 Task: Search one way flight ticket for 5 adults, 2 children, 1 infant in seat and 2 infants on lap in economy from Kalamazoo: Kalamazoo/battle Creek International Airport to Greenville: Pitt-greenville Airport on 5-2-2023. Choice of flights is Singapure airlines. Number of bags: 6 checked bags. Price is upto 100000. Outbound departure time preference is 14:30.
Action: Mouse moved to (344, 148)
Screenshot: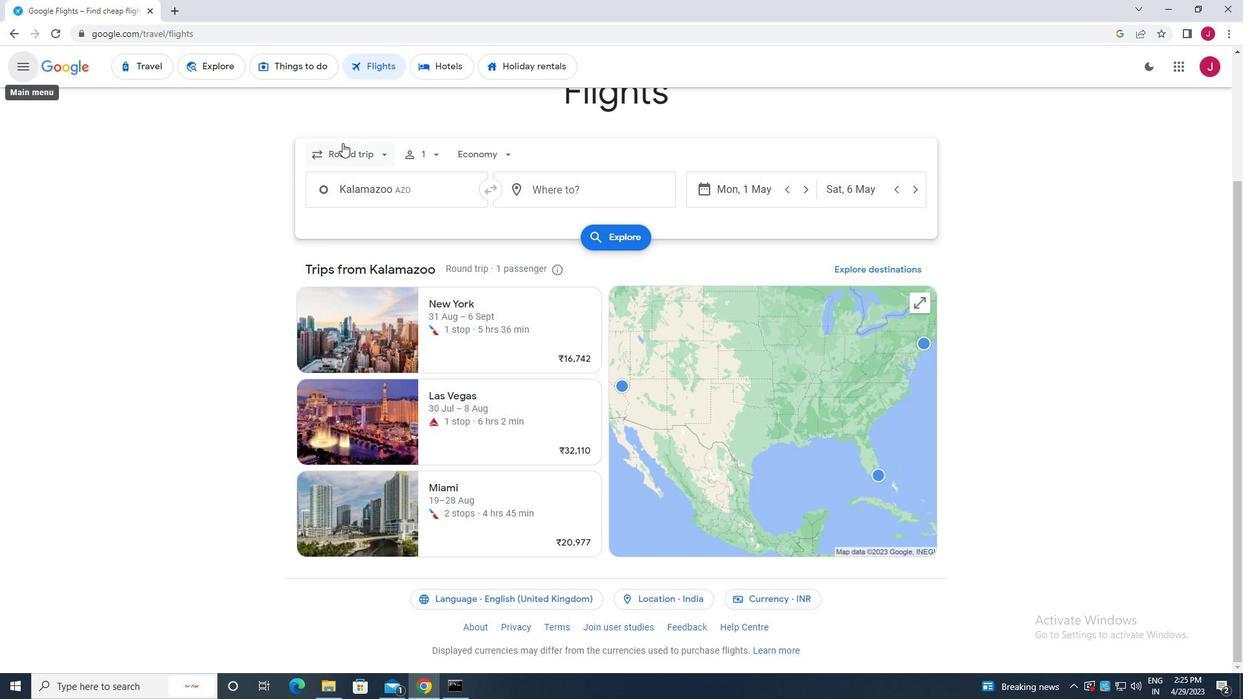 
Action: Mouse pressed left at (344, 148)
Screenshot: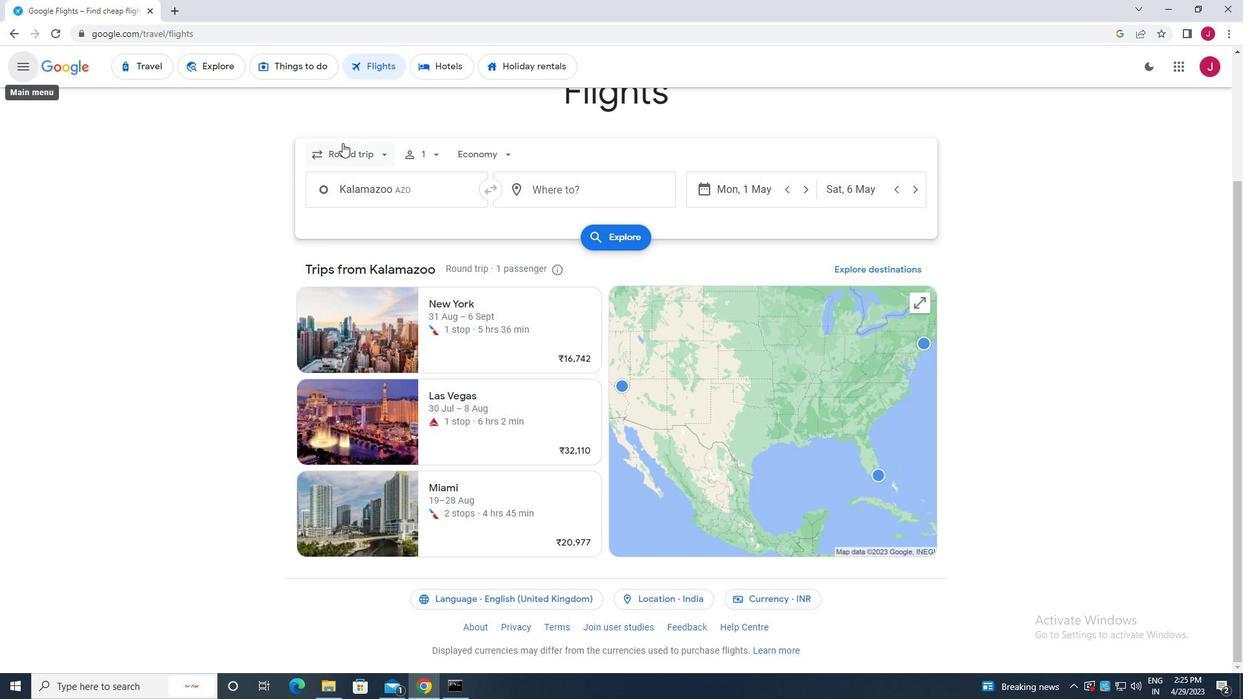 
Action: Mouse moved to (364, 211)
Screenshot: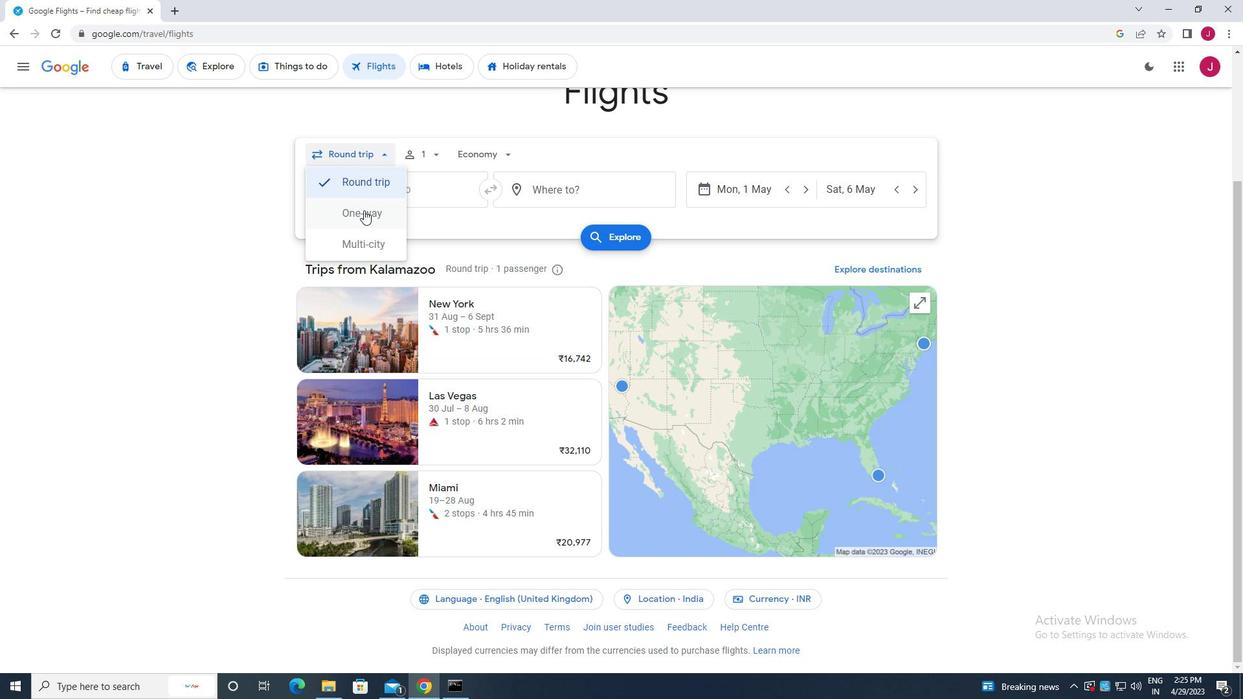 
Action: Mouse pressed left at (364, 211)
Screenshot: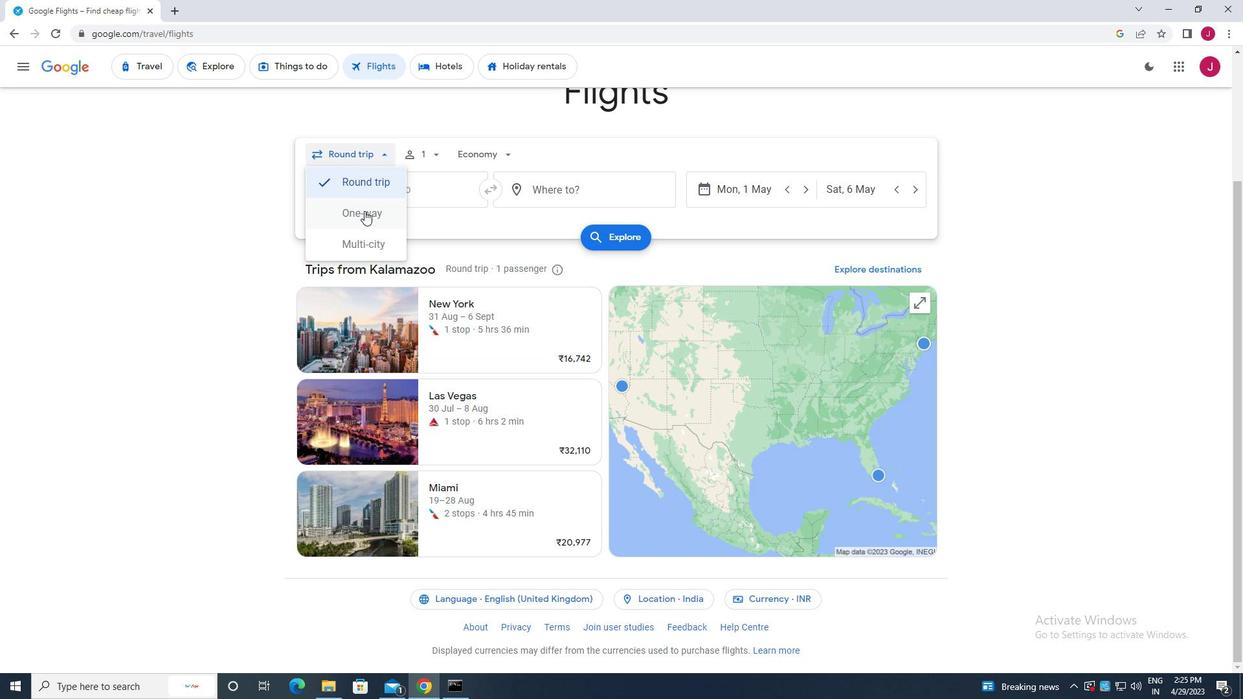 
Action: Mouse moved to (436, 155)
Screenshot: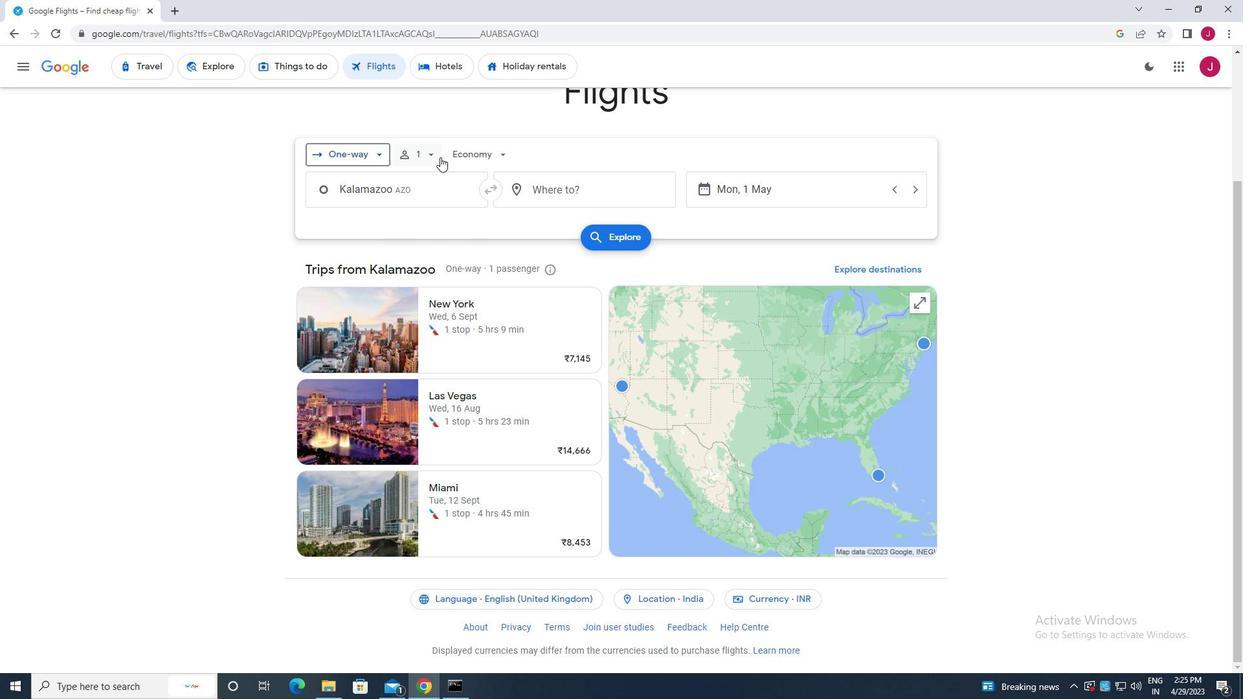 
Action: Mouse pressed left at (436, 155)
Screenshot: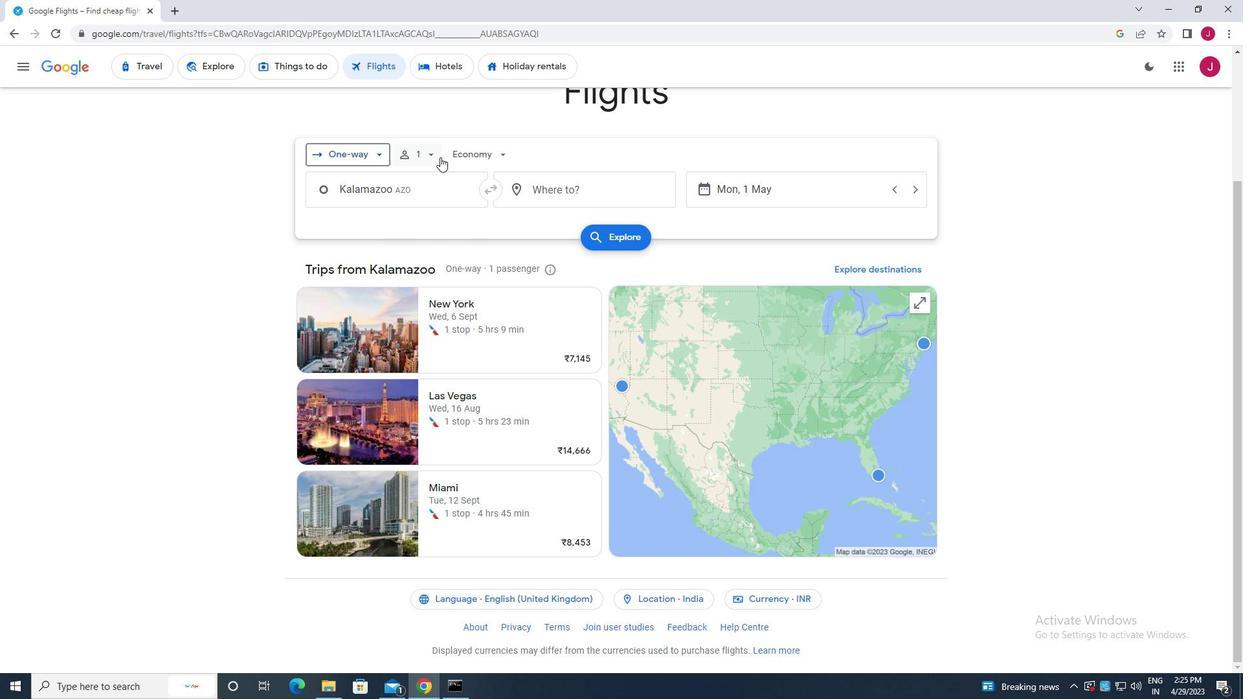 
Action: Mouse moved to (527, 185)
Screenshot: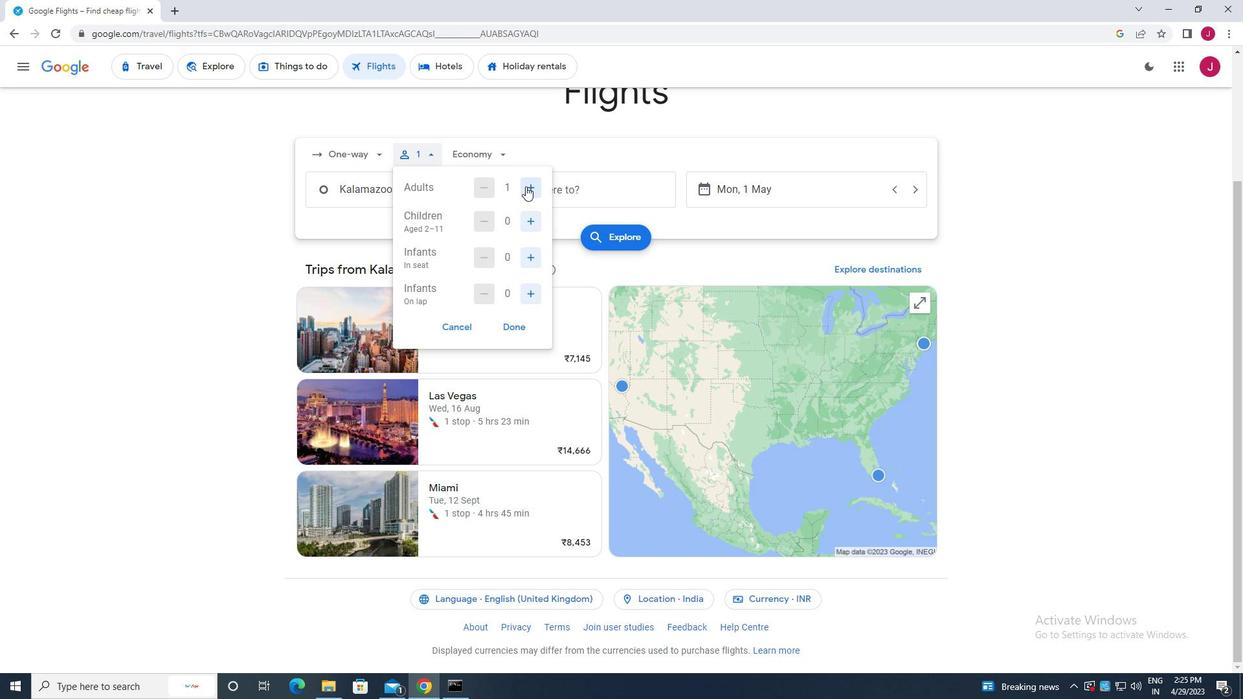 
Action: Mouse pressed left at (527, 185)
Screenshot: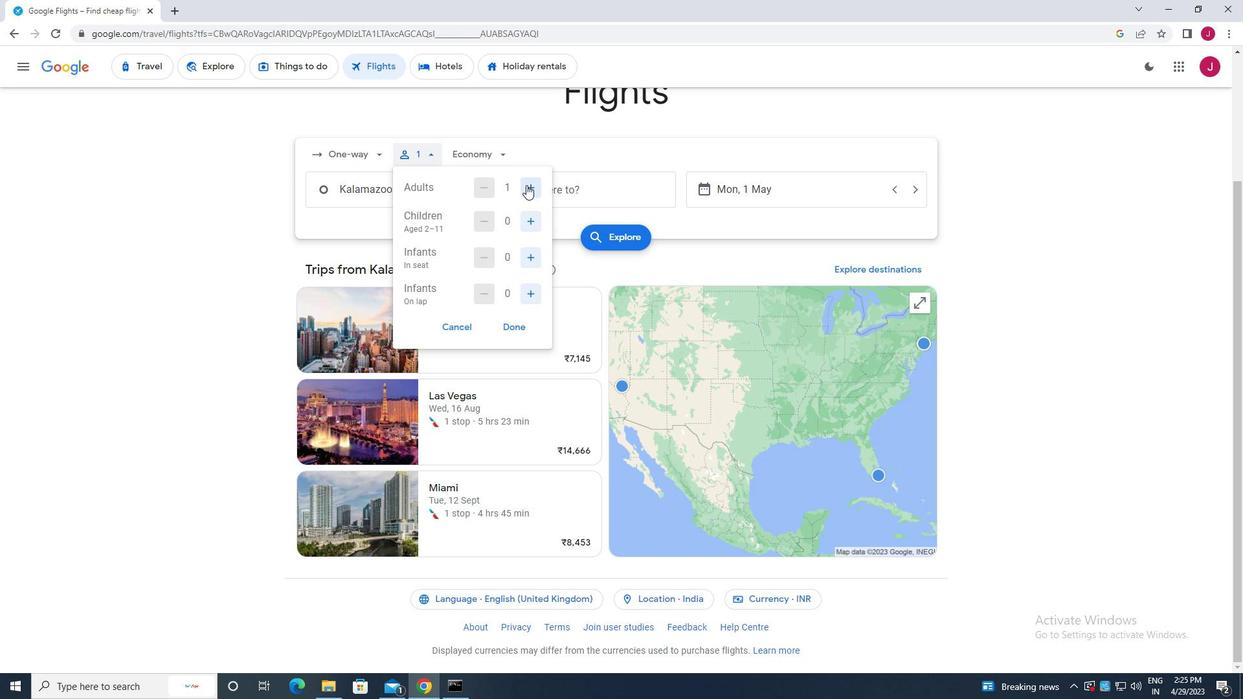 
Action: Mouse pressed left at (527, 185)
Screenshot: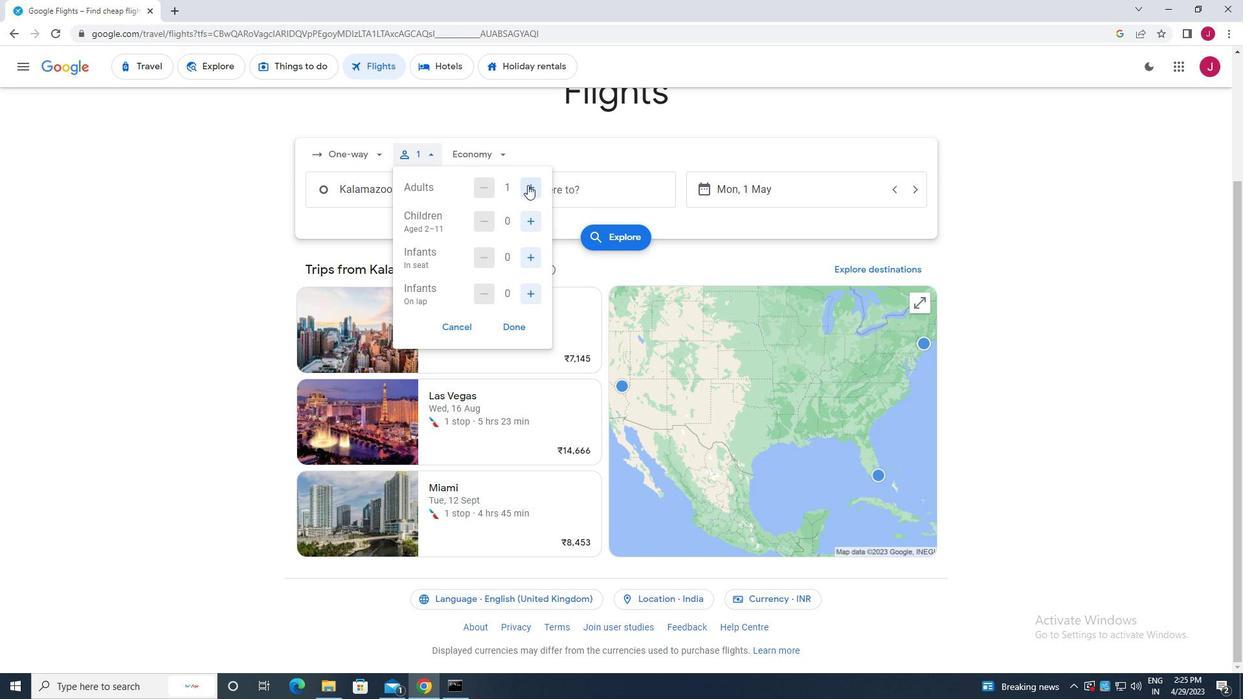 
Action: Mouse pressed left at (527, 185)
Screenshot: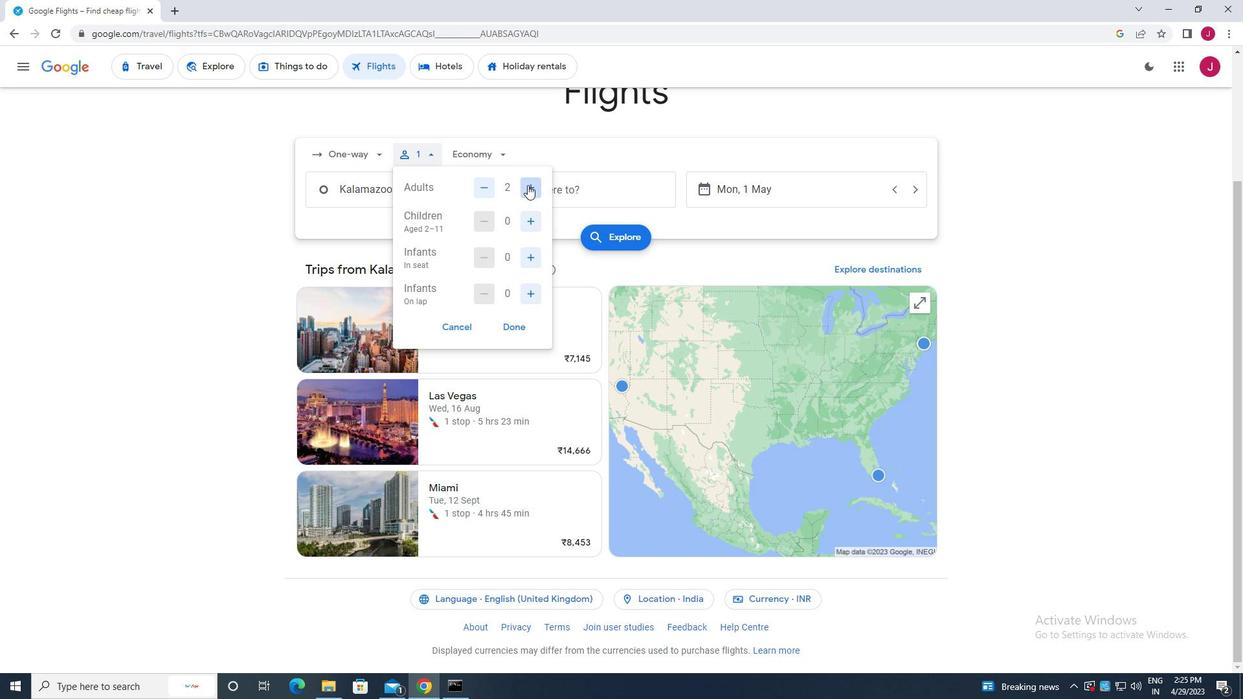 
Action: Mouse pressed left at (527, 185)
Screenshot: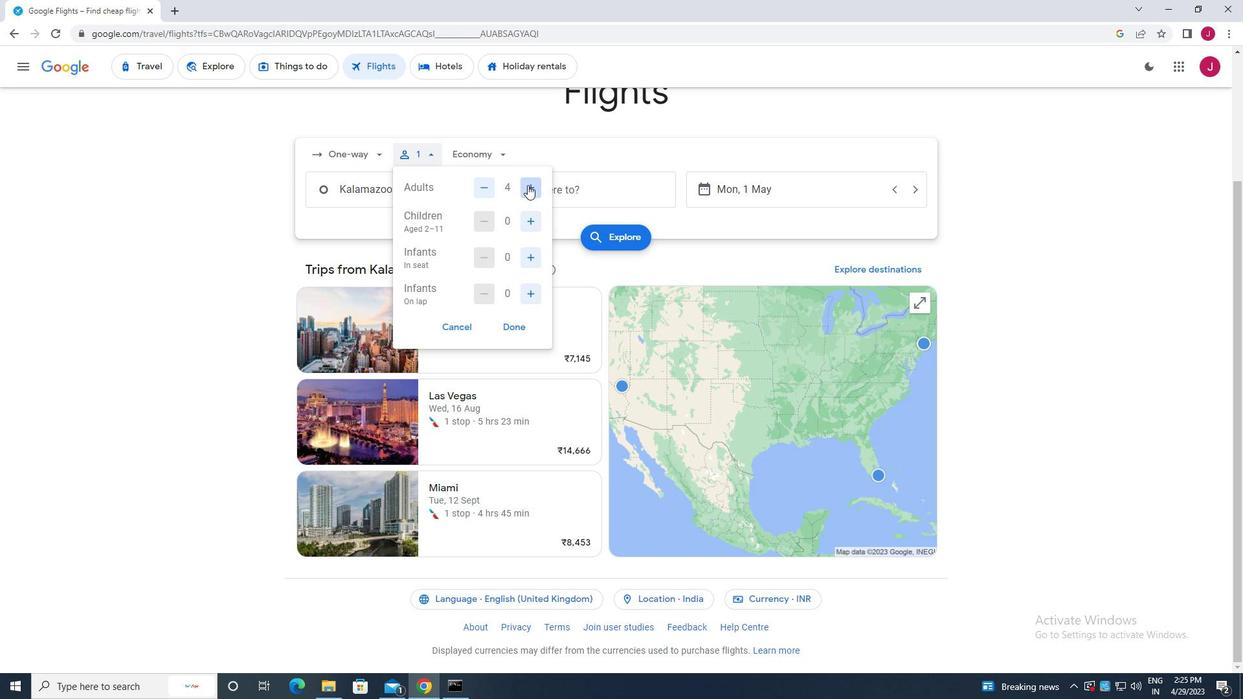 
Action: Mouse moved to (533, 222)
Screenshot: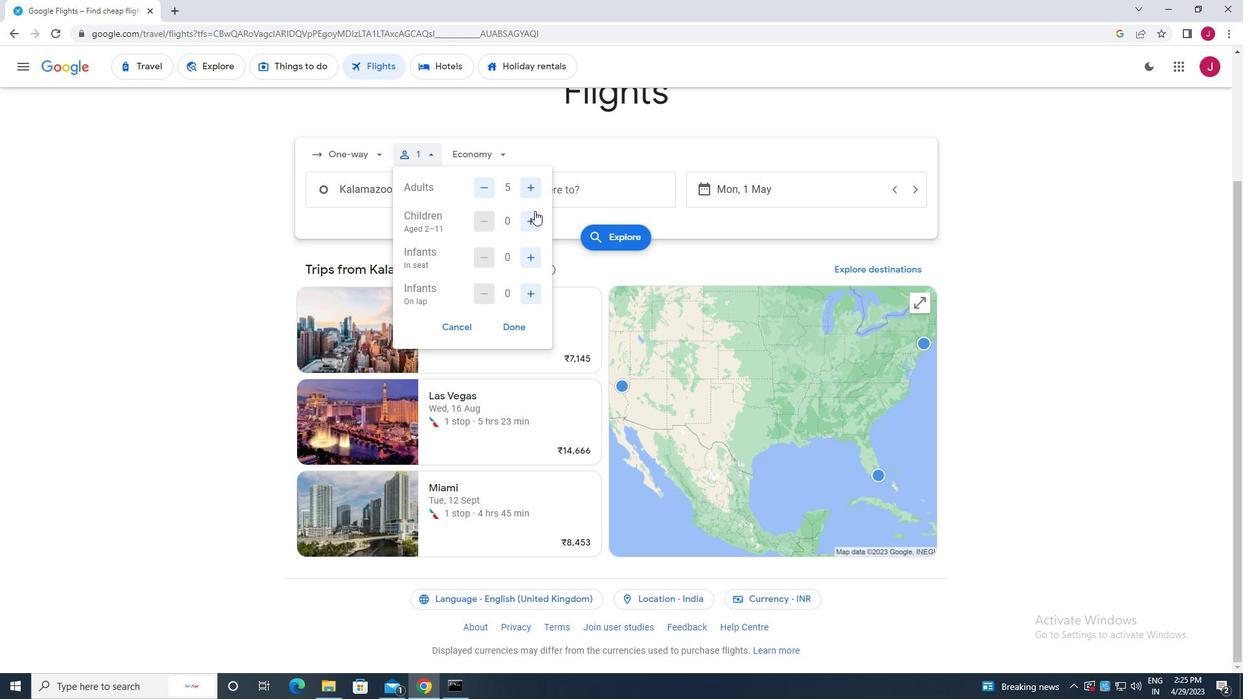
Action: Mouse pressed left at (533, 222)
Screenshot: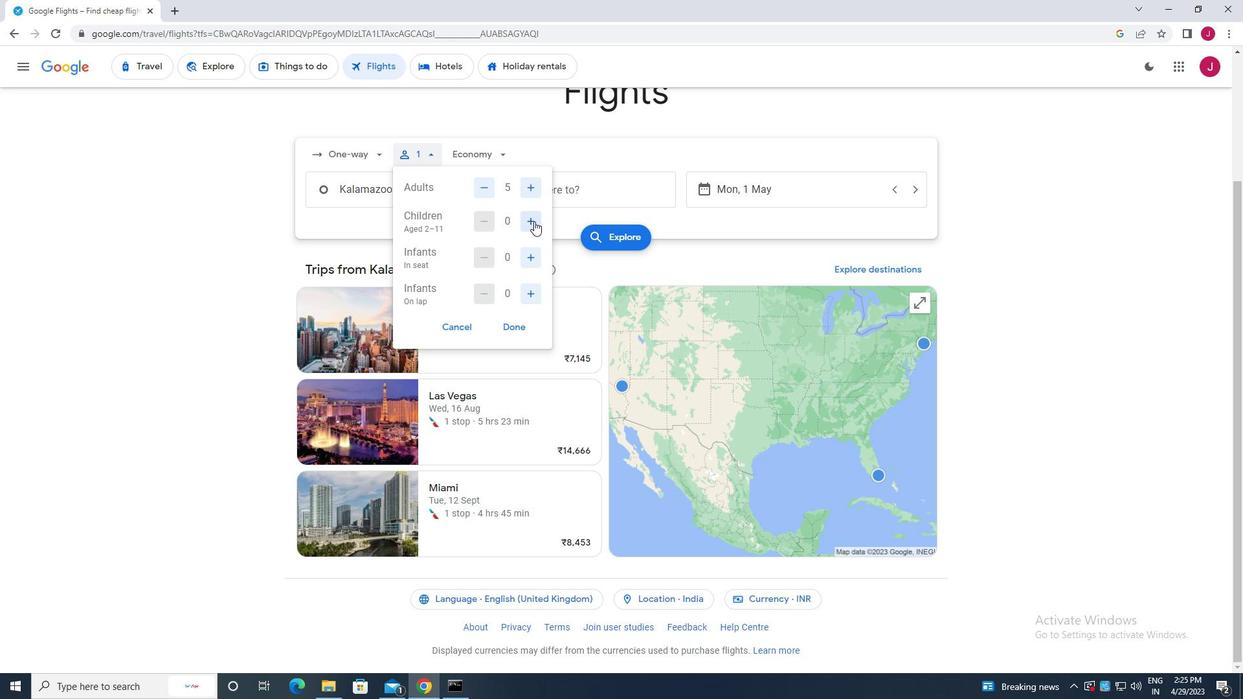 
Action: Mouse pressed left at (533, 222)
Screenshot: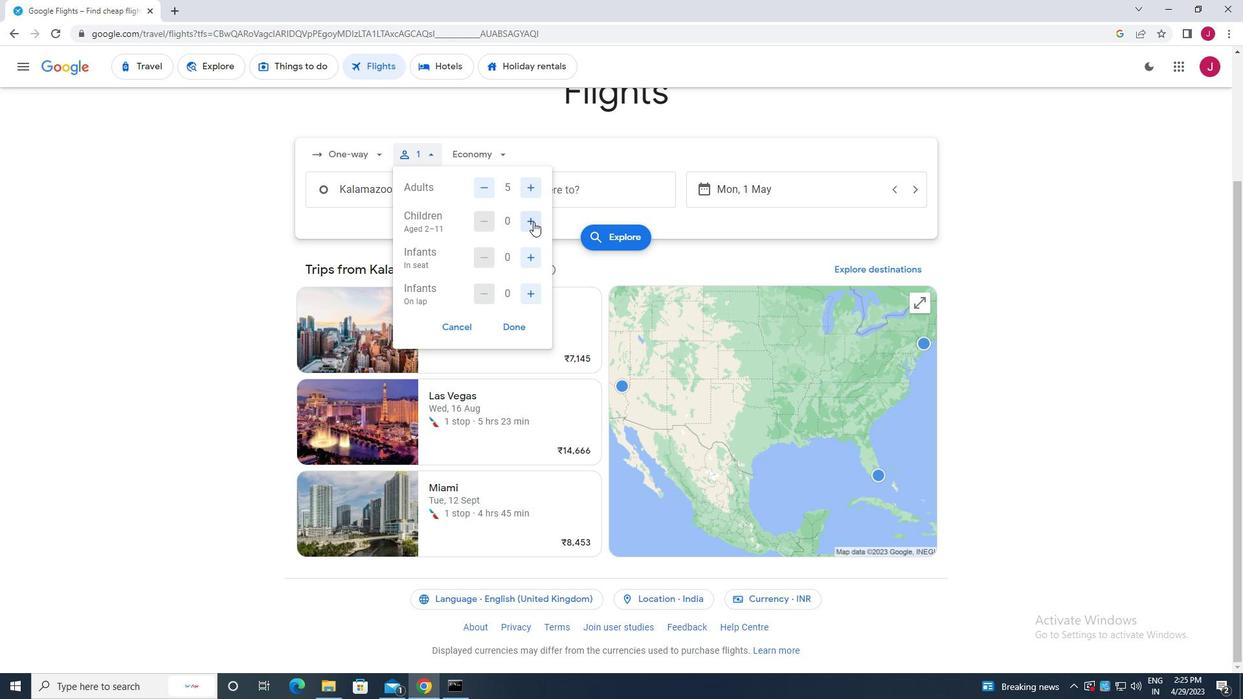 
Action: Mouse moved to (535, 255)
Screenshot: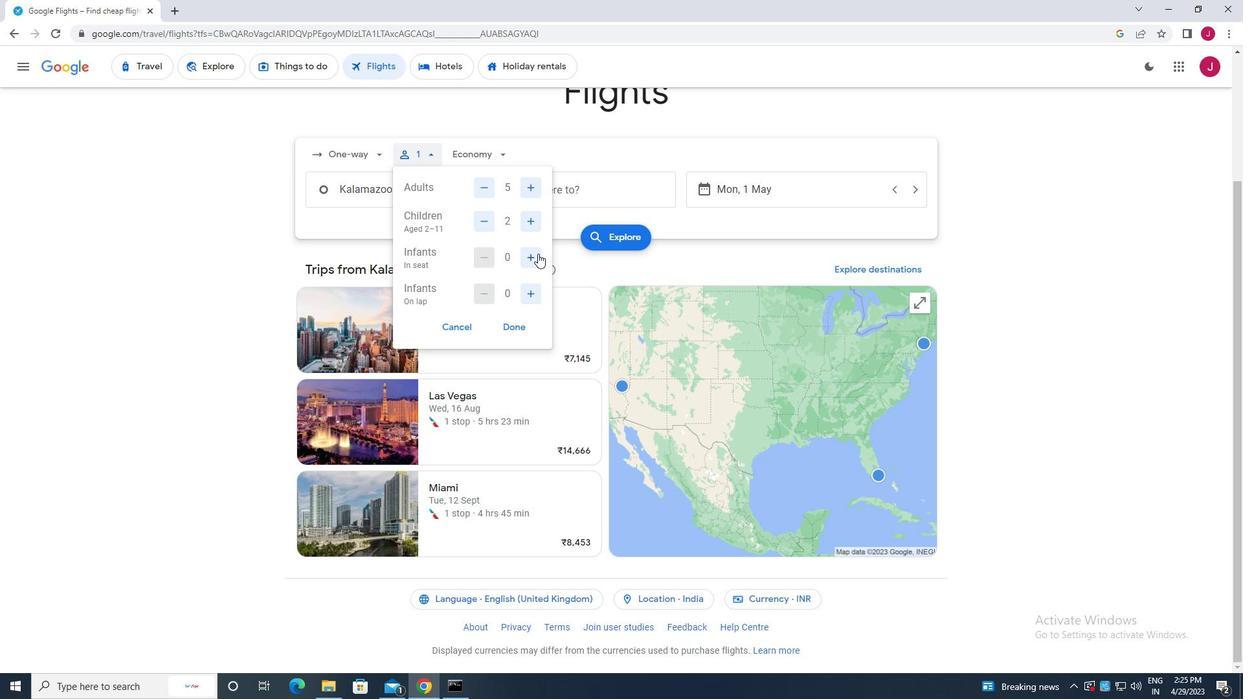 
Action: Mouse pressed left at (535, 255)
Screenshot: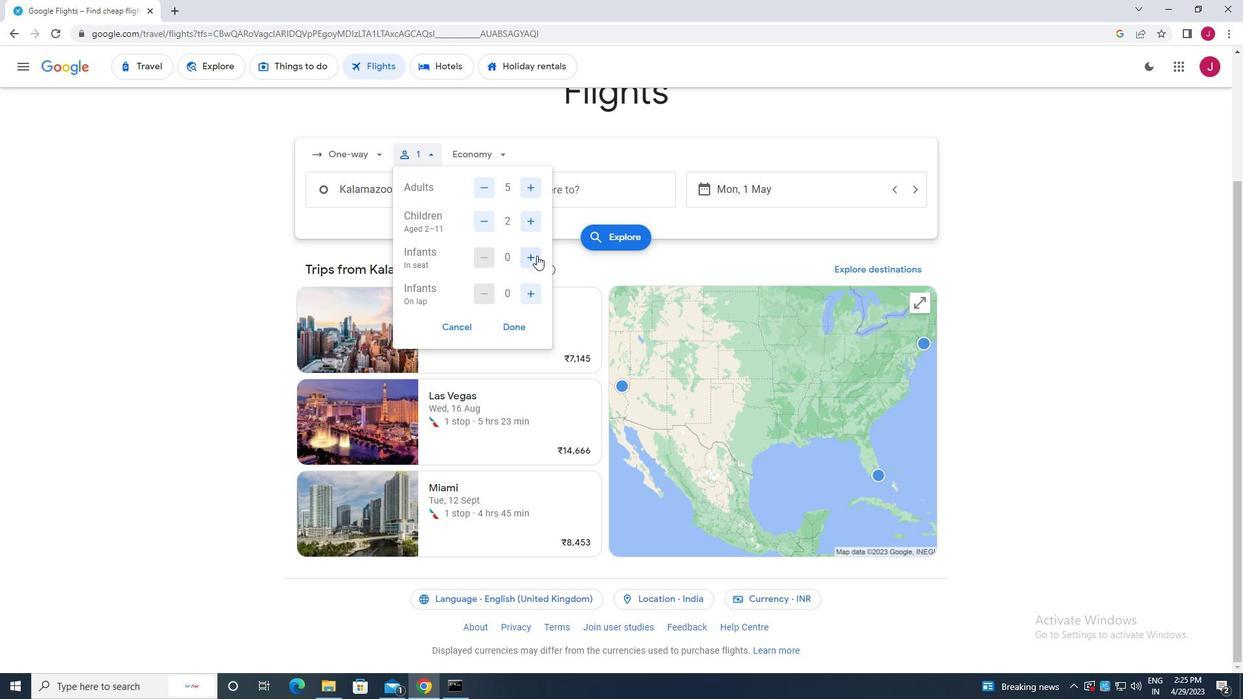 
Action: Mouse moved to (529, 297)
Screenshot: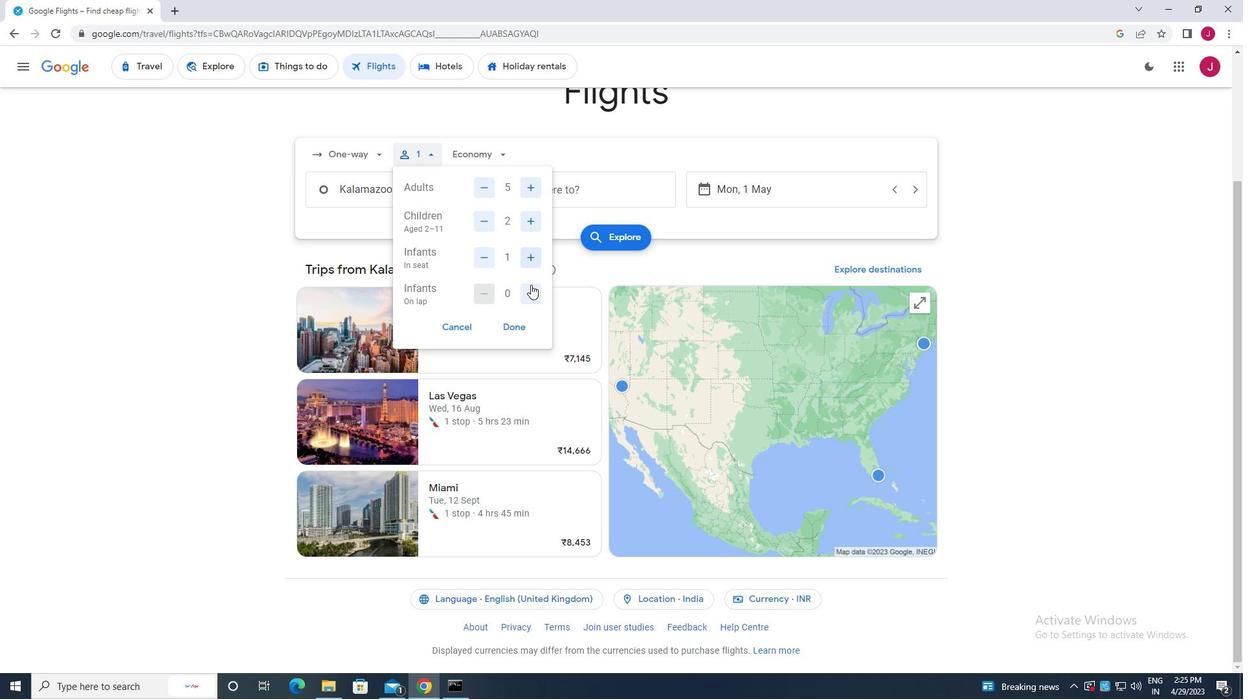 
Action: Mouse pressed left at (529, 297)
Screenshot: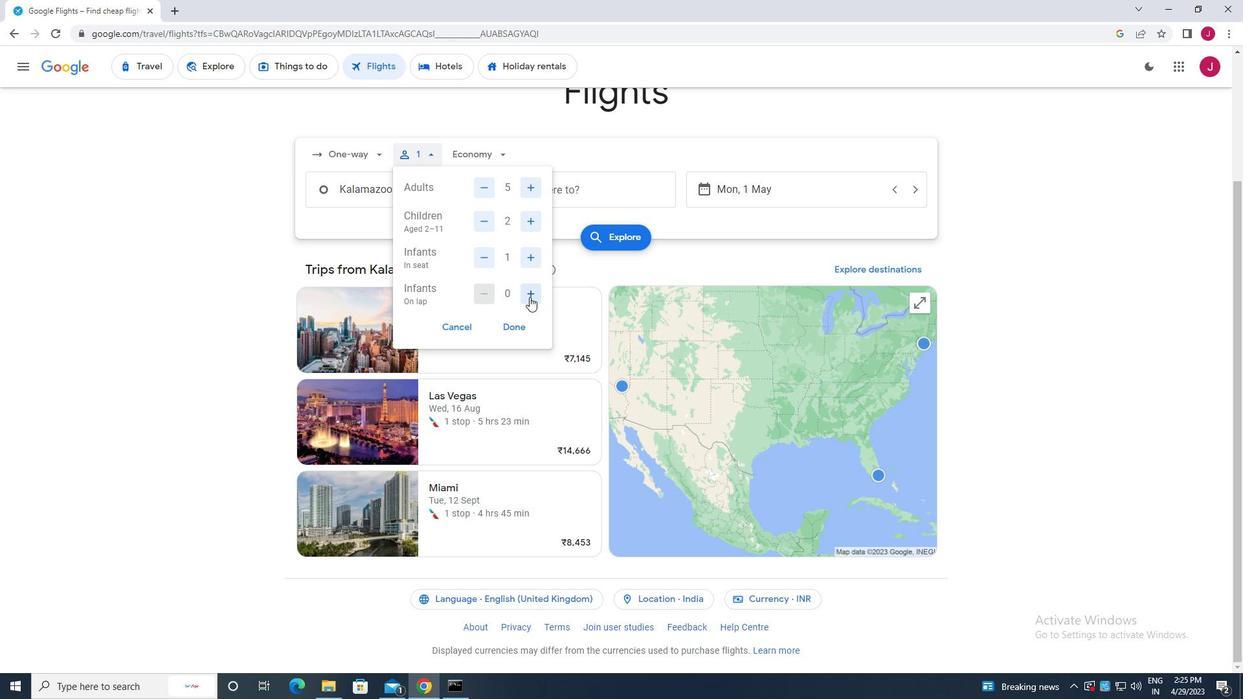 
Action: Mouse pressed left at (529, 297)
Screenshot: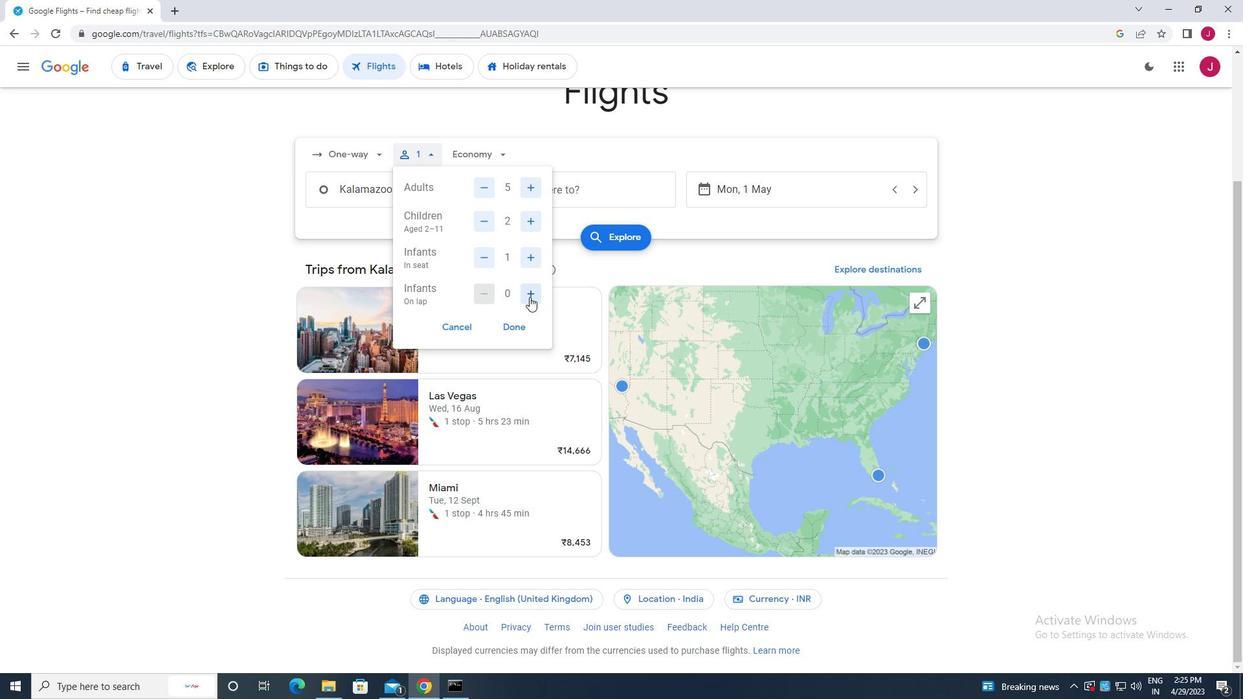 
Action: Mouse moved to (487, 294)
Screenshot: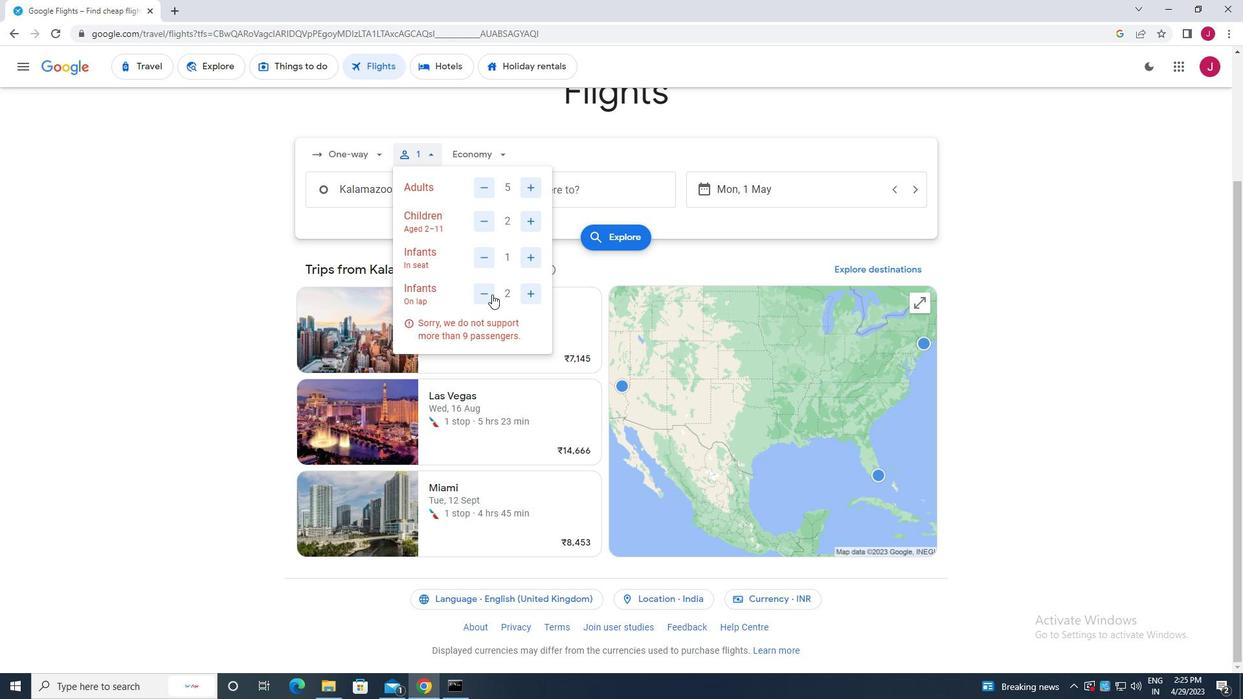 
Action: Mouse pressed left at (487, 294)
Screenshot: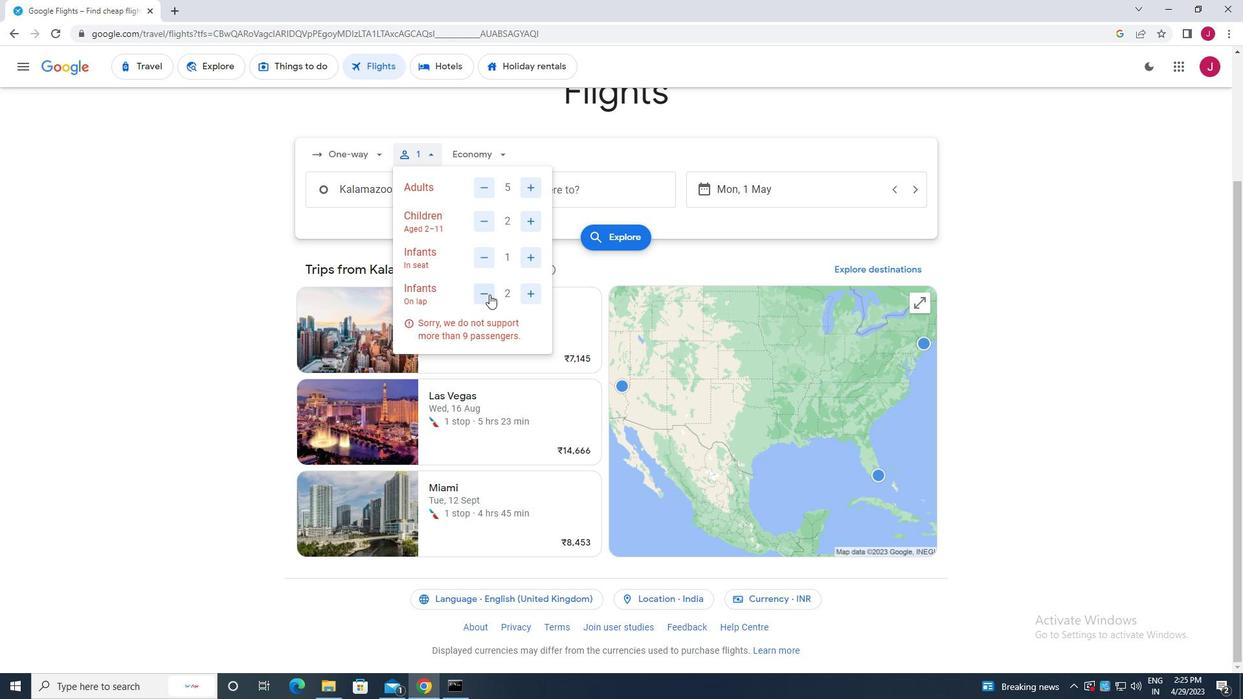 
Action: Mouse moved to (507, 323)
Screenshot: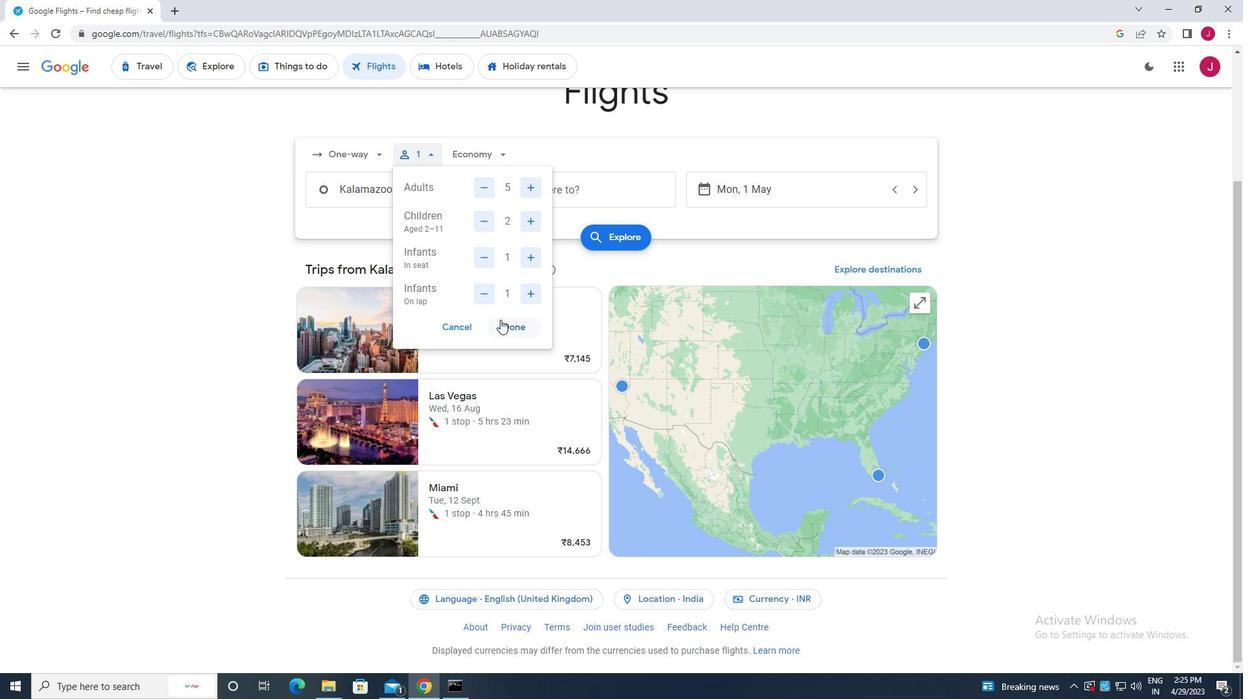 
Action: Mouse pressed left at (507, 323)
Screenshot: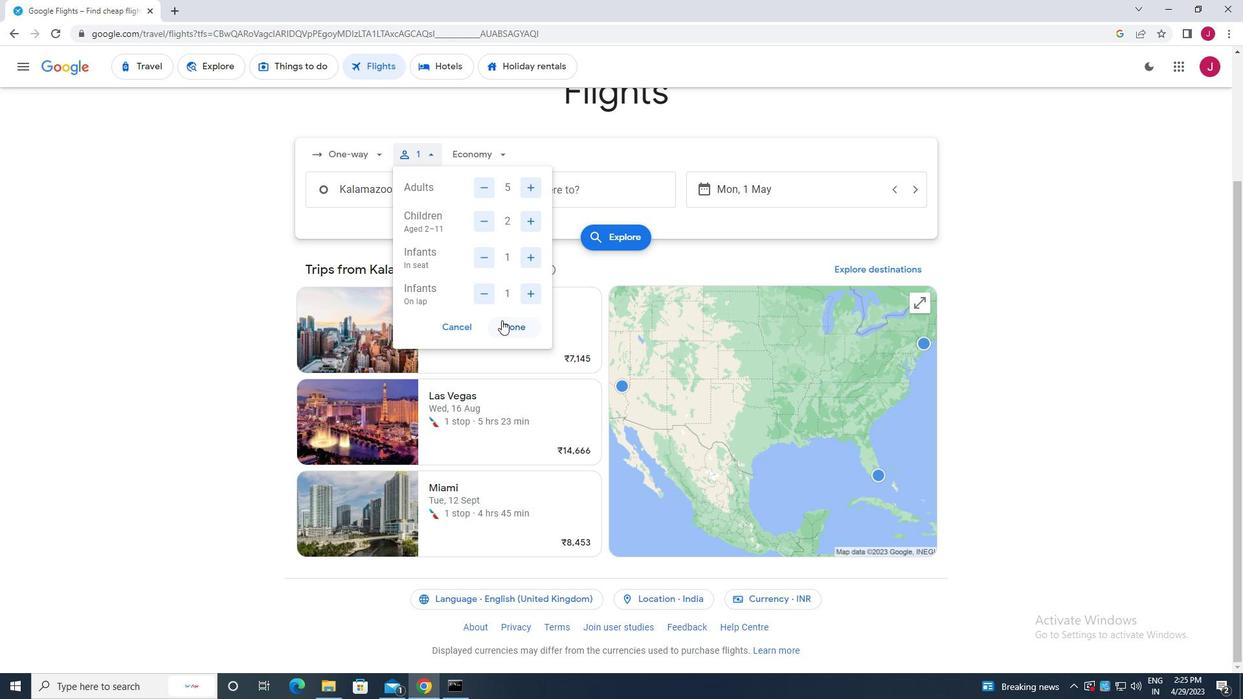 
Action: Mouse moved to (487, 153)
Screenshot: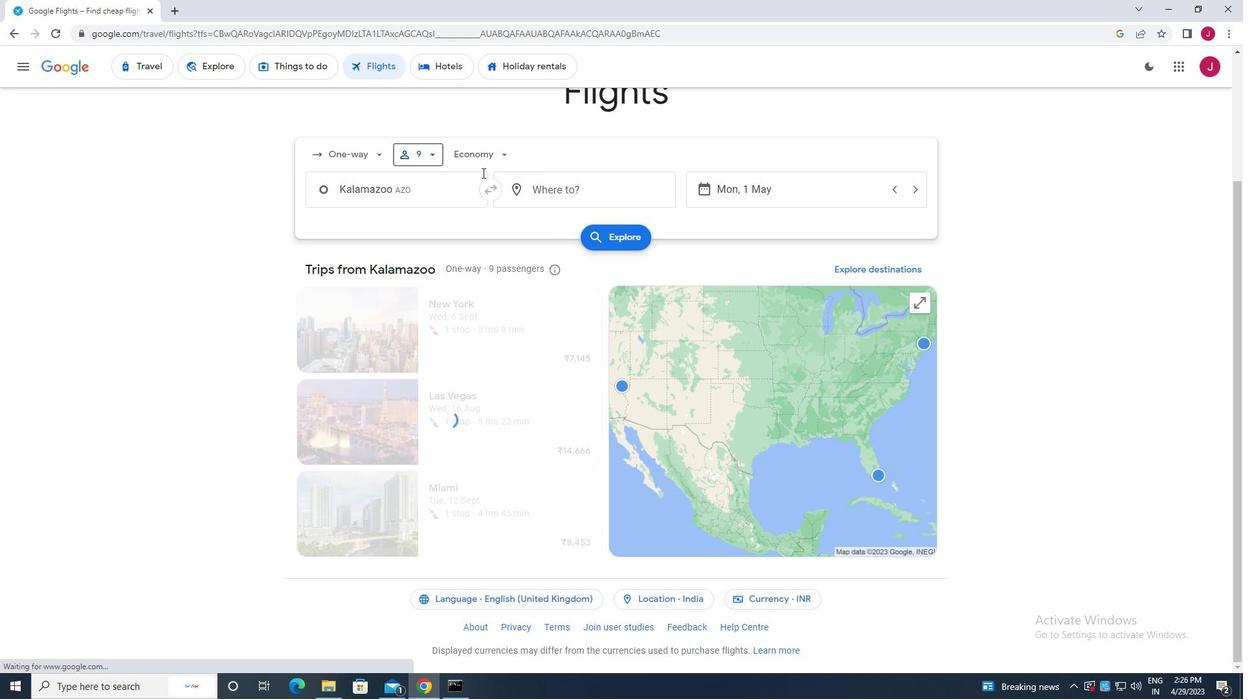 
Action: Mouse pressed left at (487, 153)
Screenshot: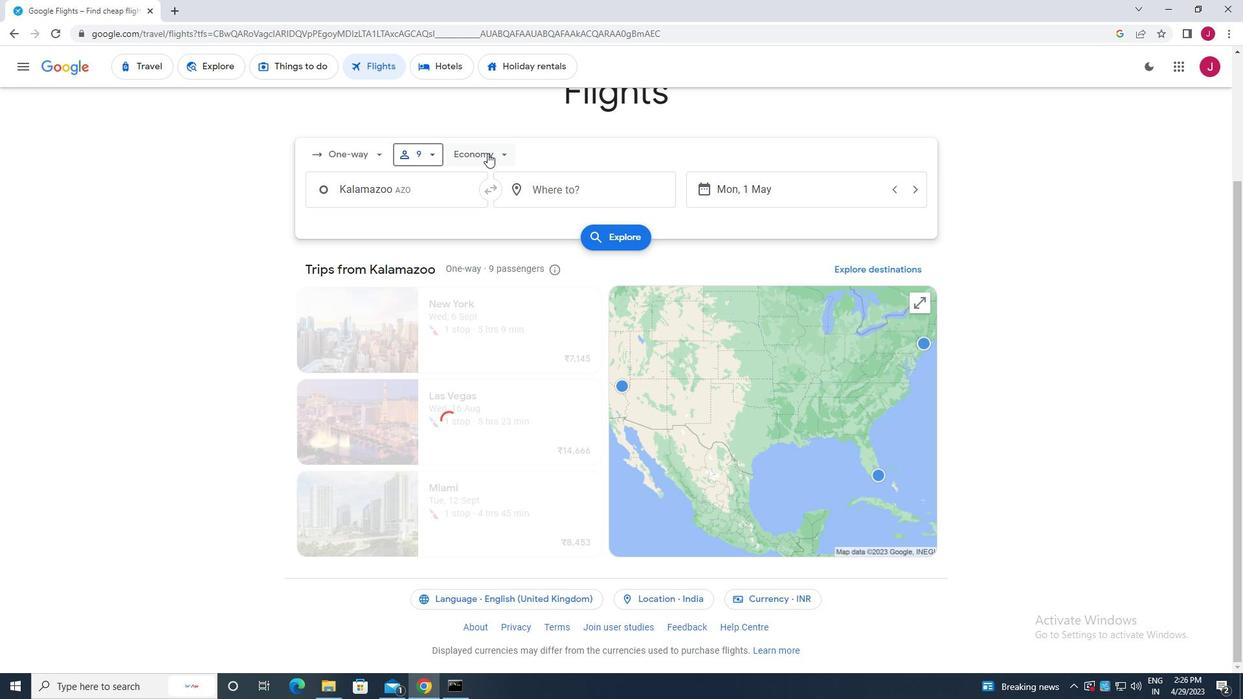 
Action: Mouse moved to (500, 191)
Screenshot: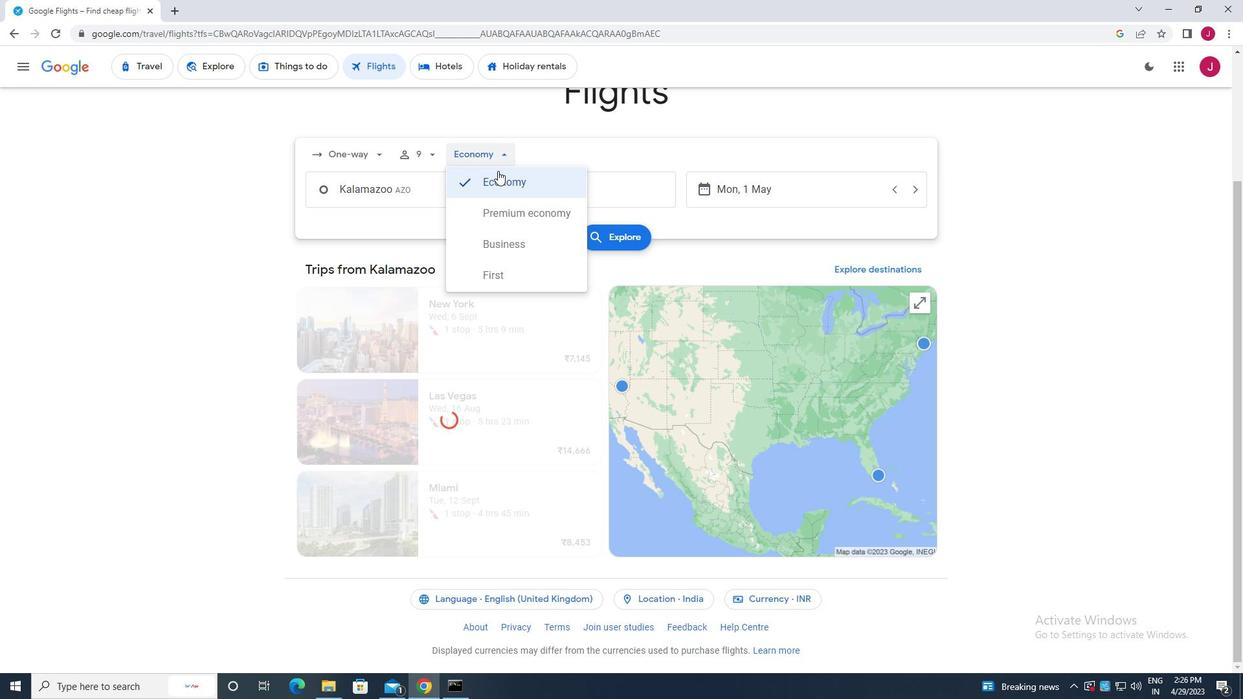 
Action: Mouse pressed left at (500, 191)
Screenshot: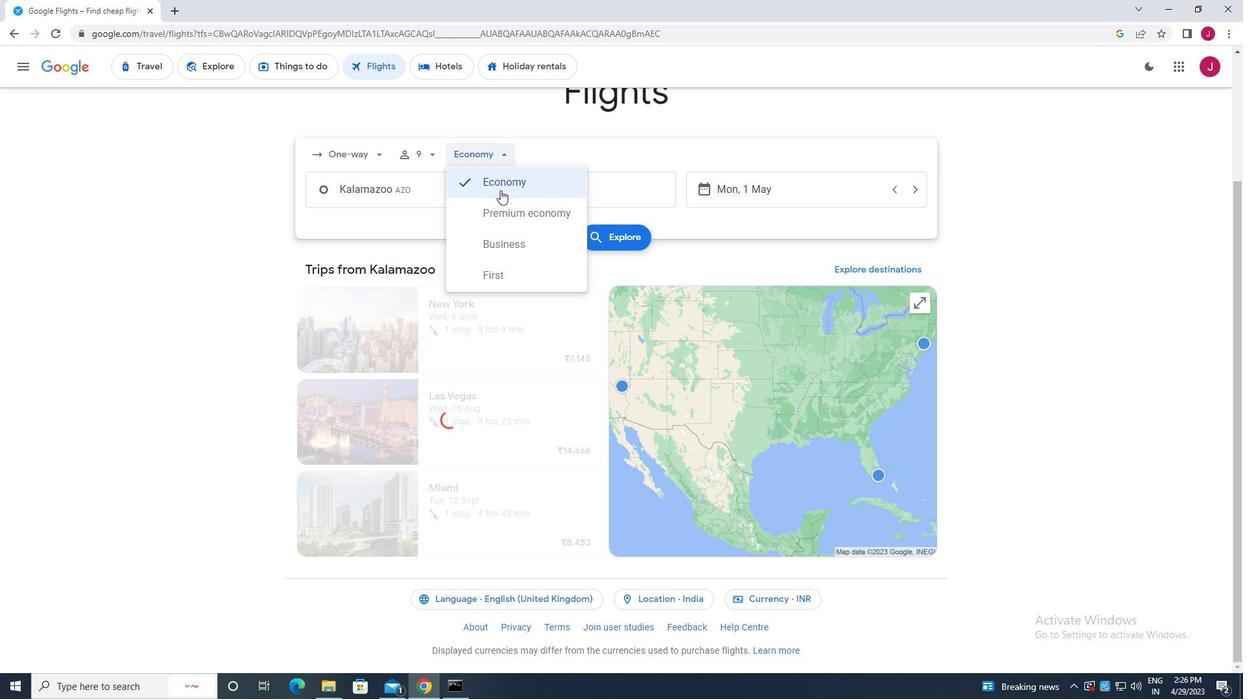 
Action: Mouse moved to (386, 185)
Screenshot: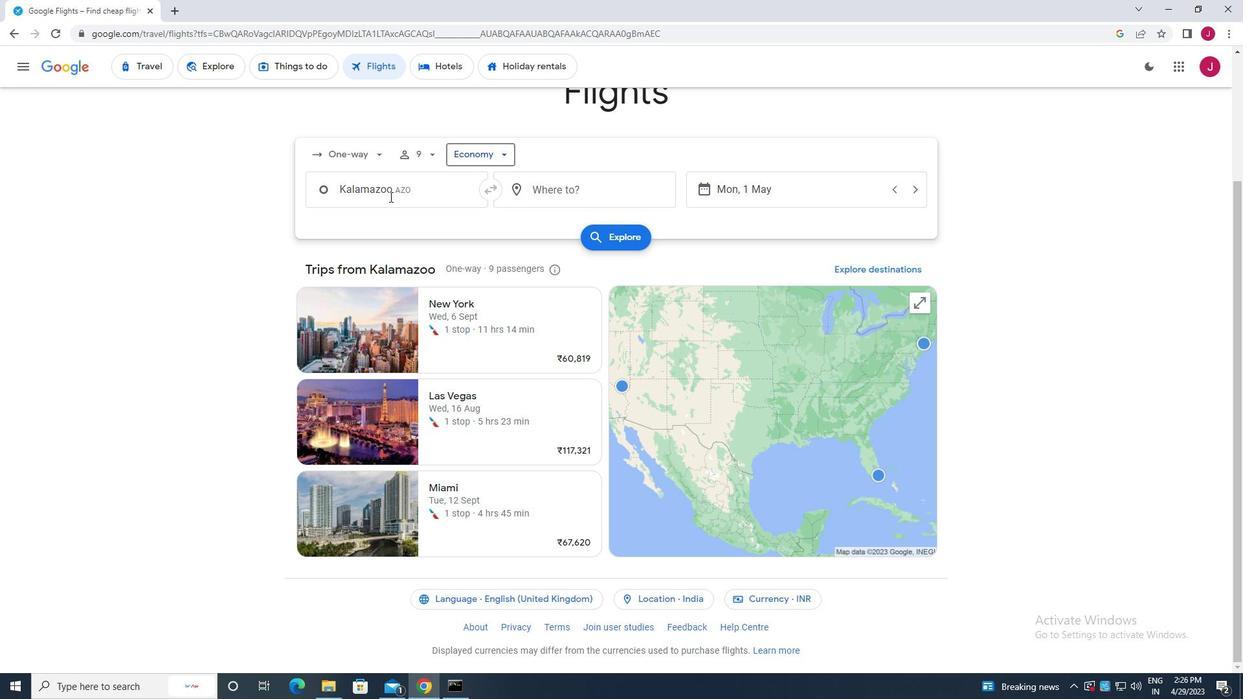 
Action: Mouse pressed left at (386, 185)
Screenshot: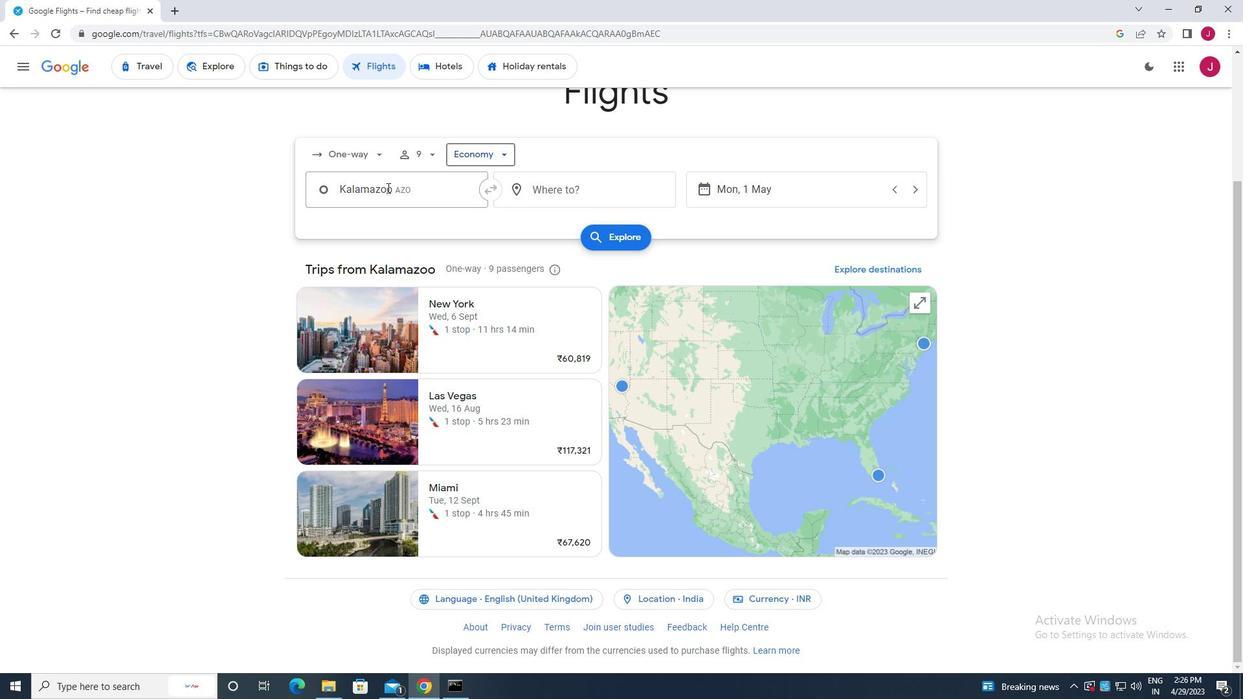 
Action: Mouse moved to (394, 194)
Screenshot: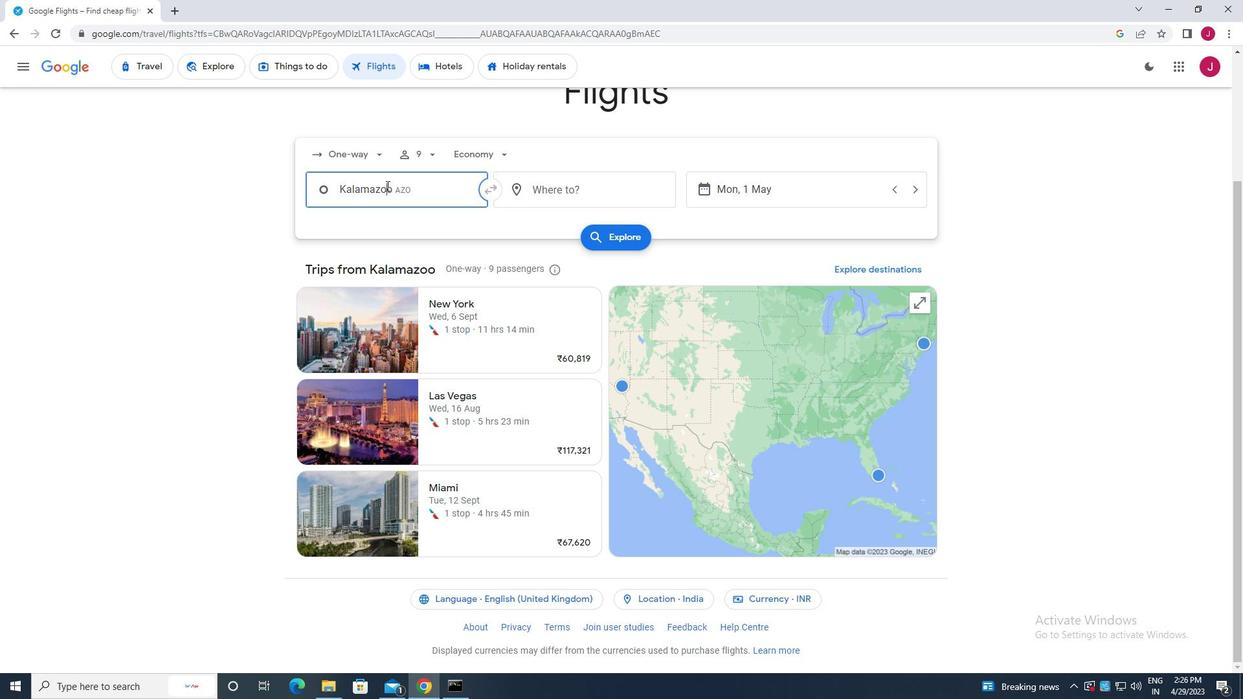 
Action: Key pressed kala,az<Key.backspace><Key.backspace><Key.backspace><Key.backspace>kalamazoo<Key.space>b
Screenshot: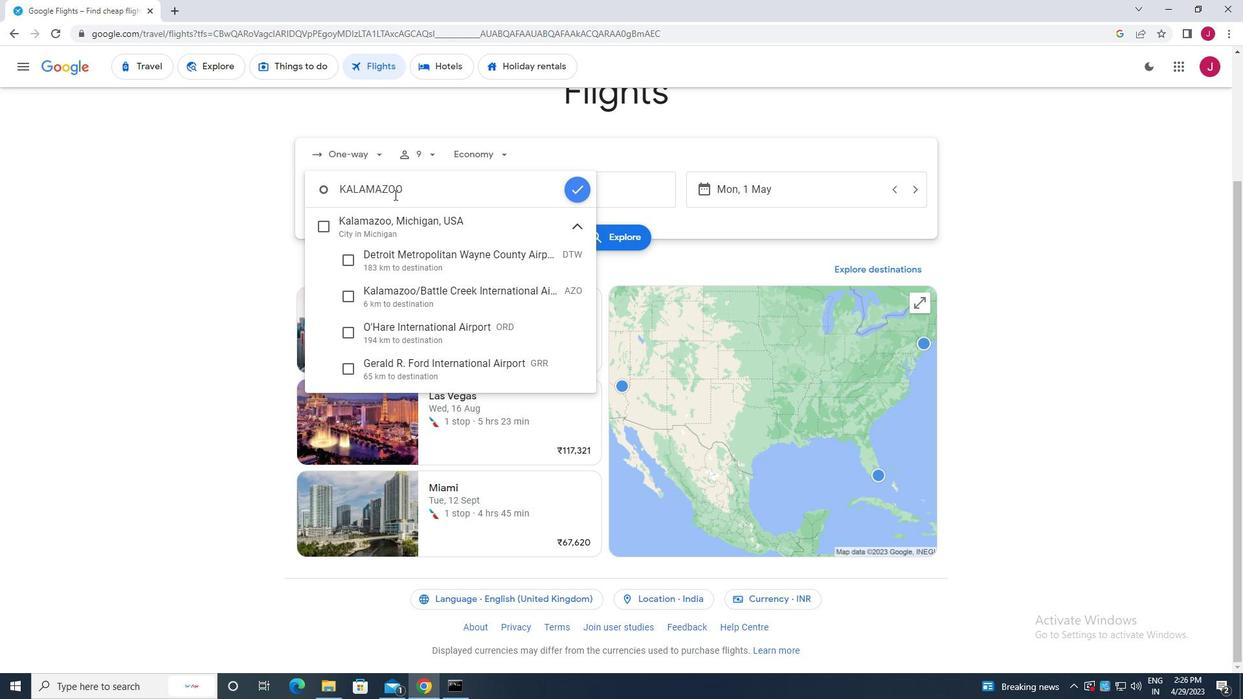 
Action: Mouse moved to (417, 222)
Screenshot: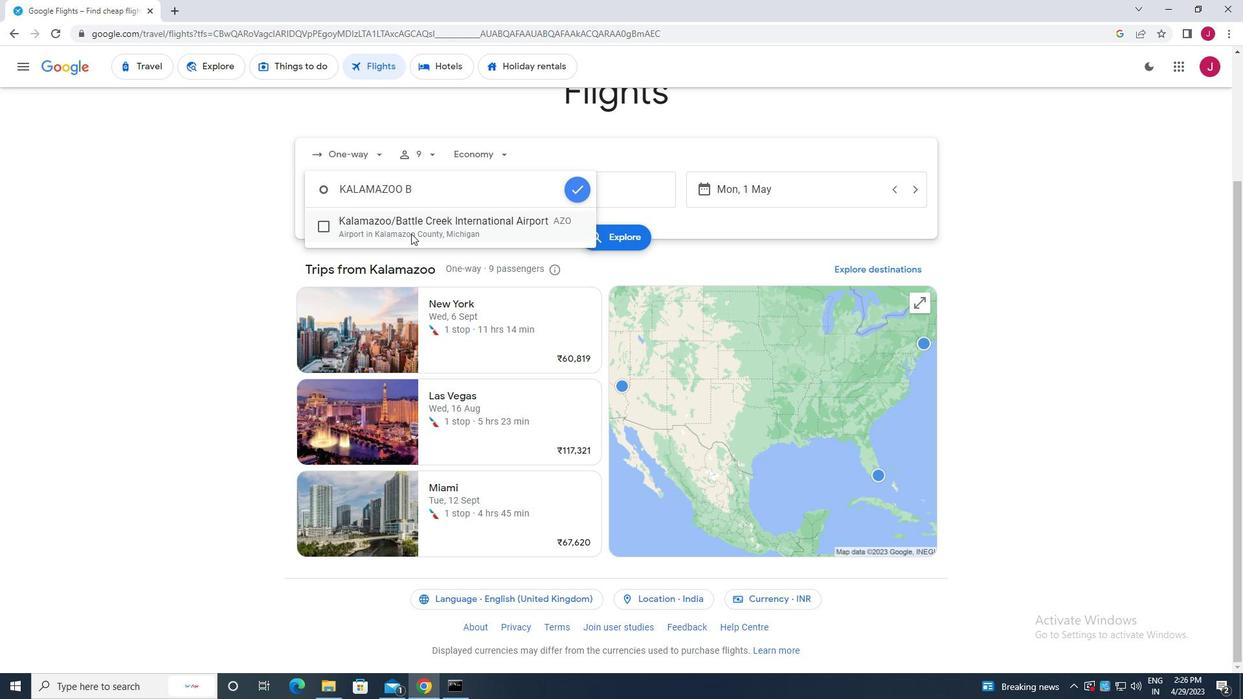 
Action: Mouse pressed left at (417, 222)
Screenshot: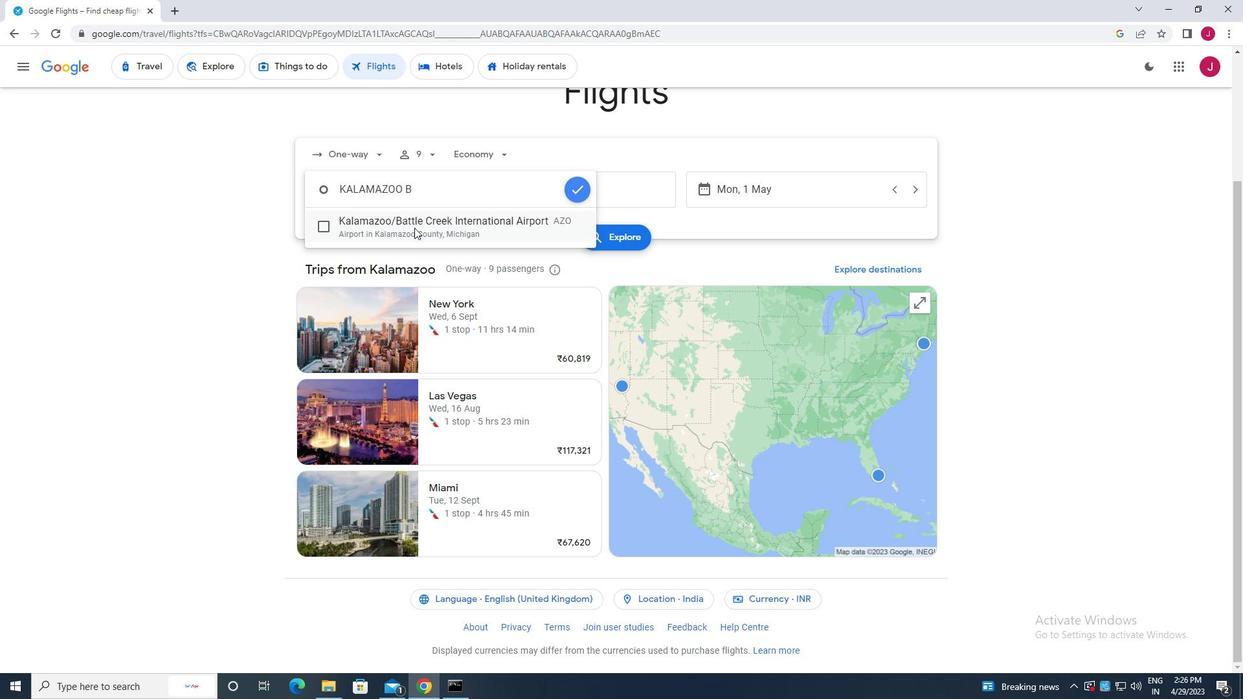
Action: Mouse moved to (652, 192)
Screenshot: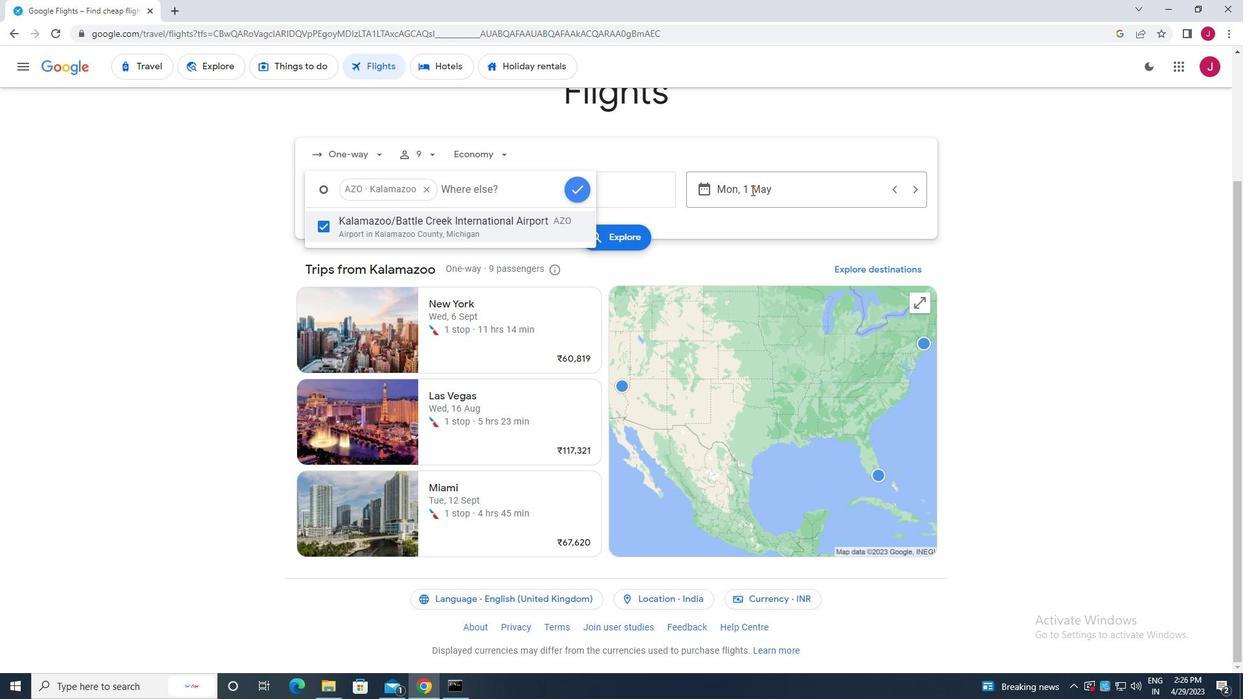 
Action: Mouse pressed left at (652, 192)
Screenshot: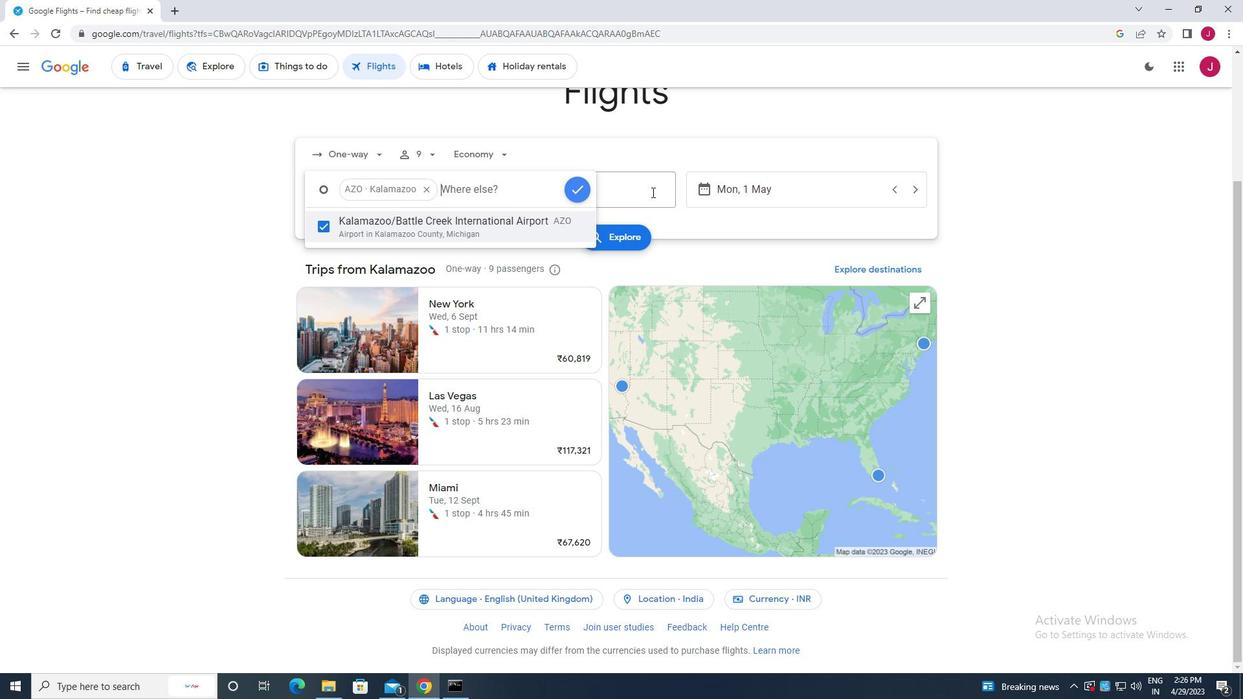 
Action: Mouse moved to (652, 192)
Screenshot: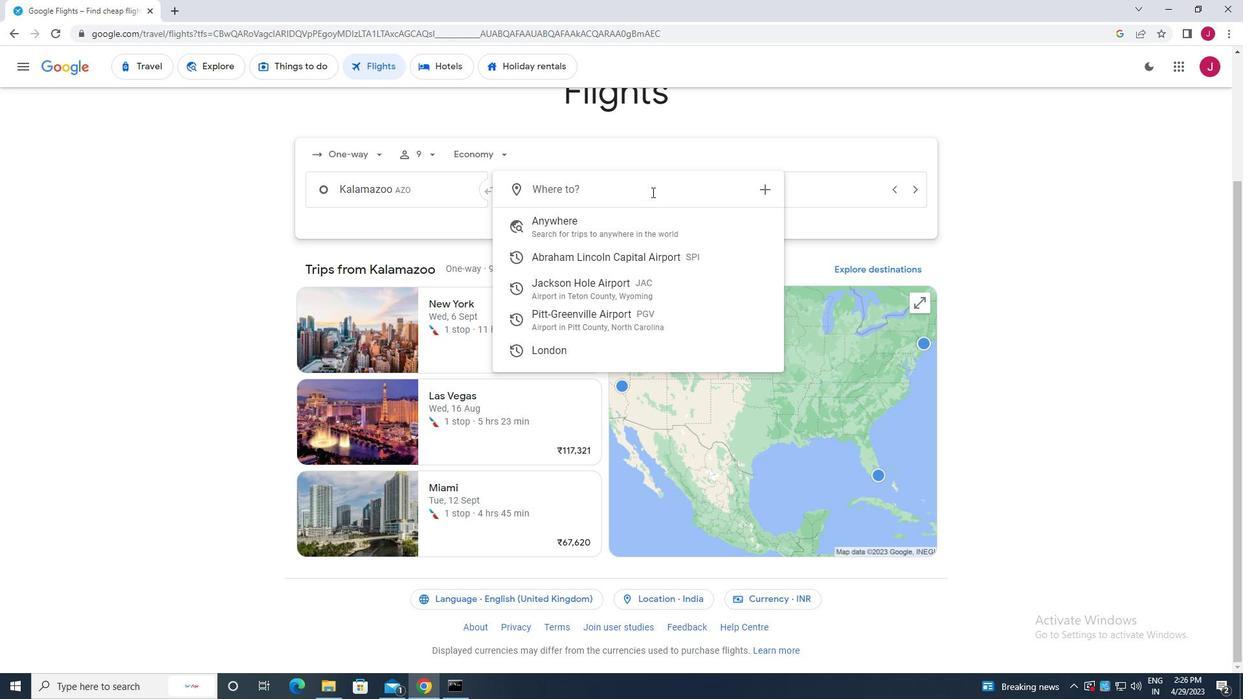 
Action: Key pressed greenville<Key.space>p
Screenshot: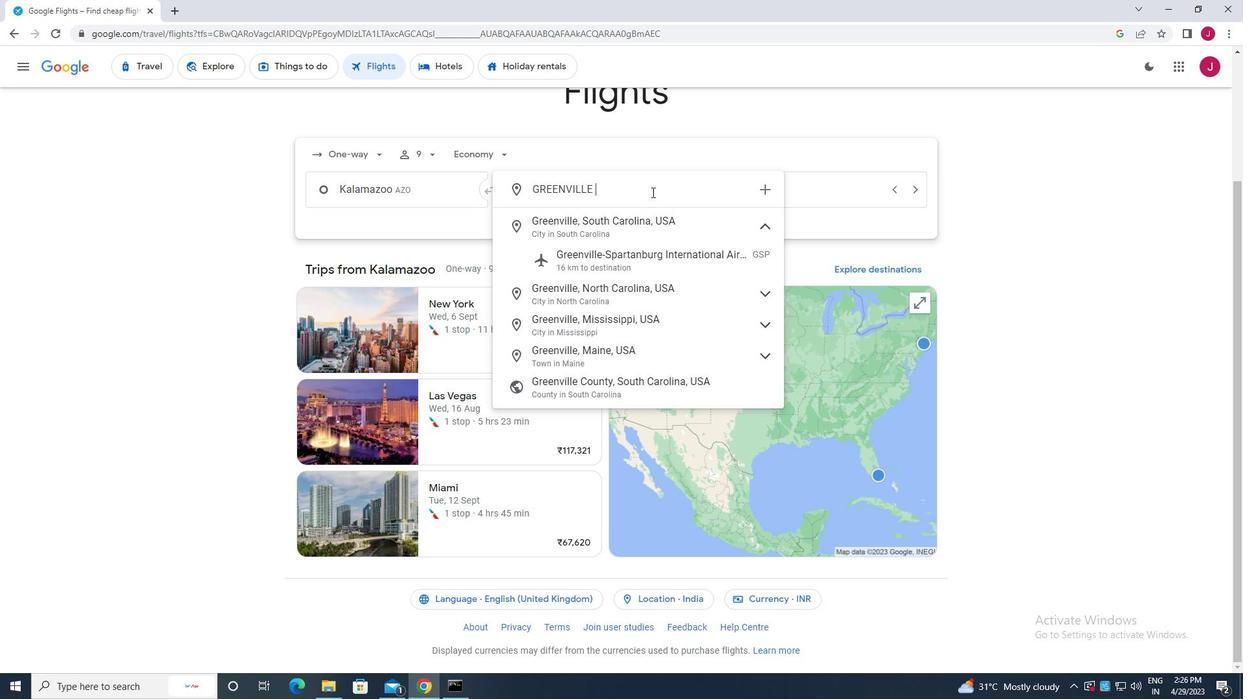 
Action: Mouse moved to (597, 229)
Screenshot: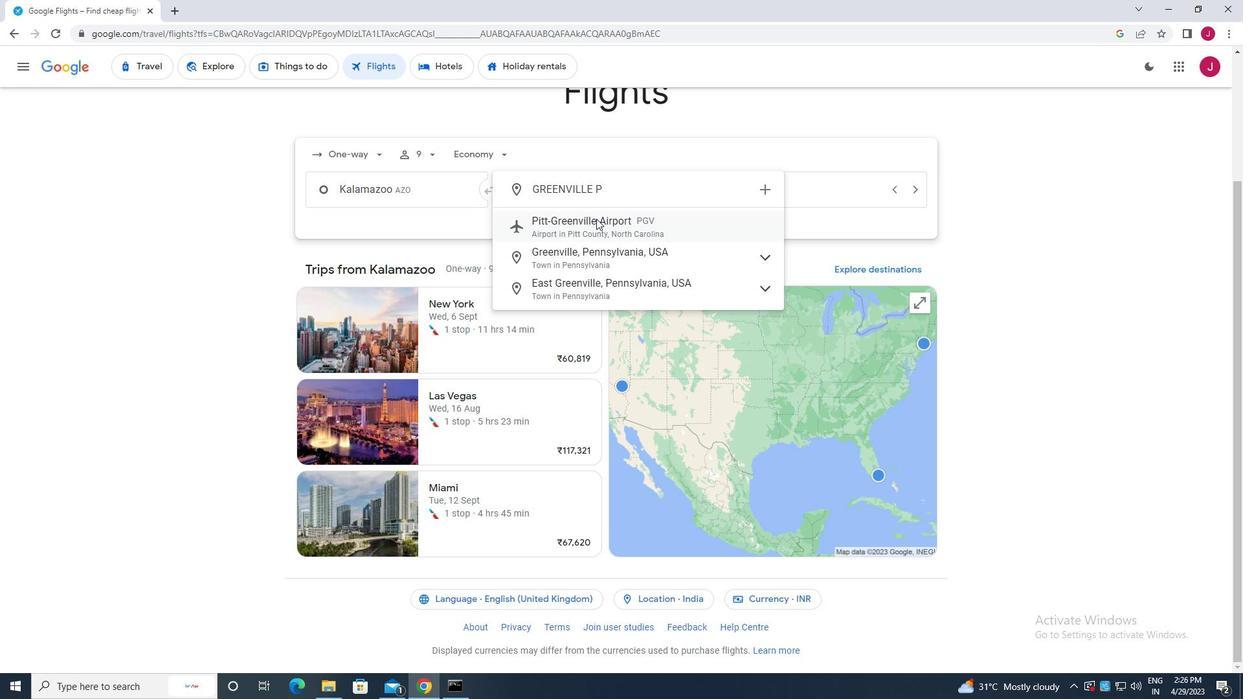 
Action: Mouse pressed left at (597, 229)
Screenshot: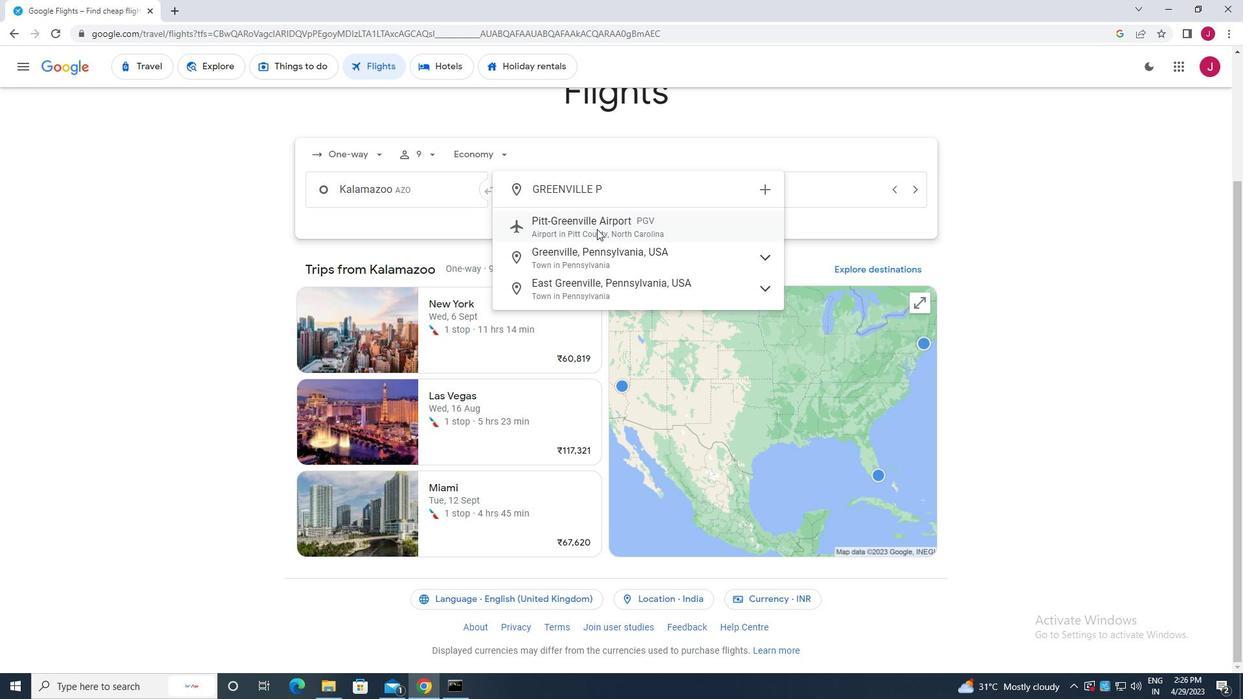 
Action: Mouse moved to (807, 195)
Screenshot: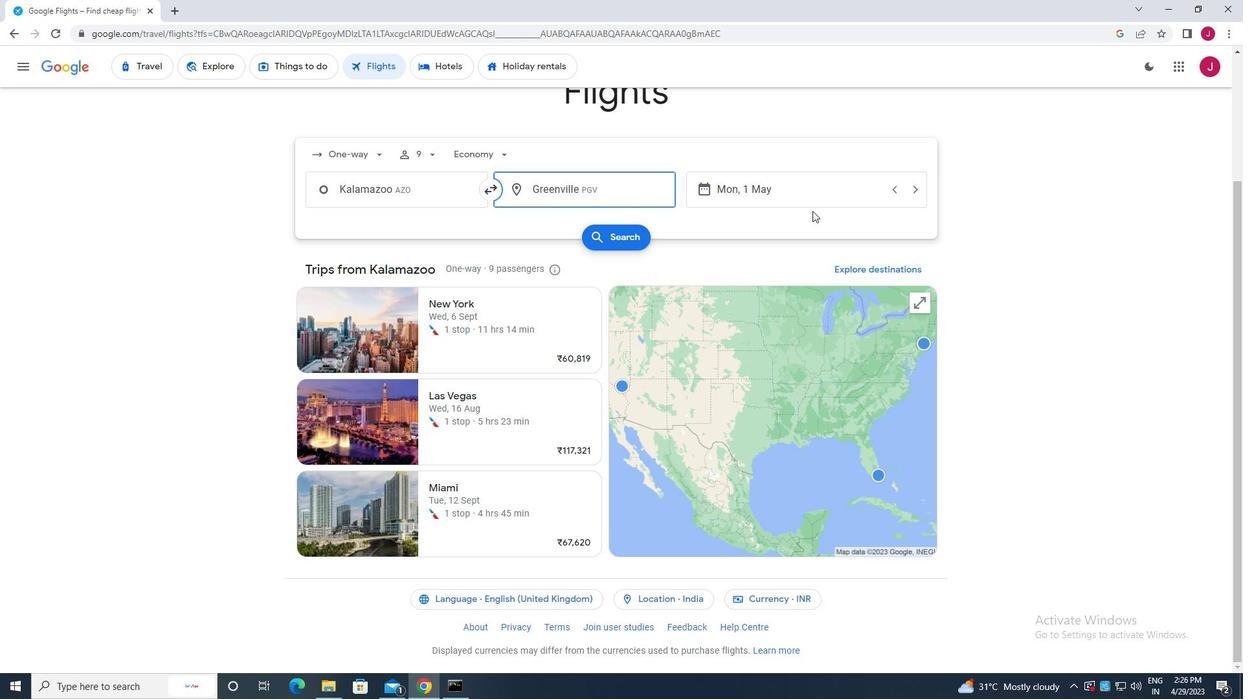 
Action: Mouse pressed left at (807, 195)
Screenshot: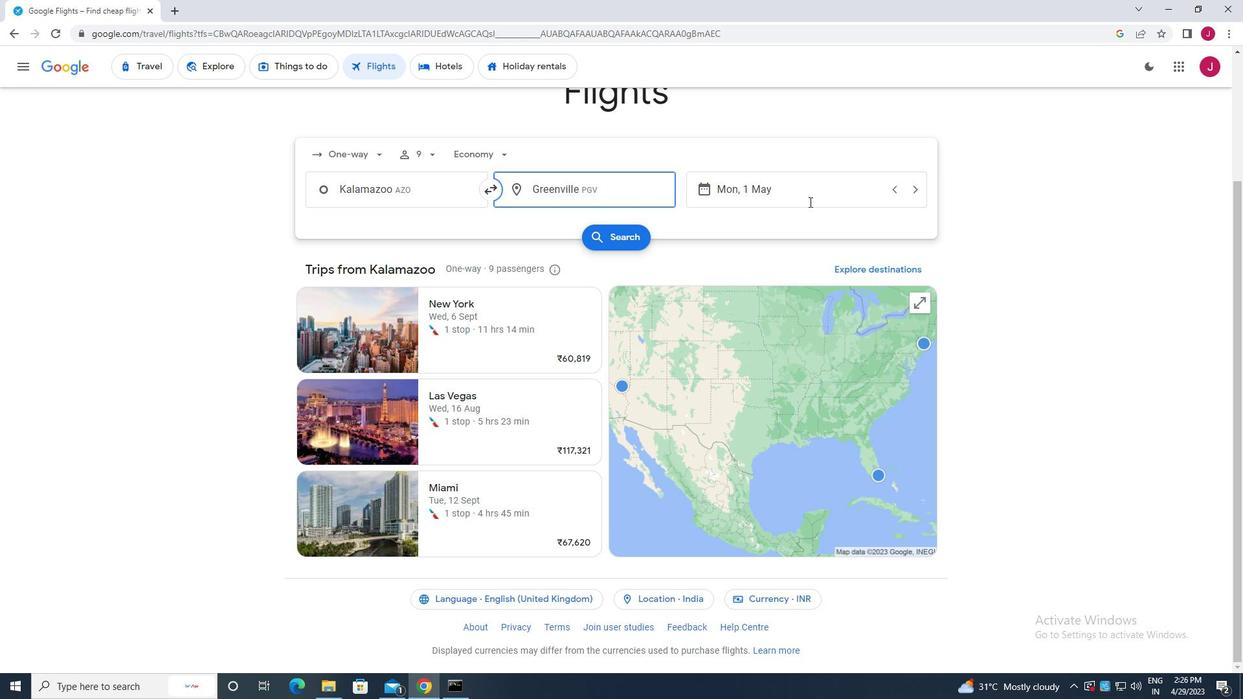 
Action: Mouse moved to (784, 290)
Screenshot: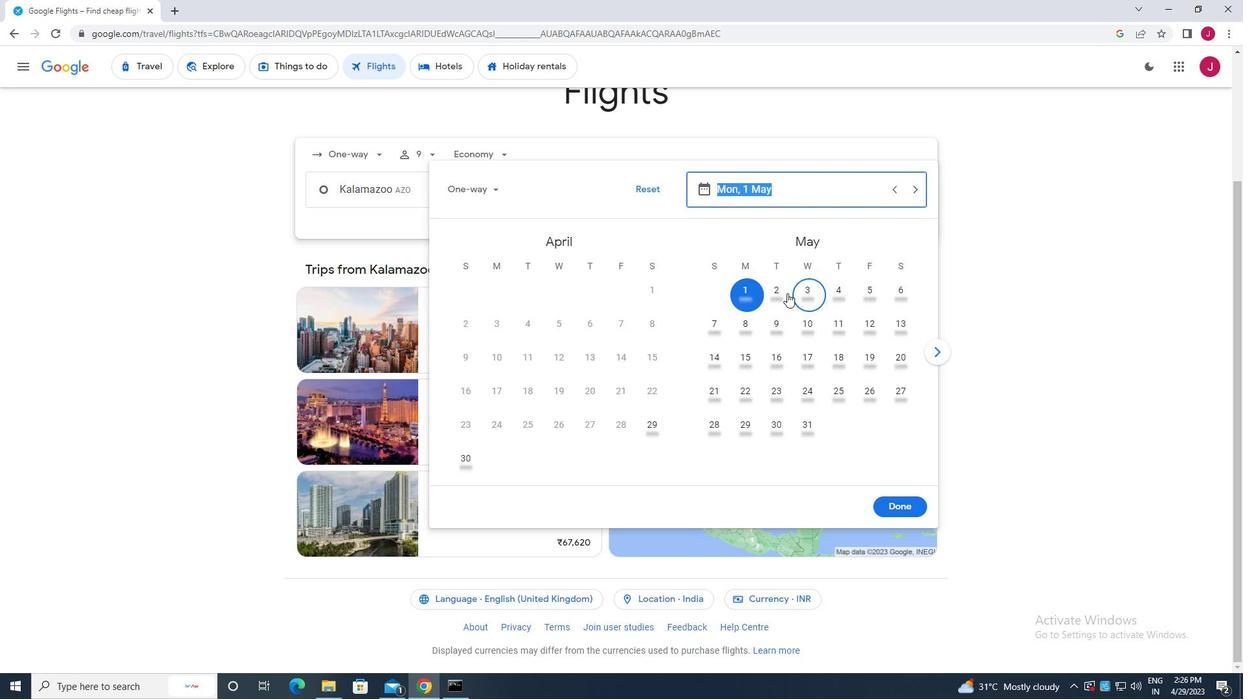 
Action: Mouse pressed left at (784, 290)
Screenshot: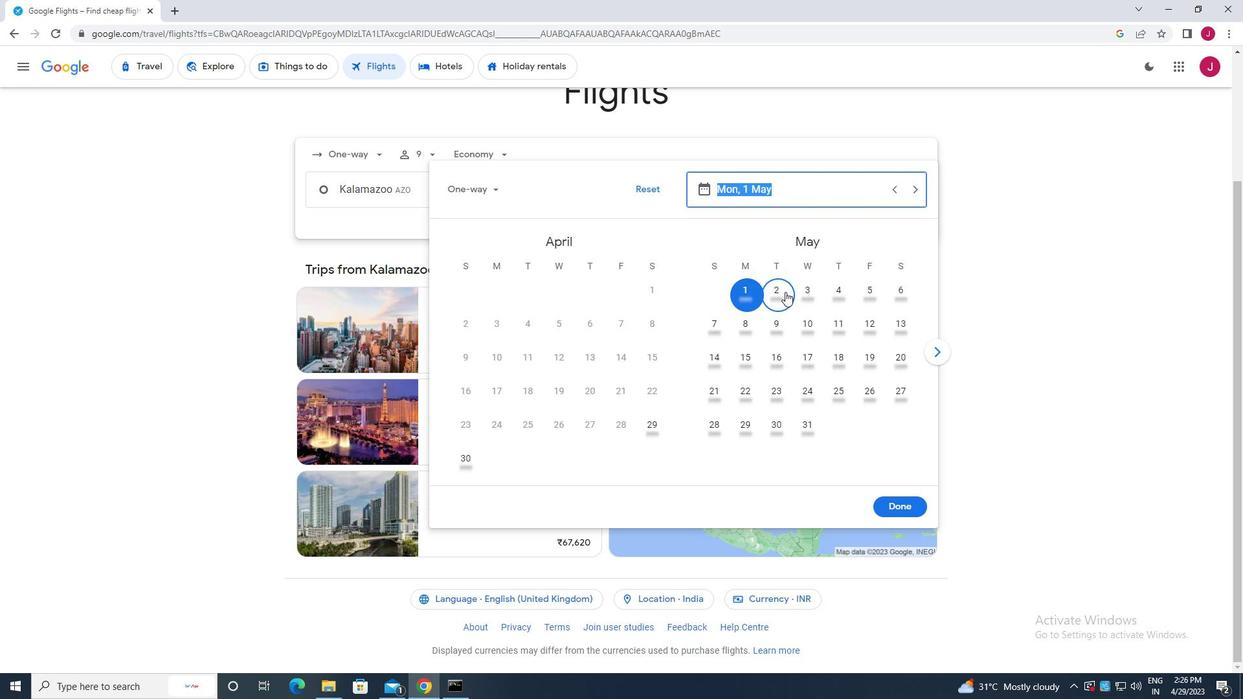 
Action: Mouse moved to (888, 507)
Screenshot: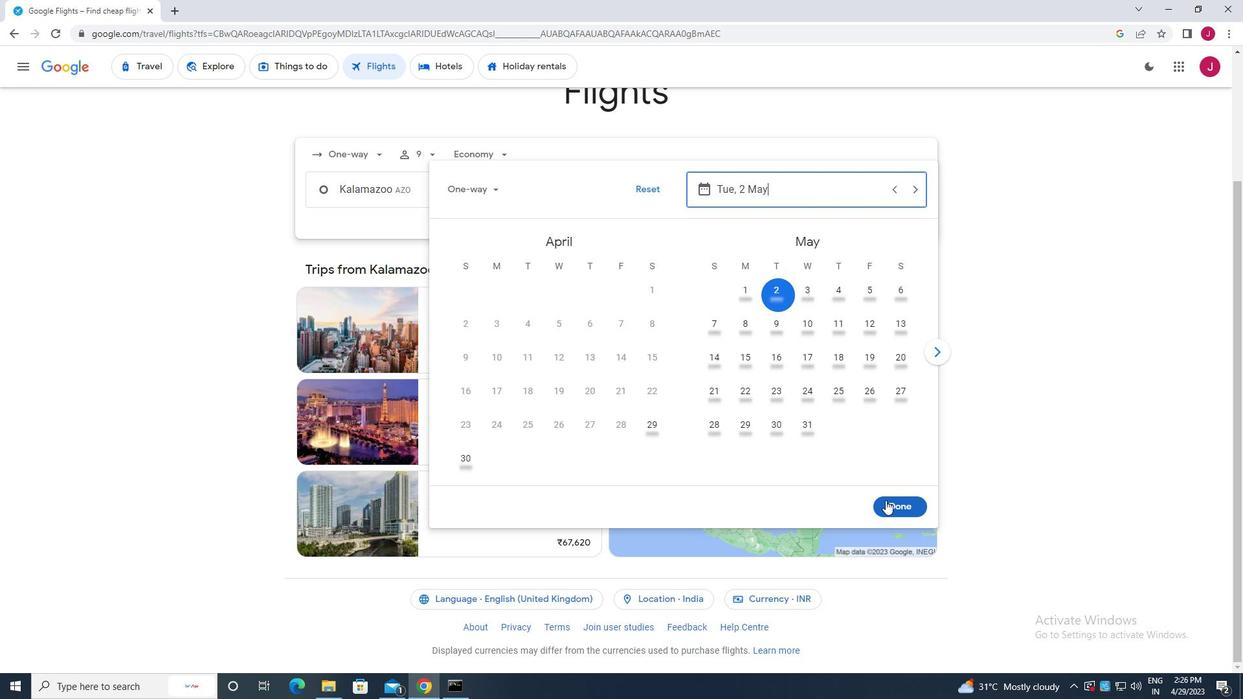 
Action: Mouse pressed left at (888, 507)
Screenshot: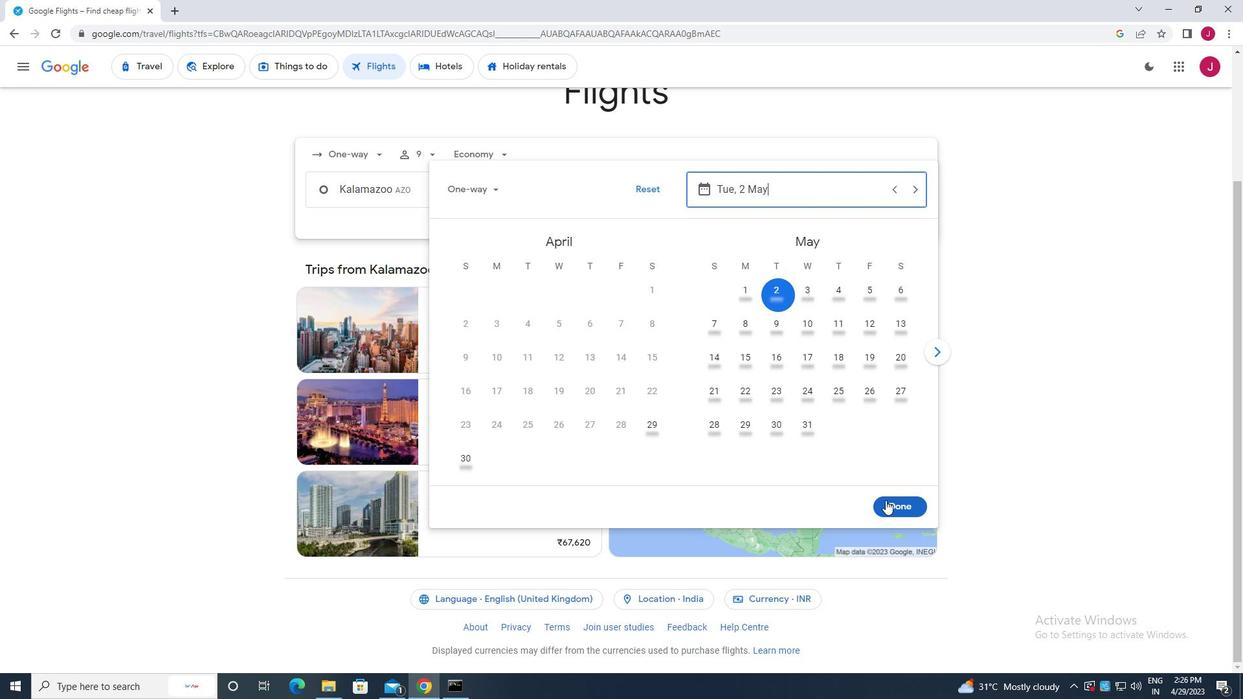 
Action: Mouse moved to (621, 236)
Screenshot: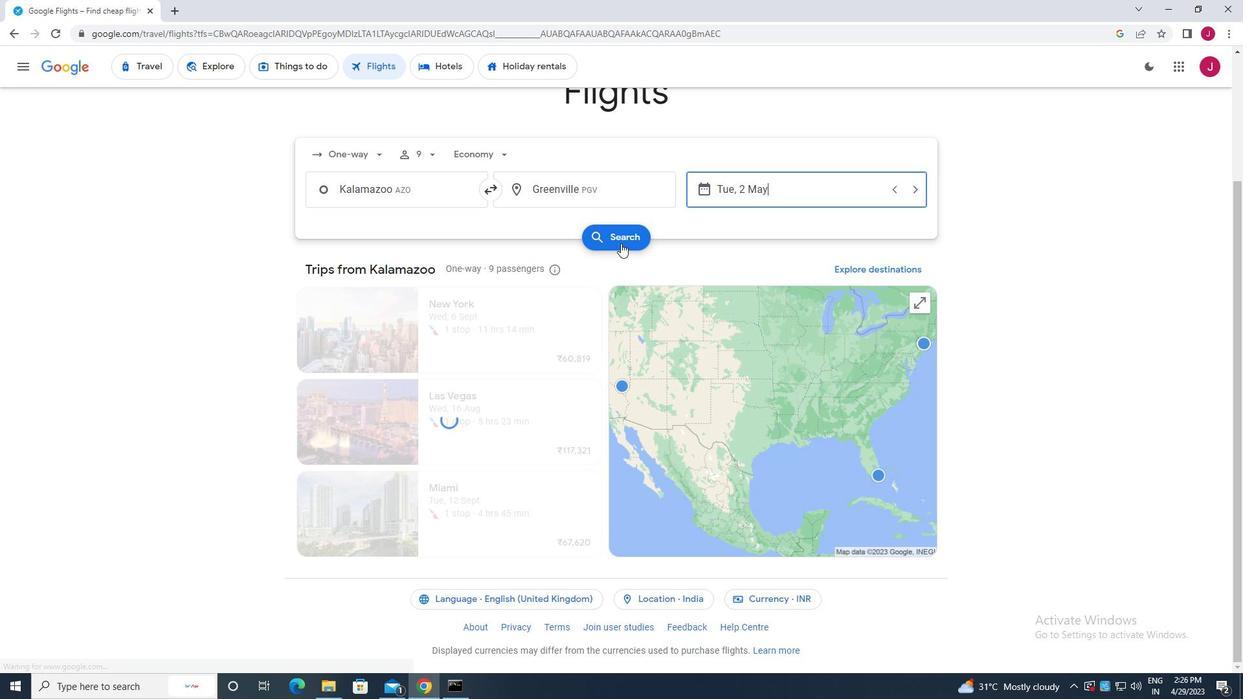 
Action: Mouse pressed left at (621, 236)
Screenshot: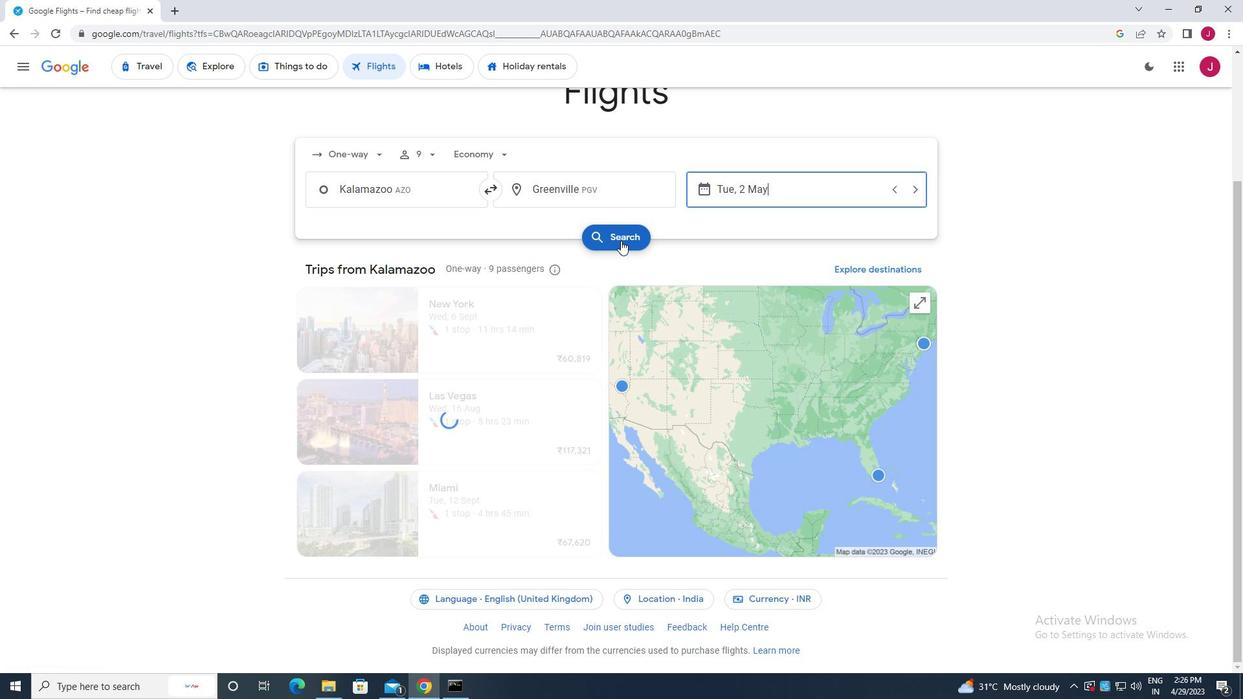 
Action: Mouse moved to (335, 183)
Screenshot: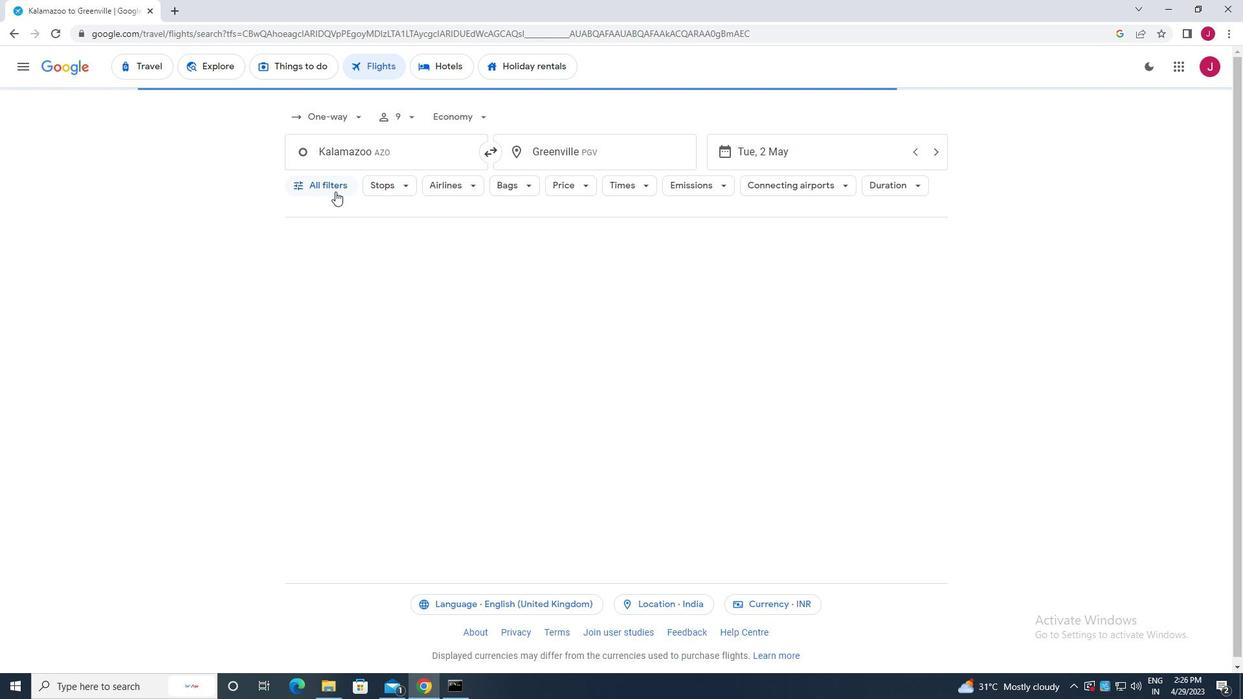 
Action: Mouse pressed left at (335, 183)
Screenshot: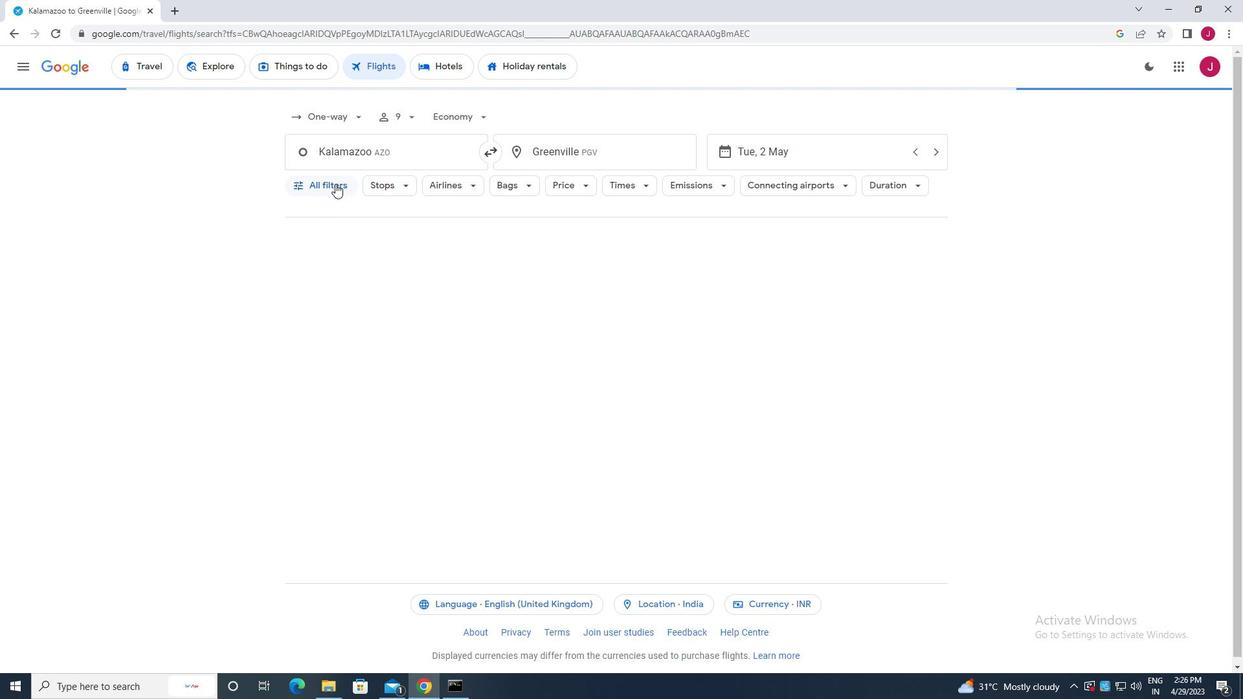 
Action: Mouse moved to (474, 324)
Screenshot: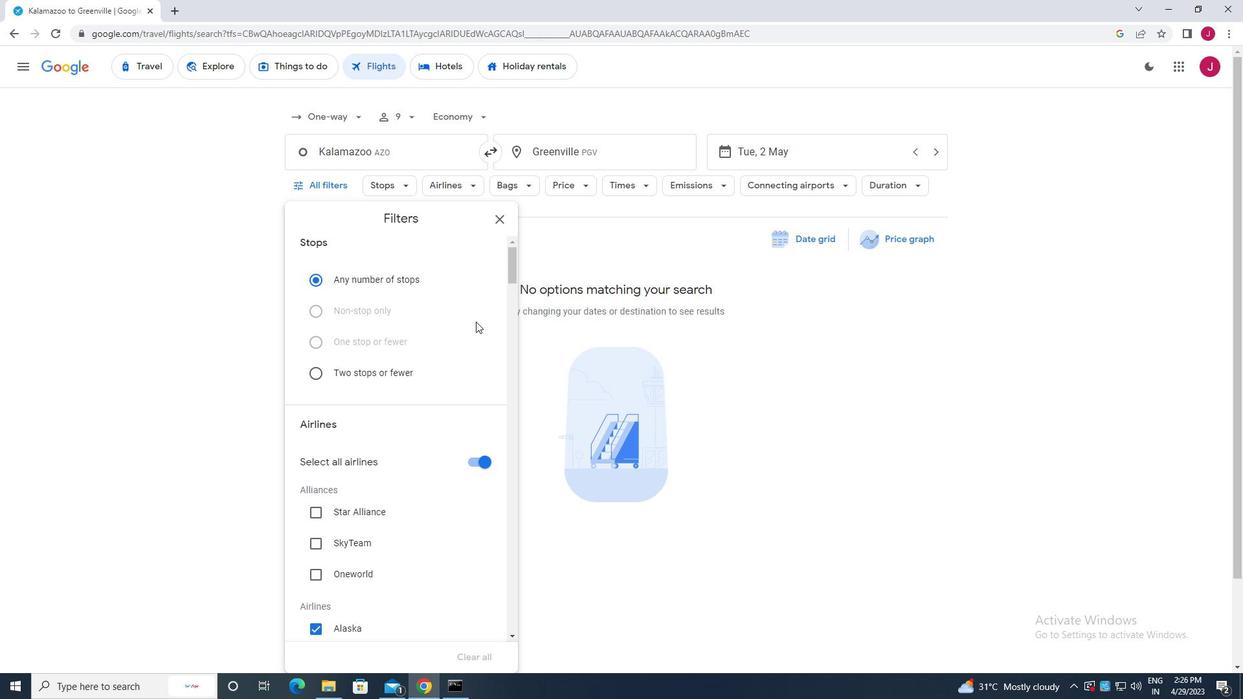 
Action: Mouse scrolled (474, 323) with delta (0, 0)
Screenshot: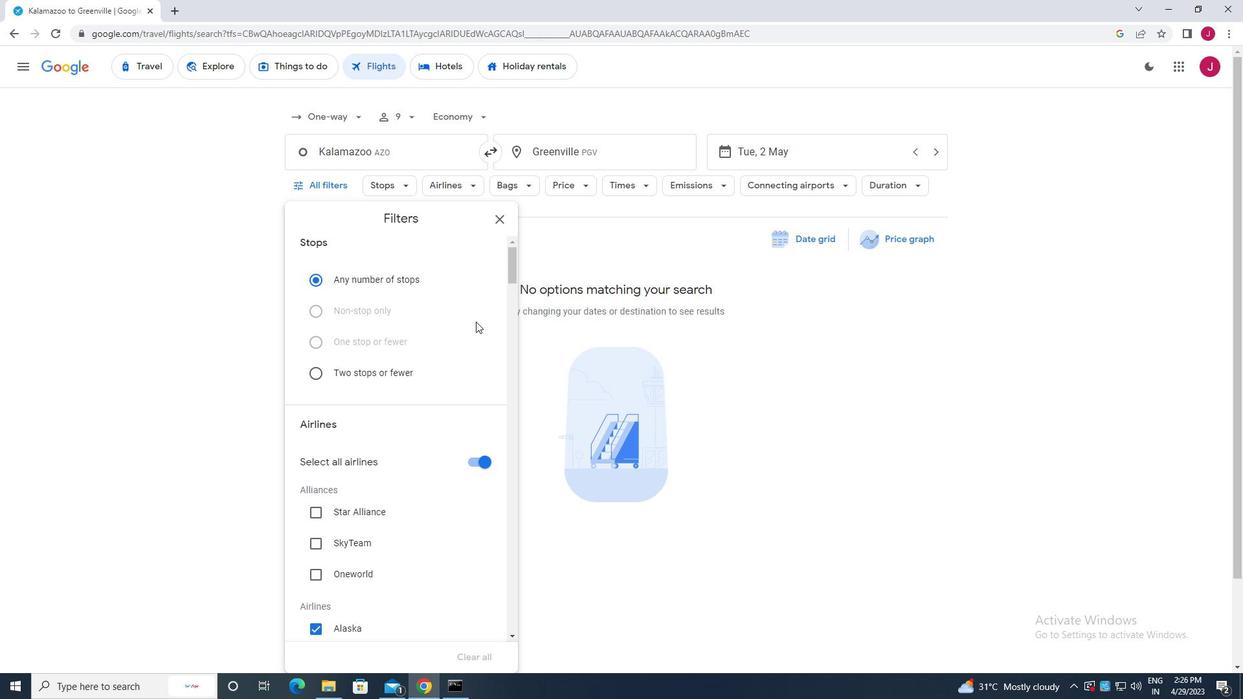 
Action: Mouse scrolled (474, 323) with delta (0, 0)
Screenshot: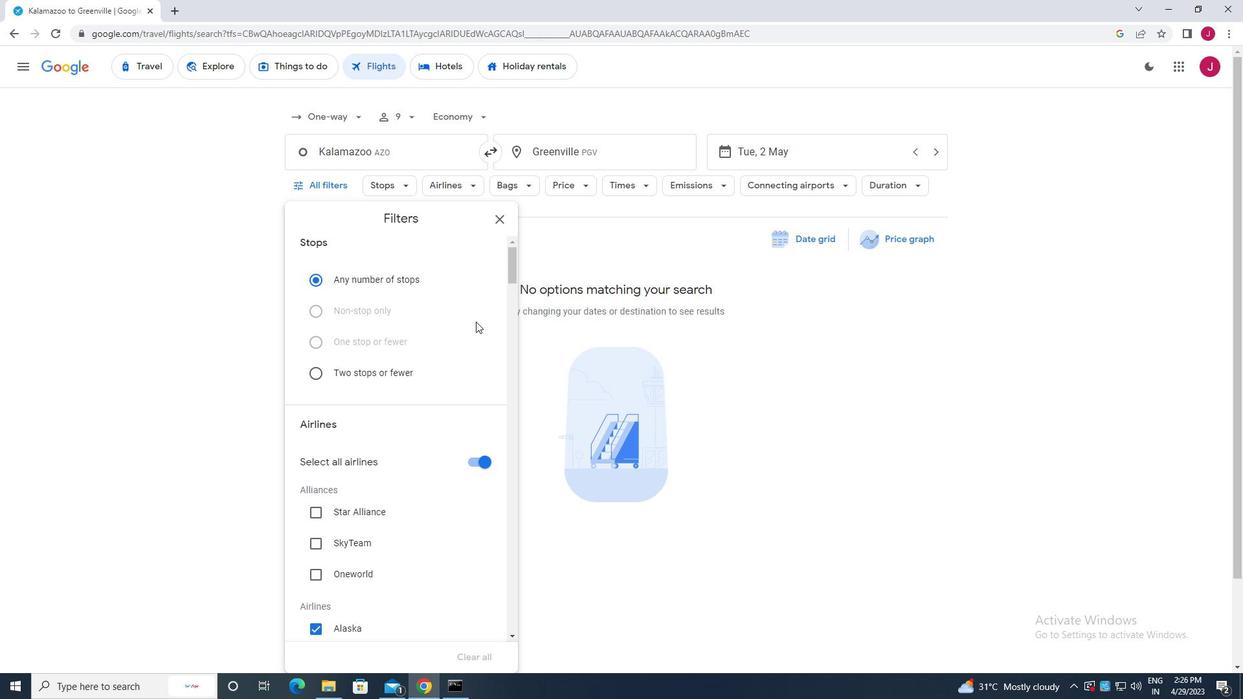 
Action: Mouse moved to (474, 324)
Screenshot: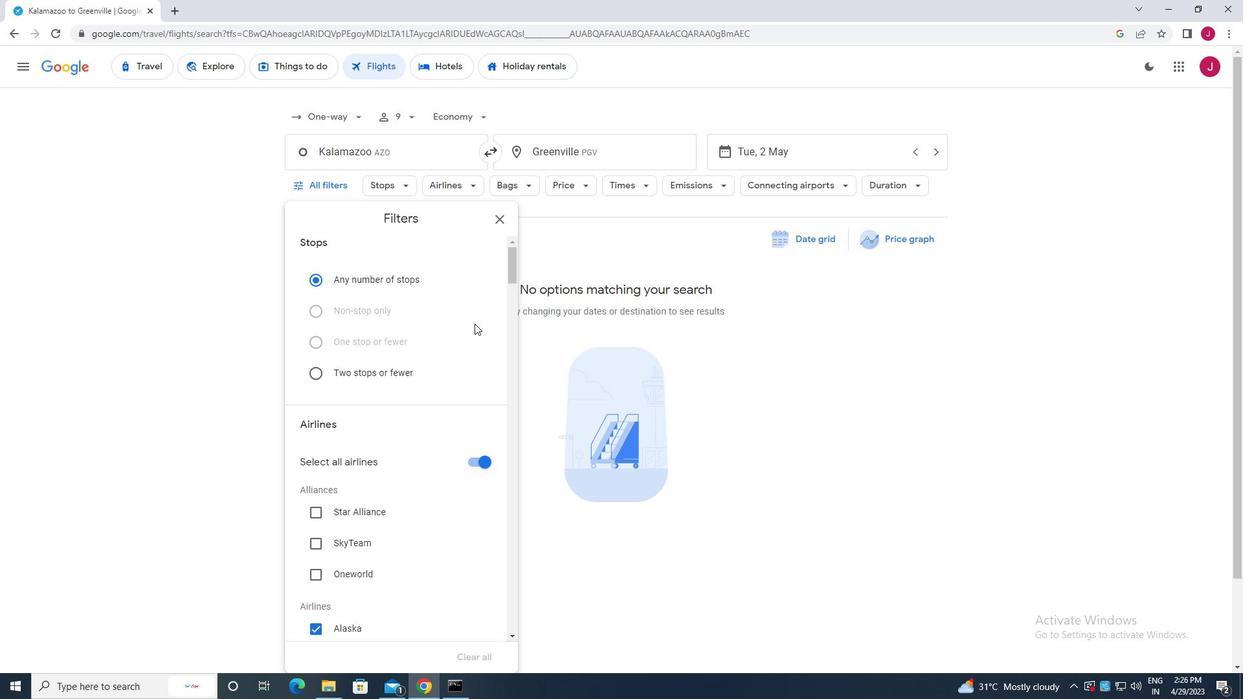 
Action: Mouse scrolled (474, 323) with delta (0, 0)
Screenshot: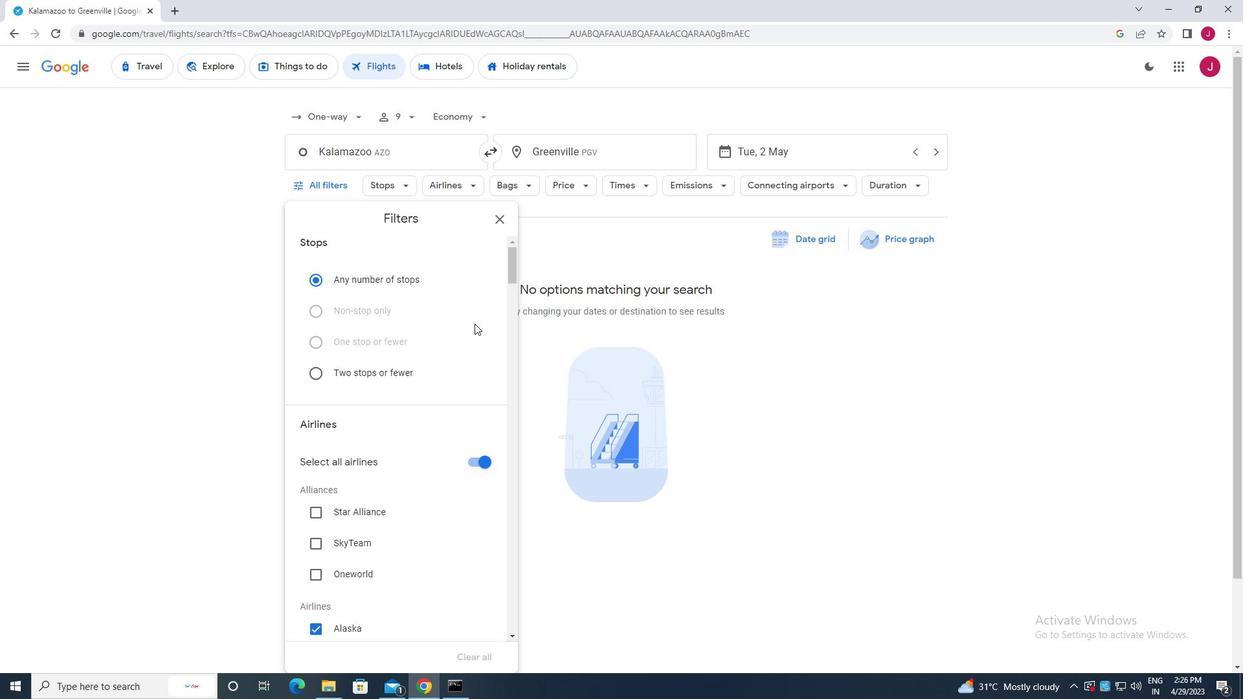 
Action: Mouse moved to (474, 268)
Screenshot: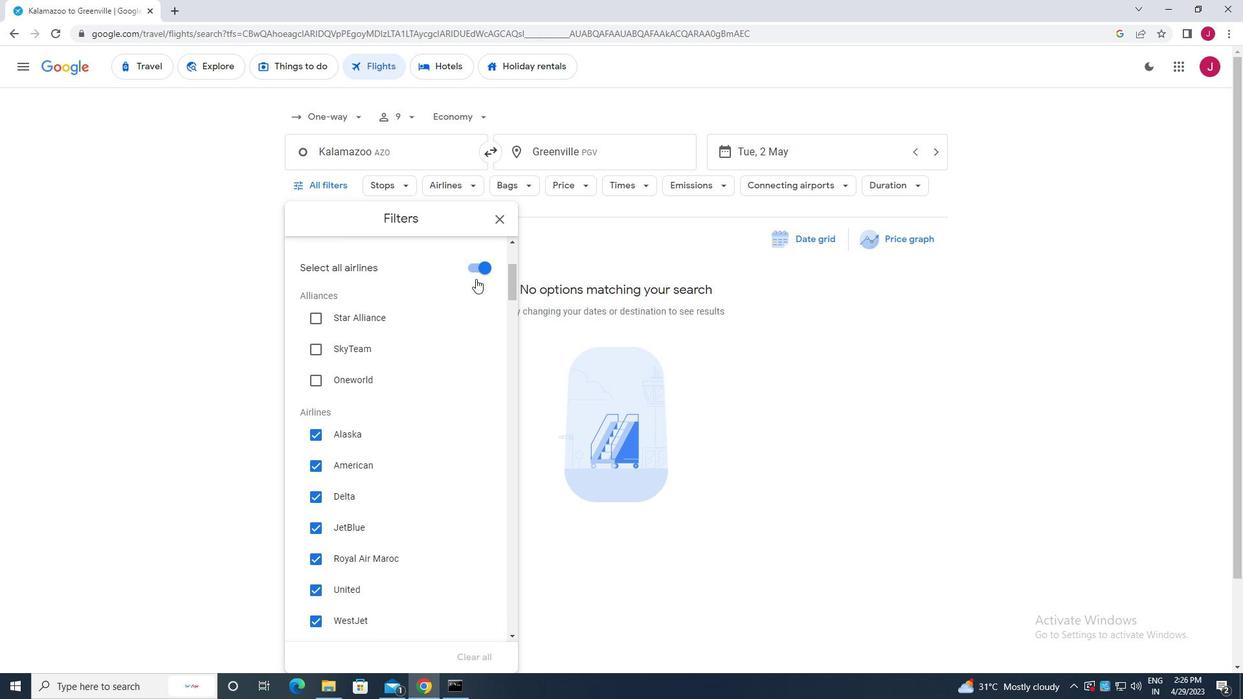 
Action: Mouse pressed left at (474, 268)
Screenshot: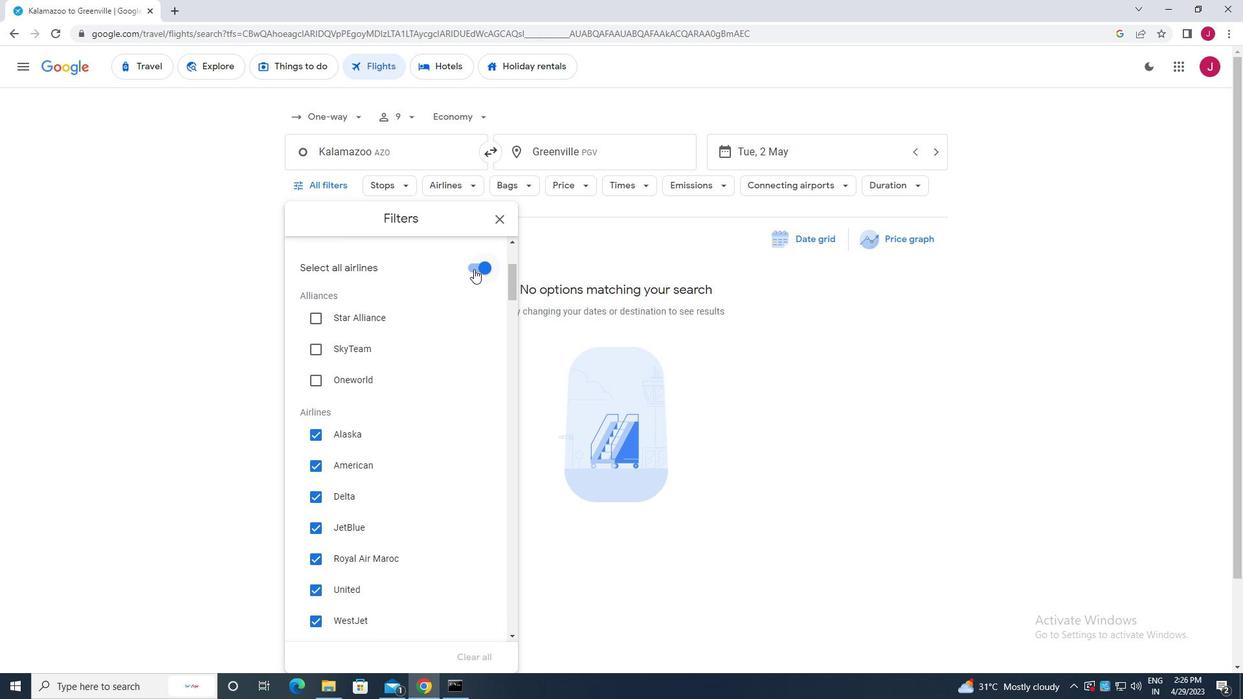 
Action: Mouse moved to (457, 336)
Screenshot: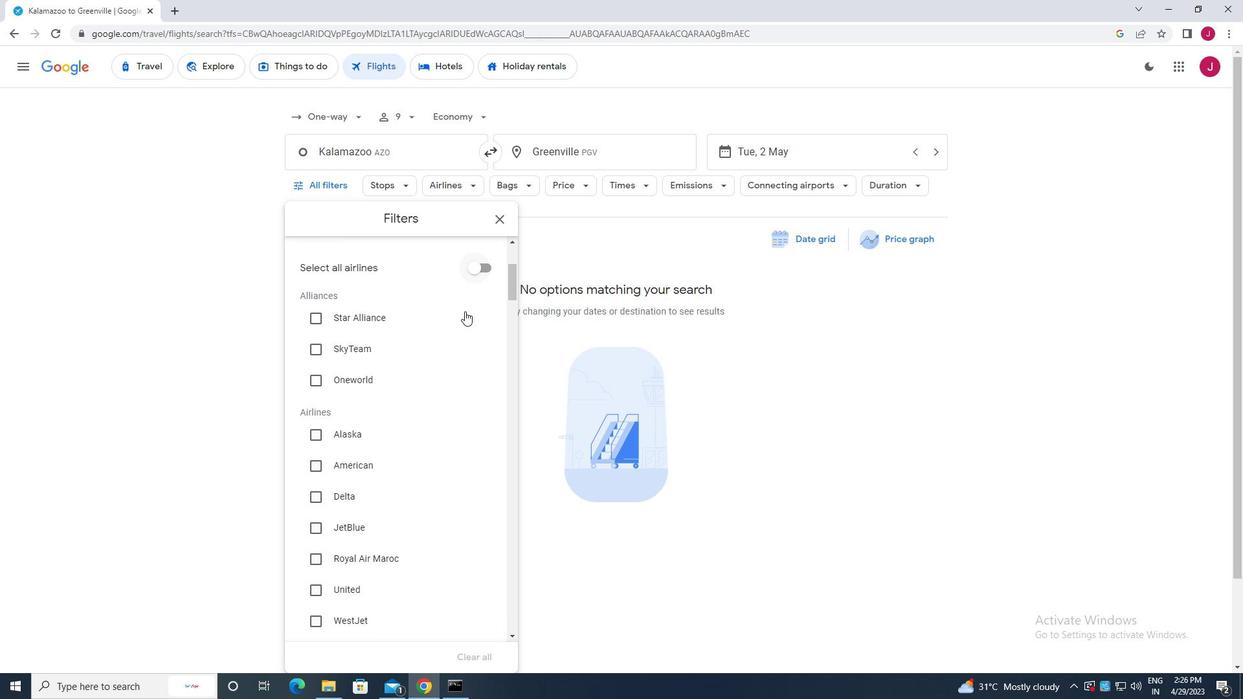
Action: Mouse scrolled (457, 335) with delta (0, 0)
Screenshot: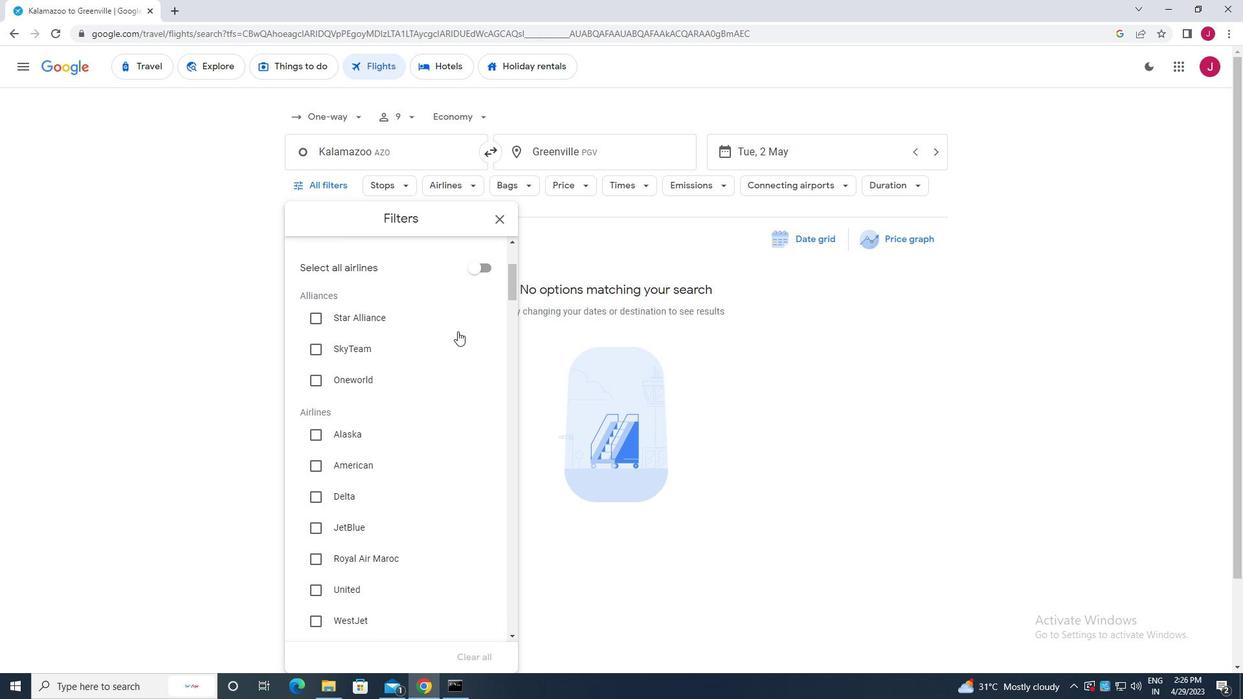 
Action: Mouse scrolled (457, 335) with delta (0, 0)
Screenshot: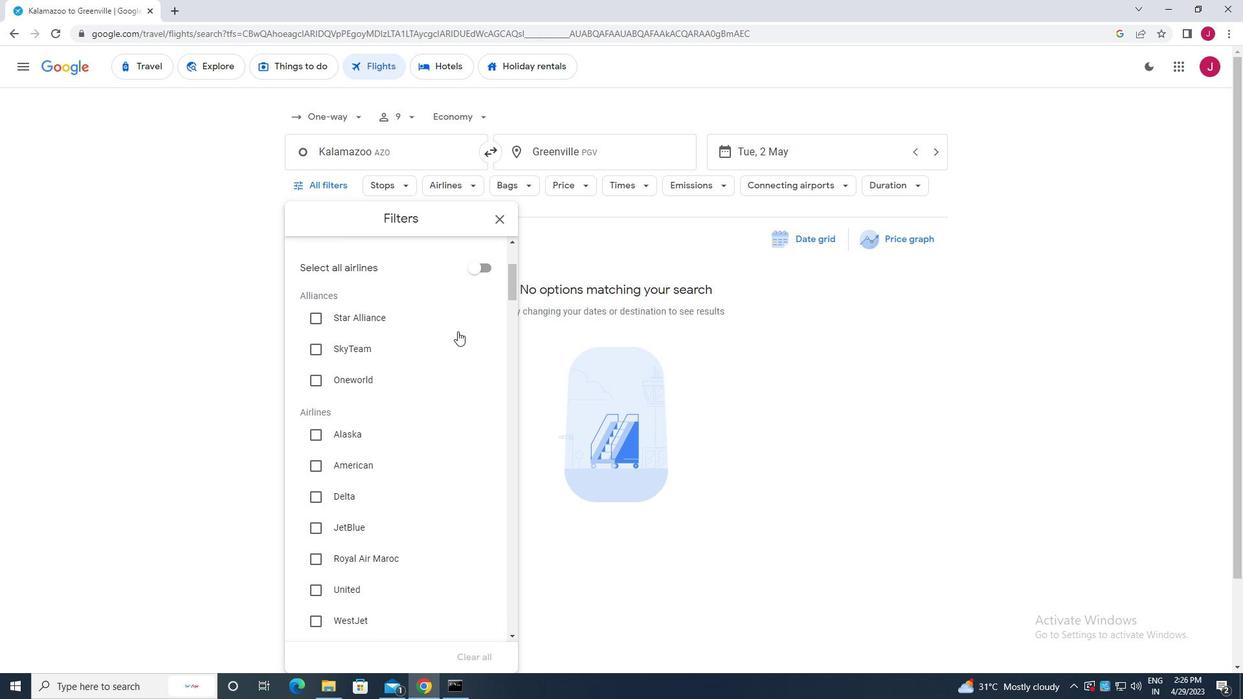 
Action: Mouse scrolled (457, 335) with delta (0, 0)
Screenshot: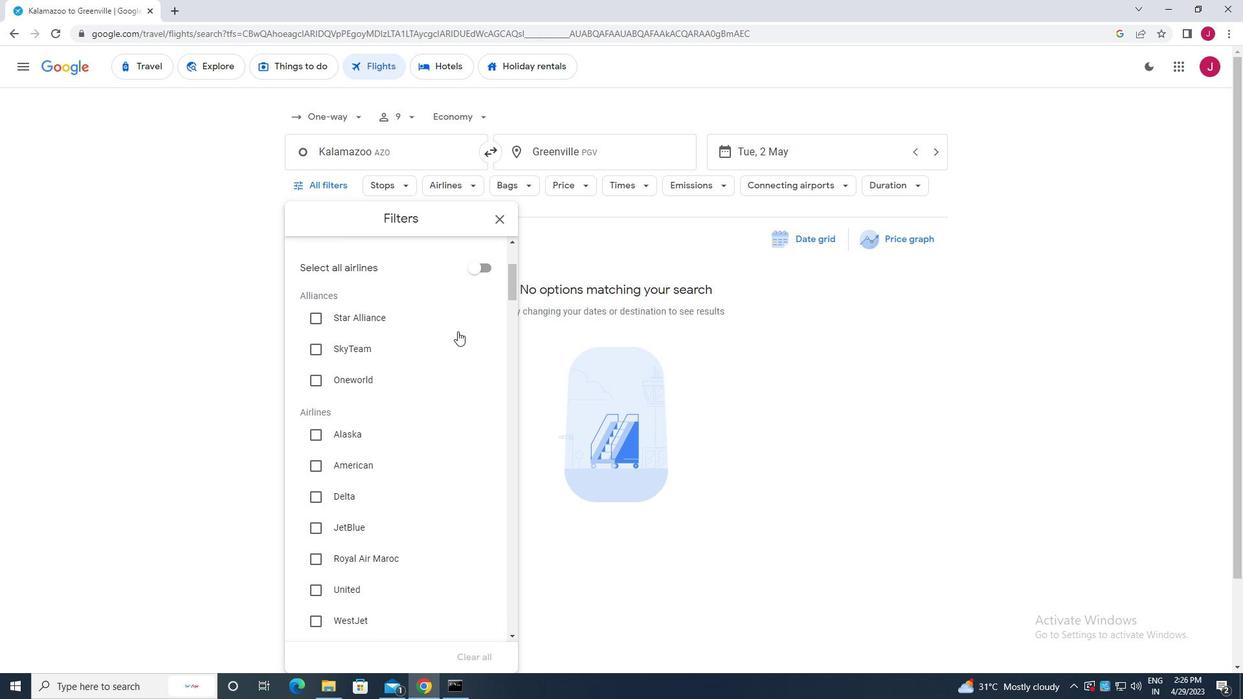 
Action: Mouse scrolled (457, 335) with delta (0, 0)
Screenshot: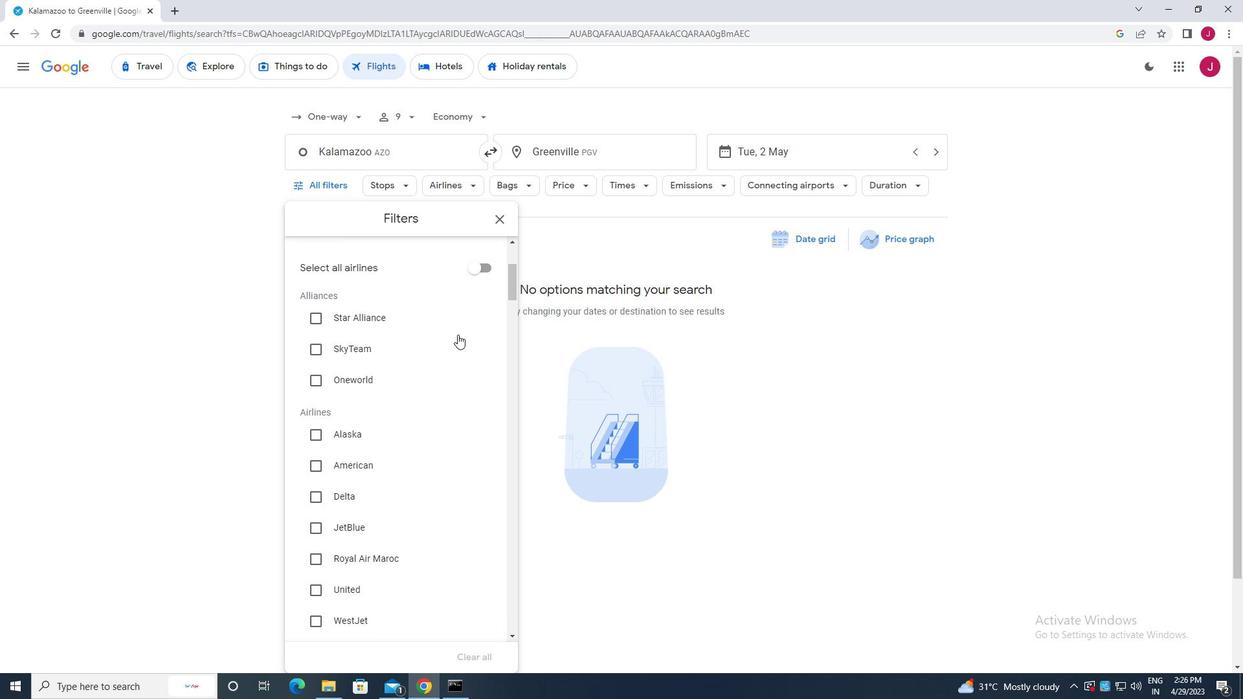 
Action: Mouse scrolled (457, 335) with delta (0, 0)
Screenshot: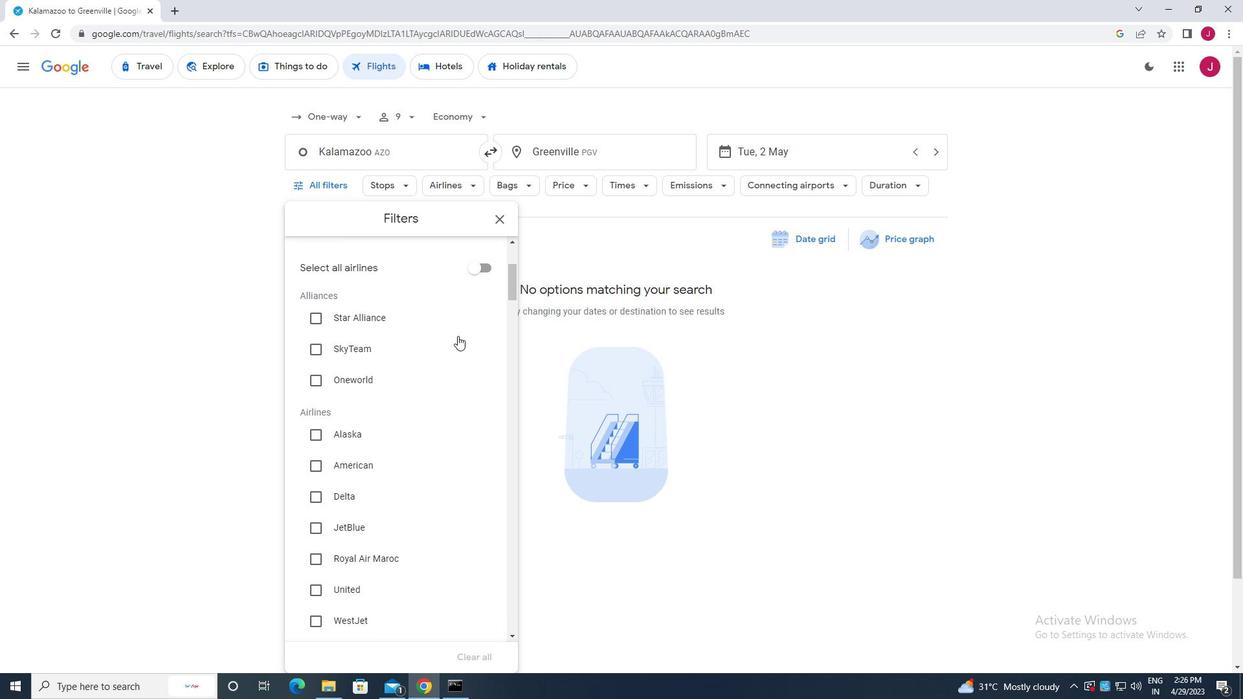 
Action: Mouse moved to (483, 413)
Screenshot: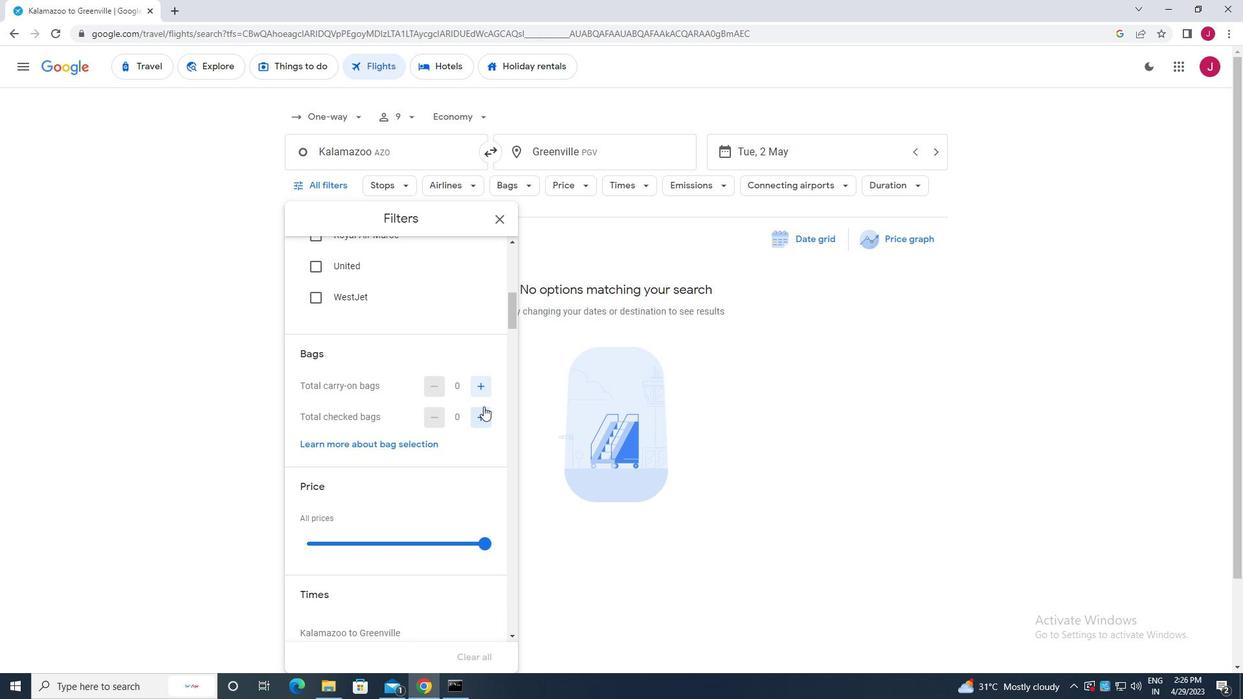 
Action: Mouse pressed left at (483, 413)
Screenshot: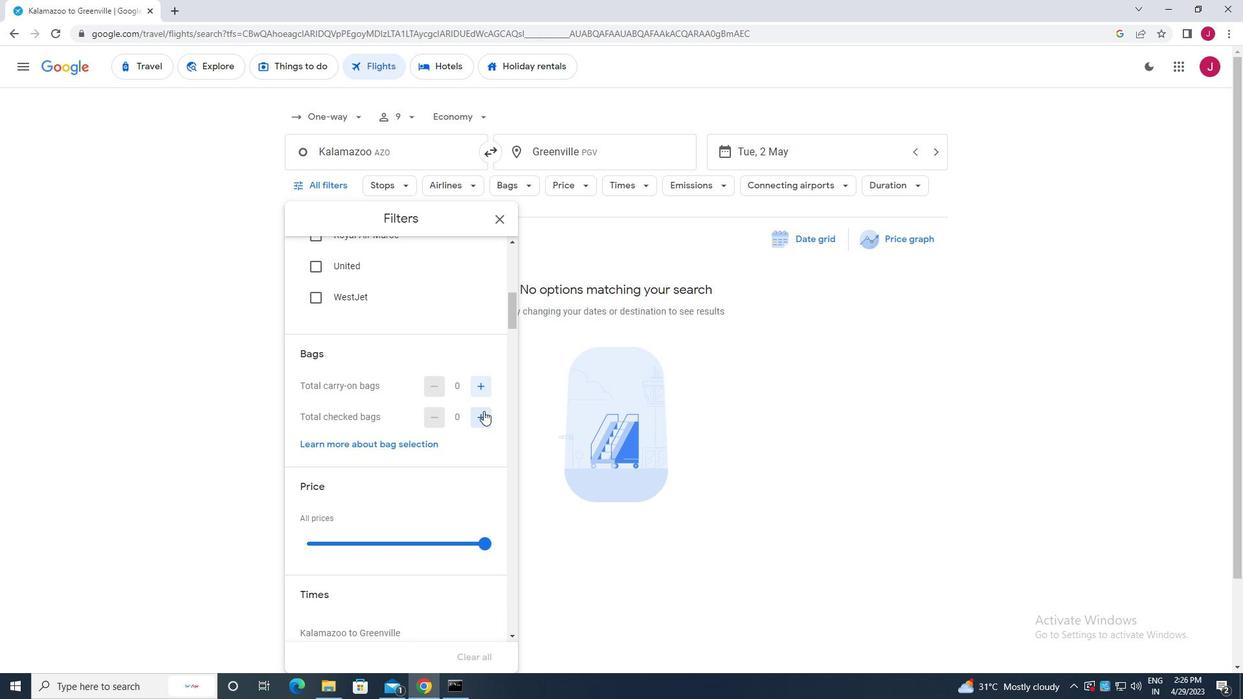 
Action: Mouse moved to (486, 415)
Screenshot: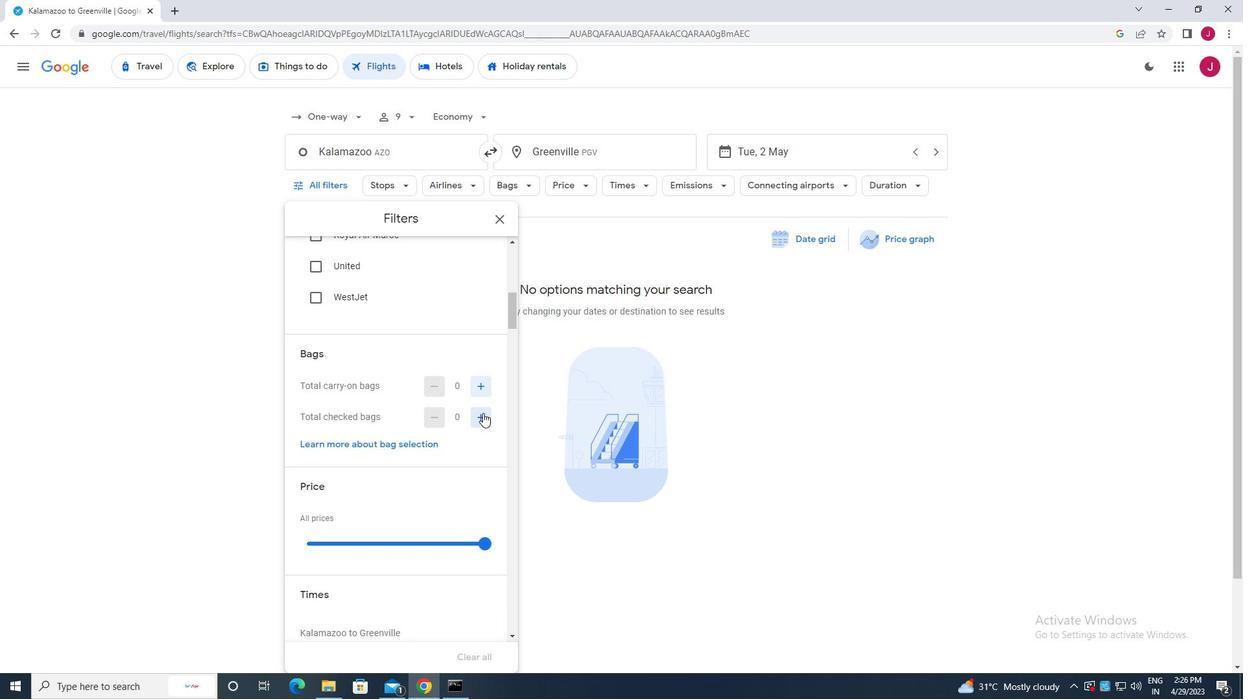 
Action: Mouse pressed left at (486, 415)
Screenshot: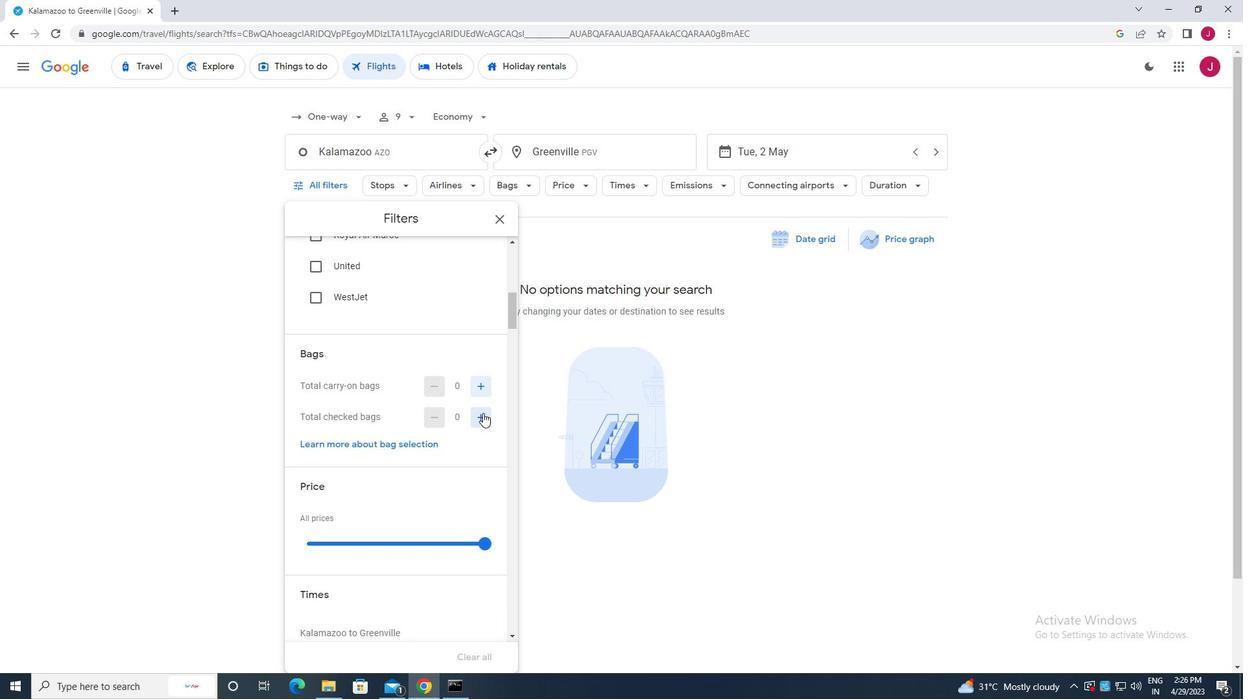 
Action: Mouse moved to (486, 415)
Screenshot: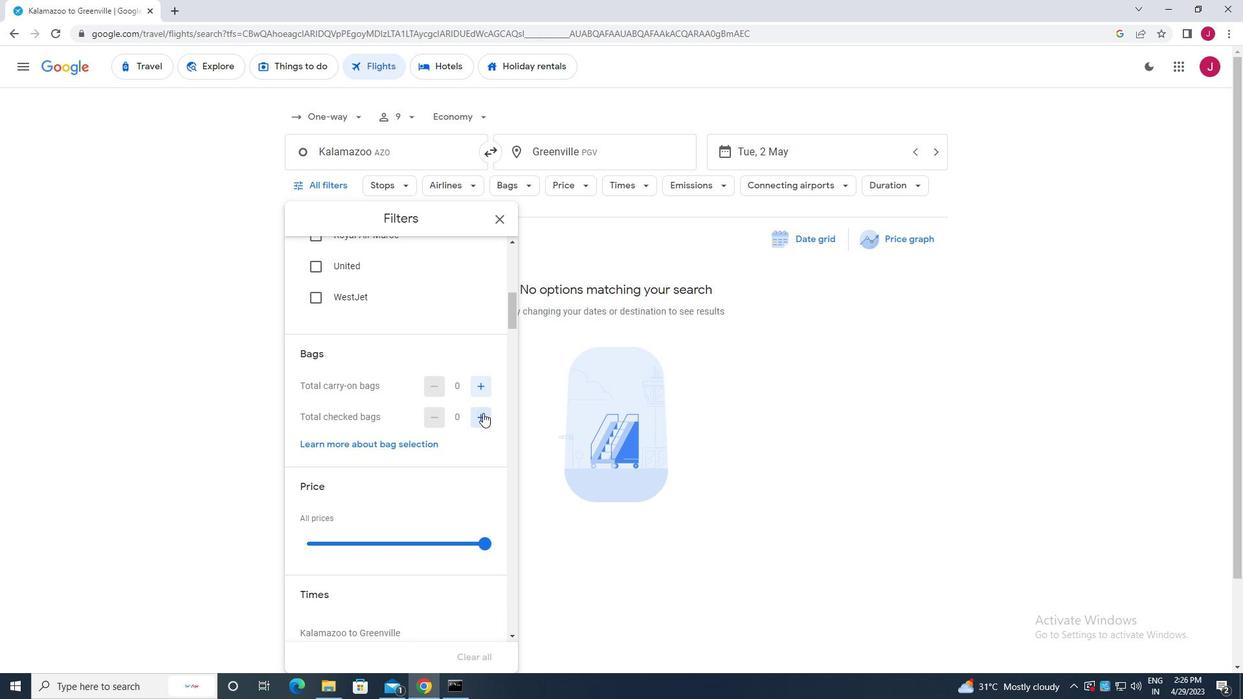 
Action: Mouse pressed left at (486, 415)
Screenshot: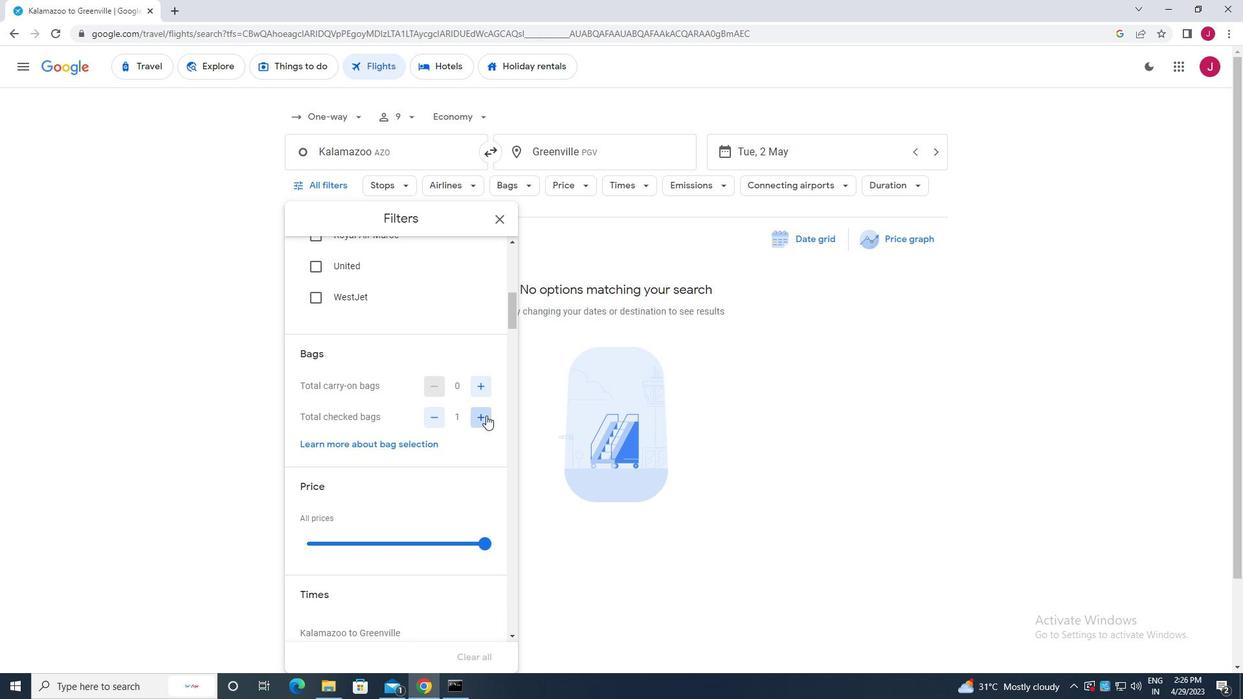 
Action: Mouse pressed left at (486, 415)
Screenshot: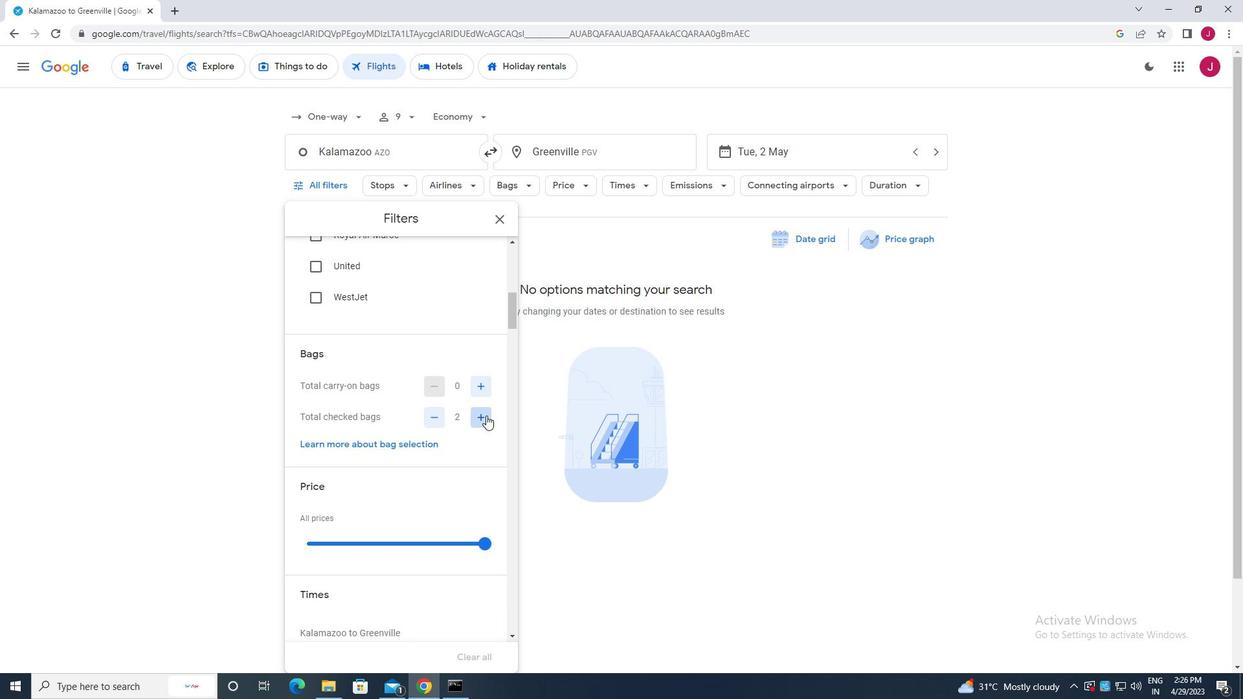 
Action: Mouse pressed left at (486, 415)
Screenshot: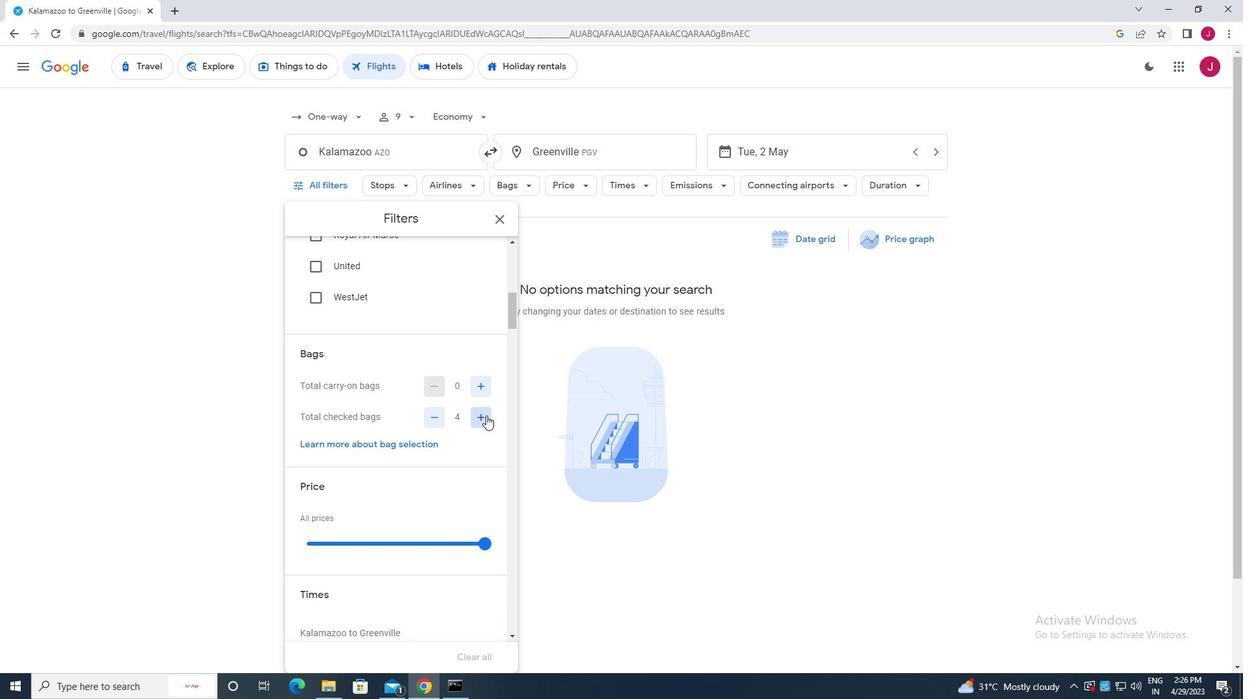 
Action: Mouse moved to (487, 415)
Screenshot: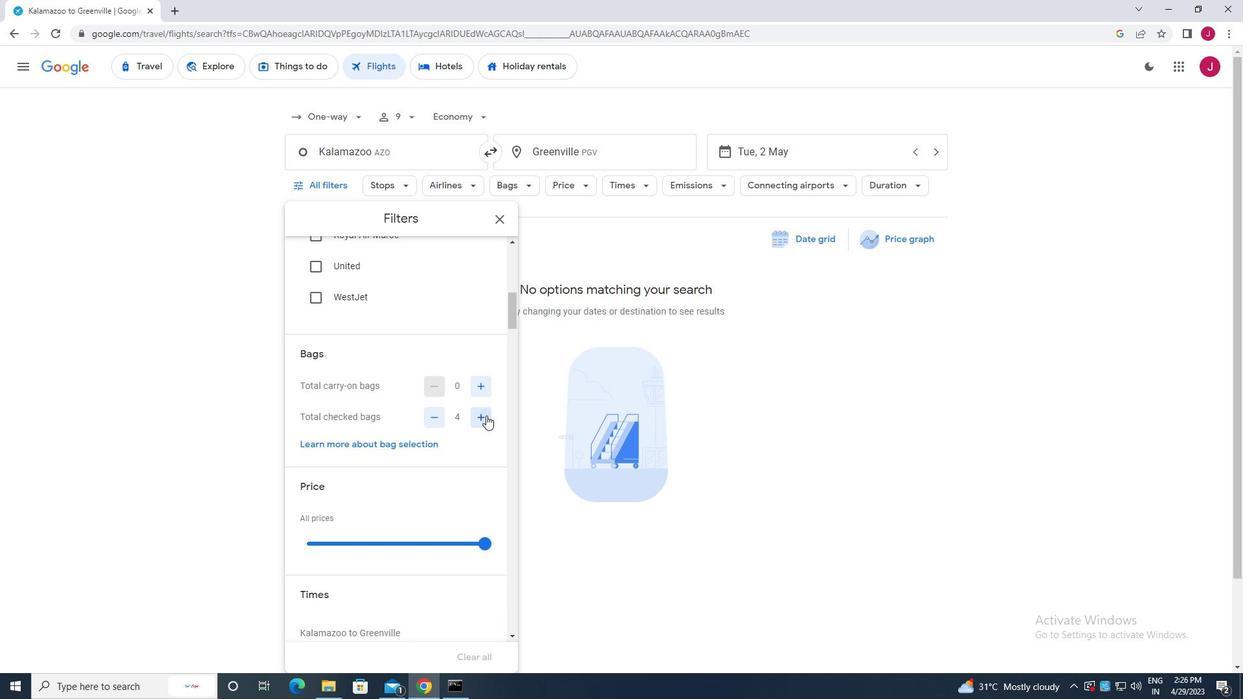 
Action: Mouse pressed left at (487, 415)
Screenshot: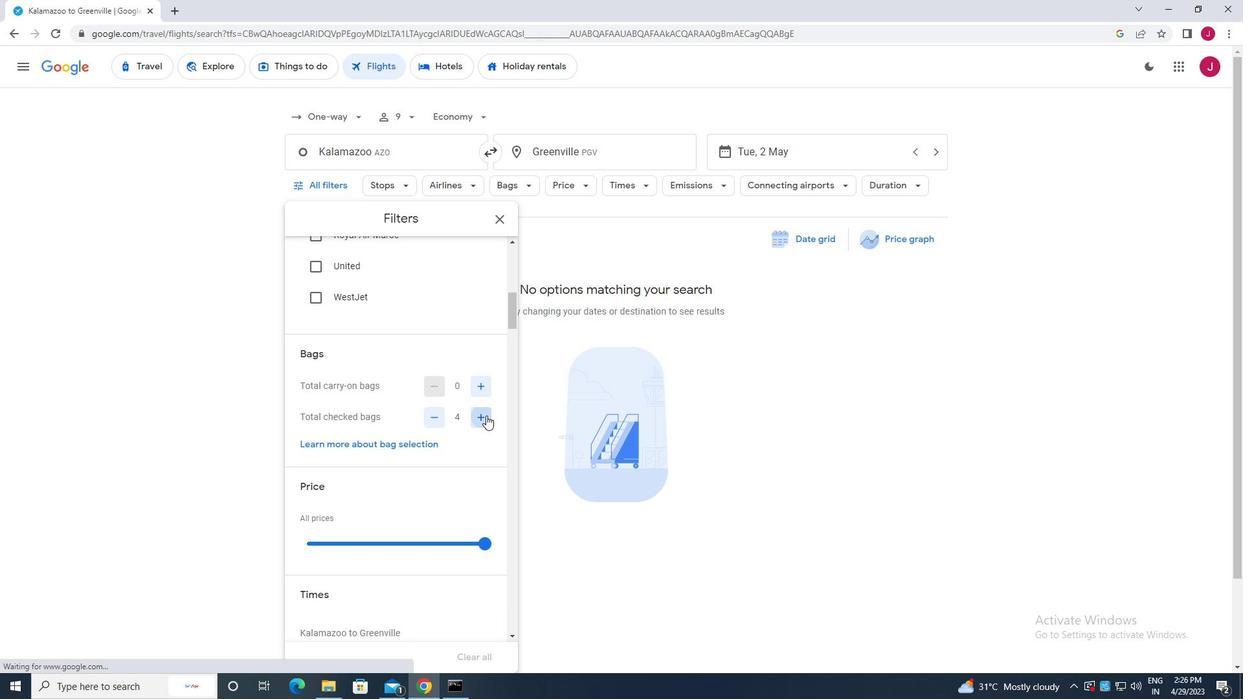 
Action: Mouse moved to (496, 416)
Screenshot: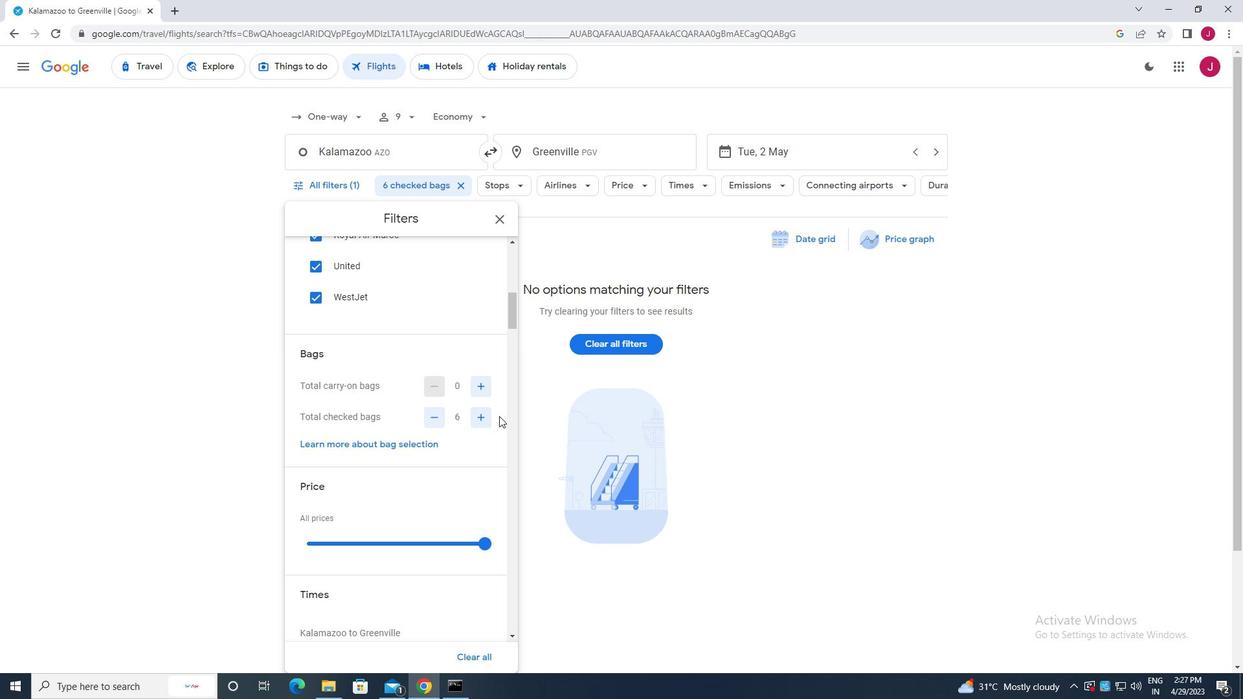 
Action: Mouse scrolled (496, 415) with delta (0, 0)
Screenshot: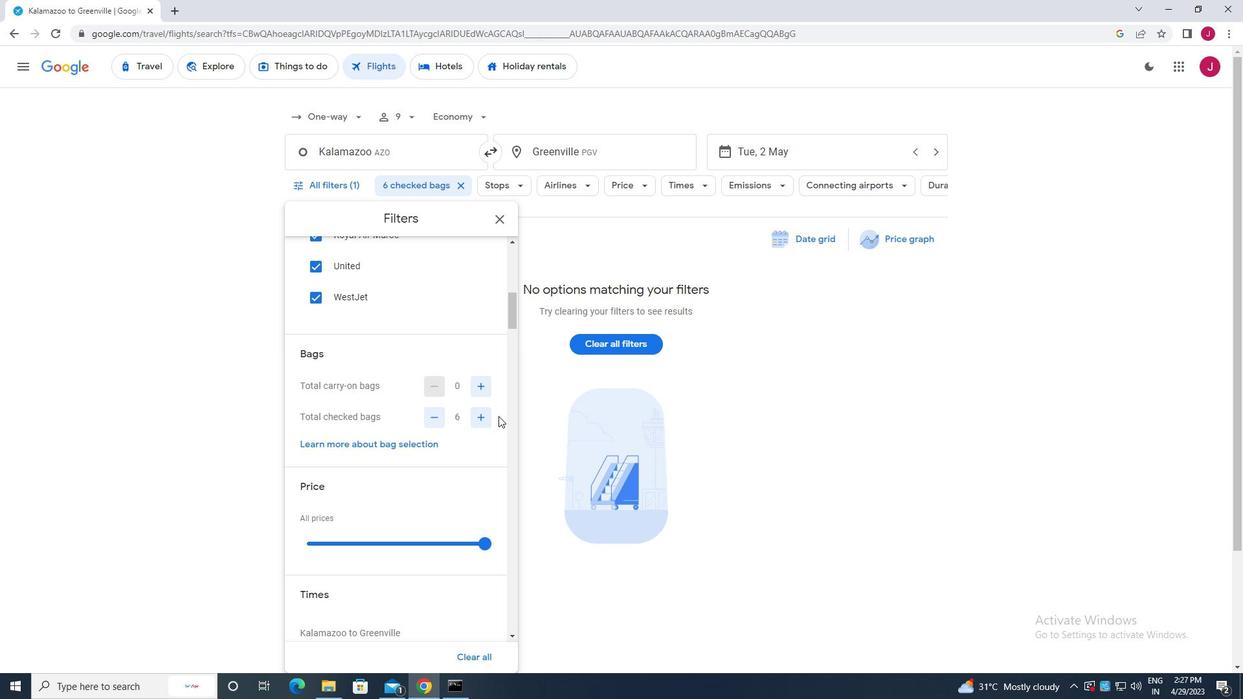 
Action: Mouse moved to (483, 476)
Screenshot: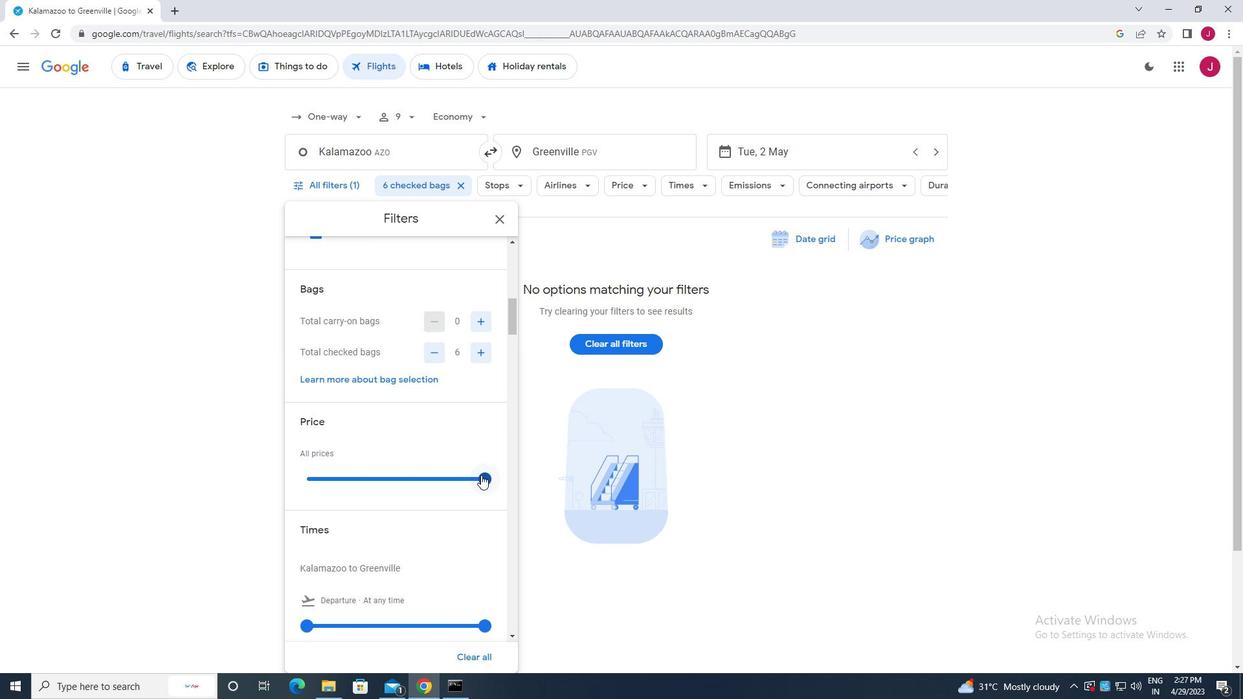 
Action: Mouse pressed left at (483, 476)
Screenshot: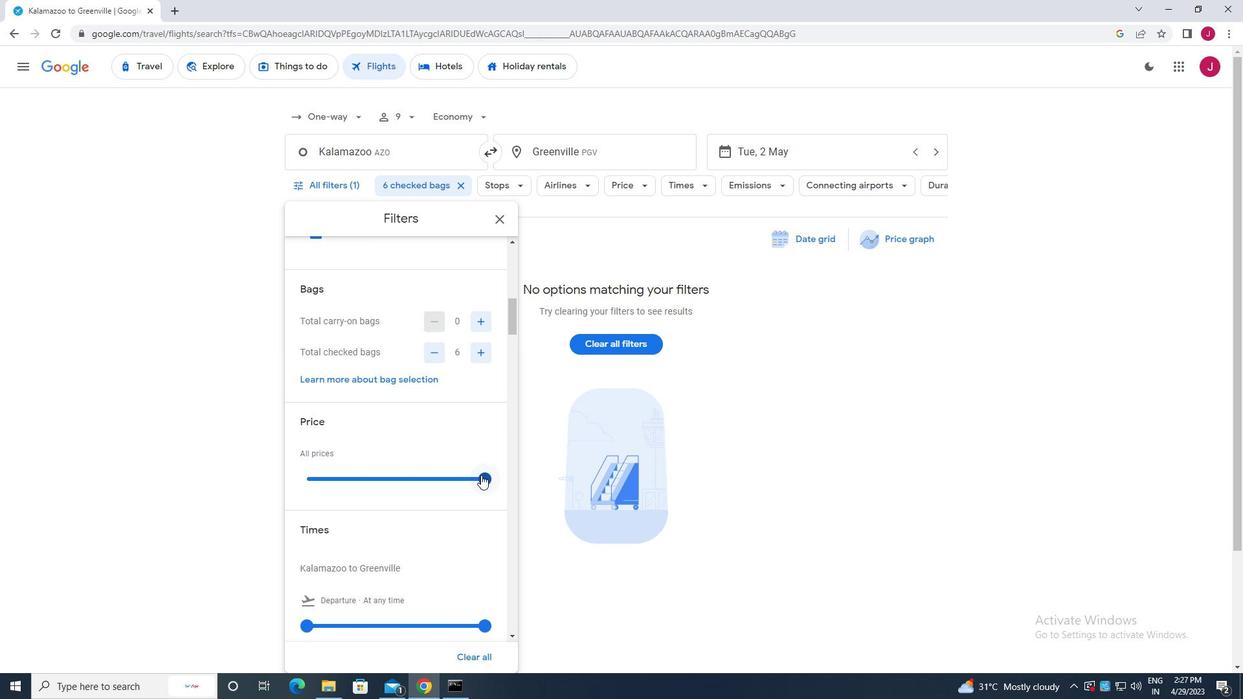 
Action: Mouse moved to (478, 461)
Screenshot: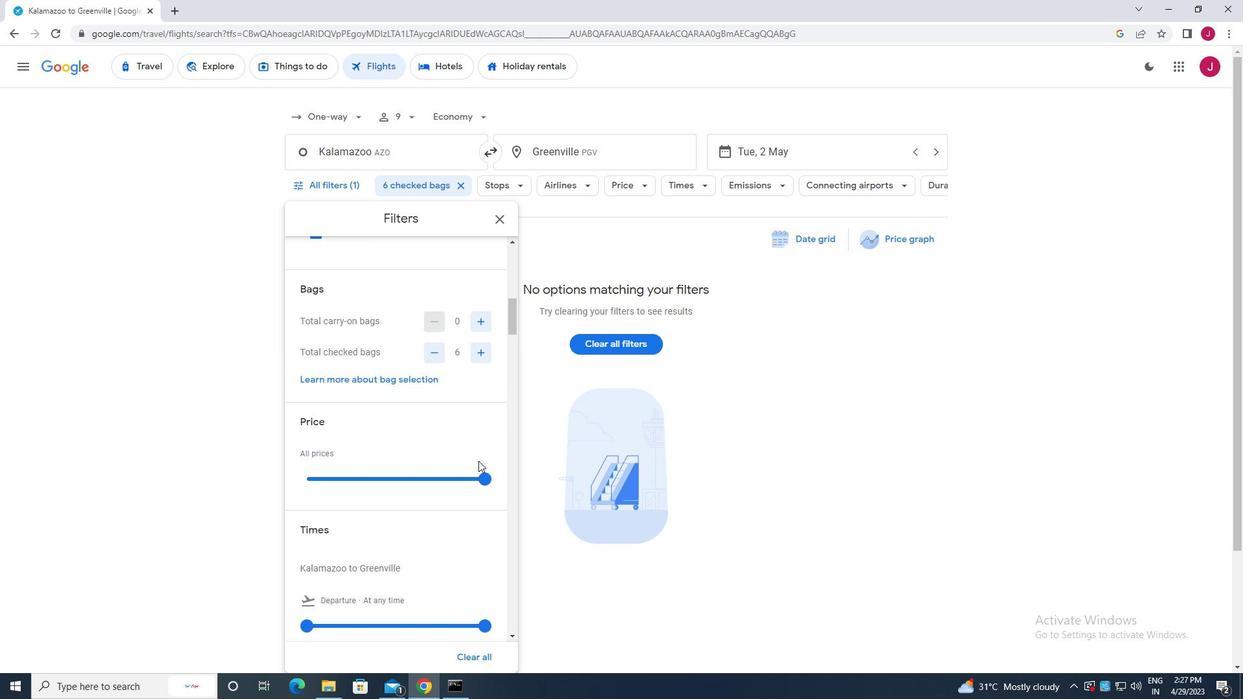 
Action: Mouse scrolled (478, 460) with delta (0, 0)
Screenshot: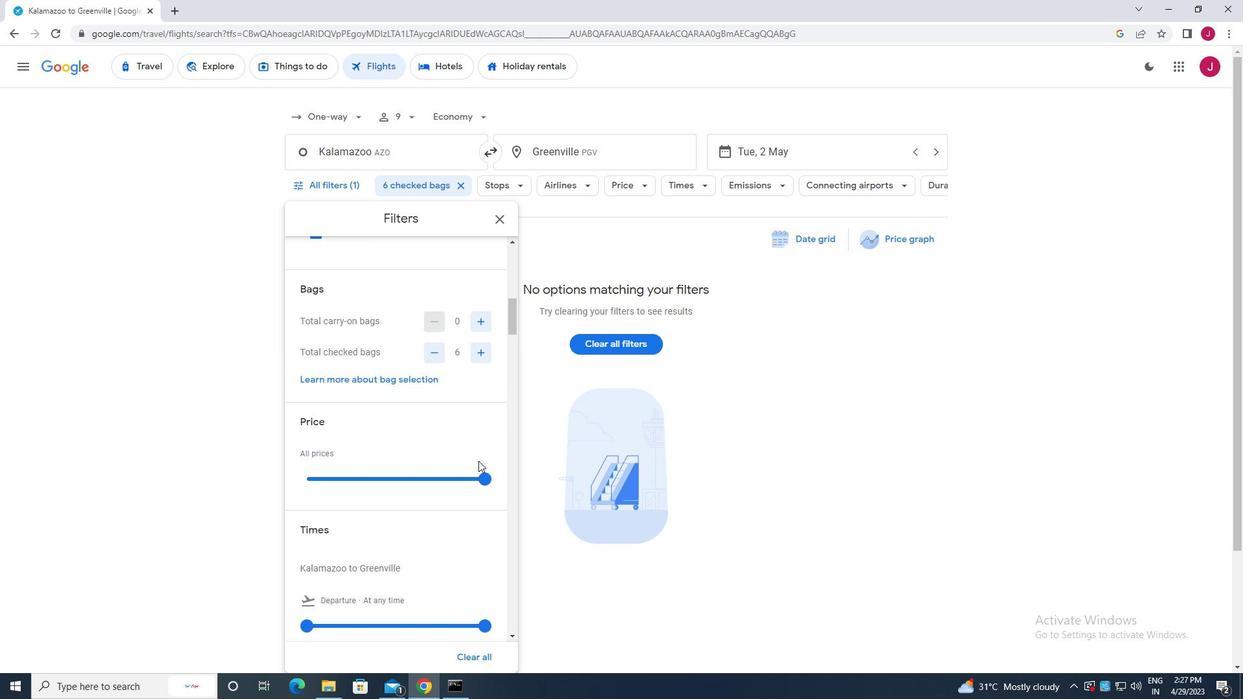 
Action: Mouse scrolled (478, 460) with delta (0, 0)
Screenshot: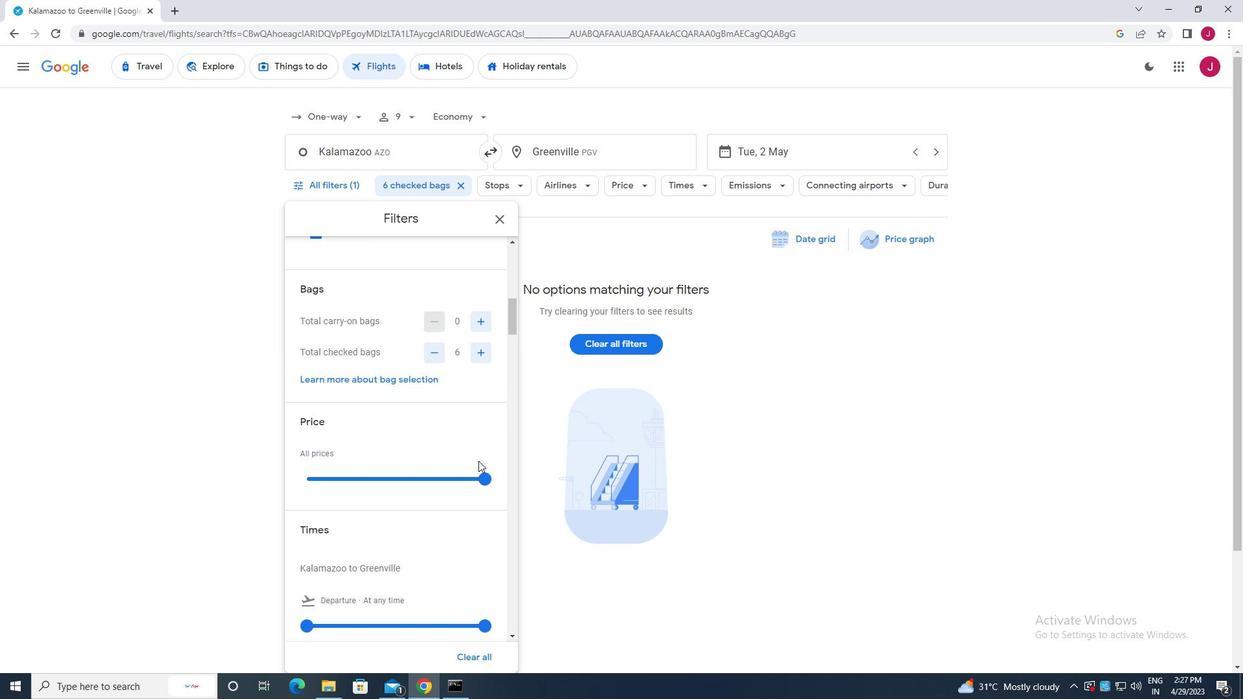 
Action: Mouse scrolled (478, 460) with delta (0, 0)
Screenshot: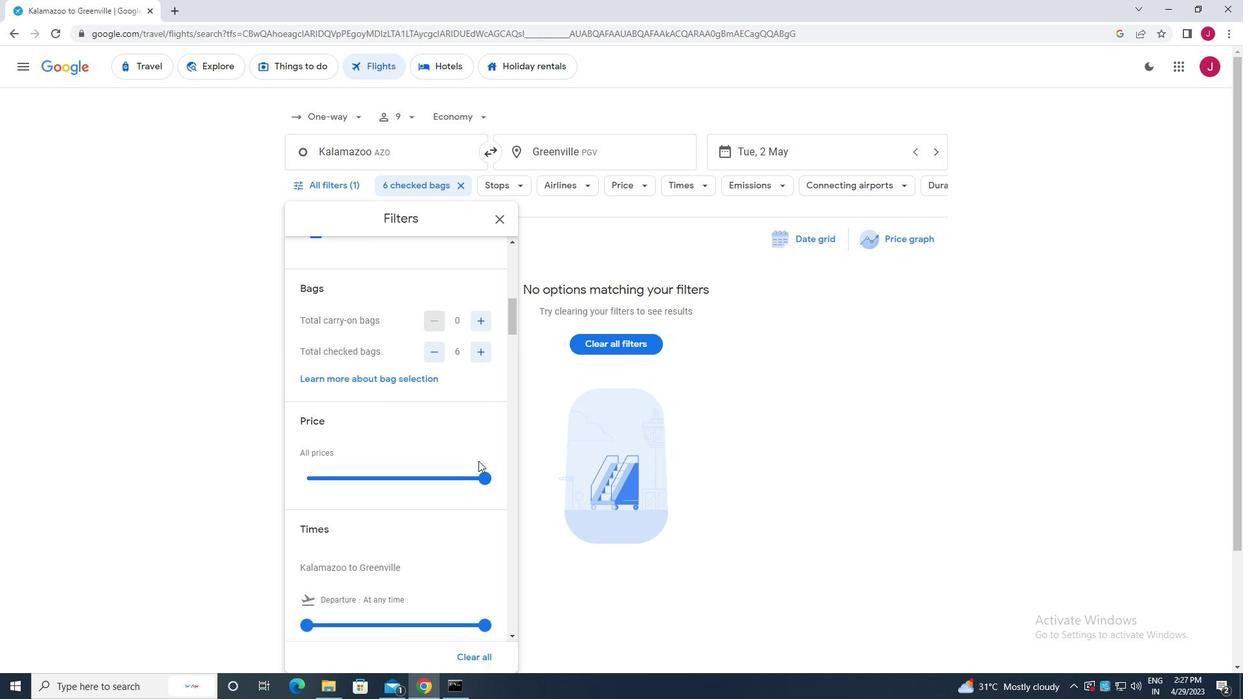 
Action: Mouse moved to (308, 432)
Screenshot: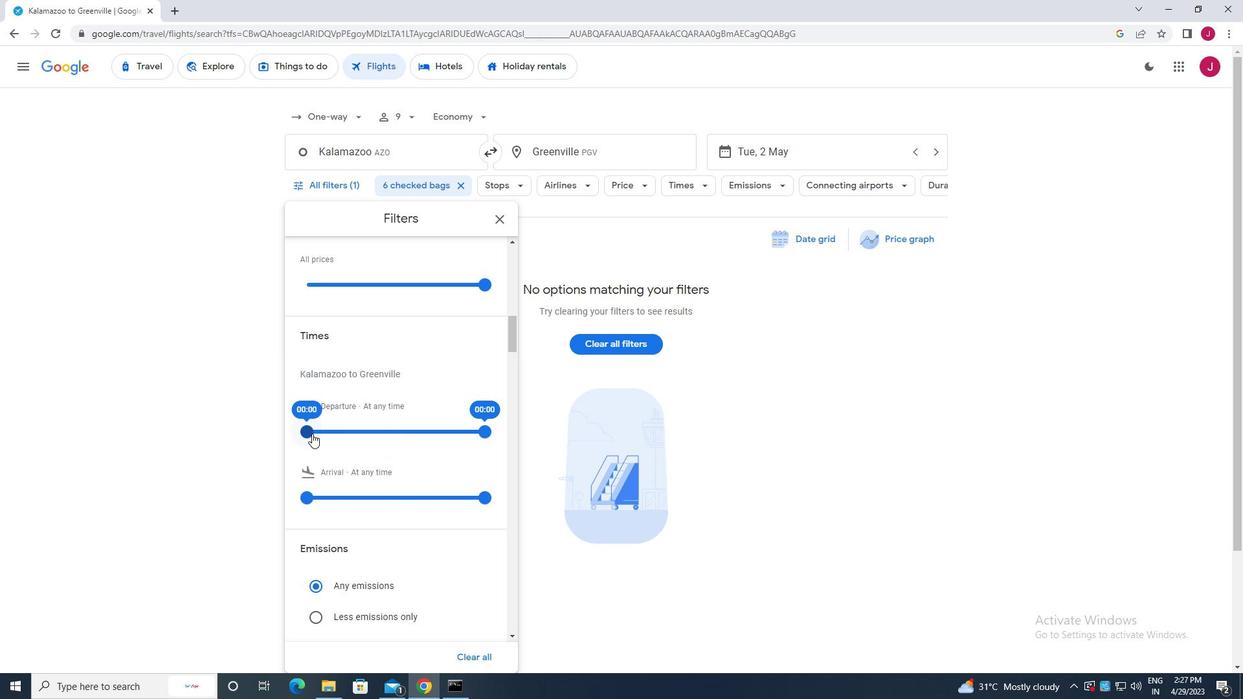 
Action: Mouse pressed left at (308, 432)
Screenshot: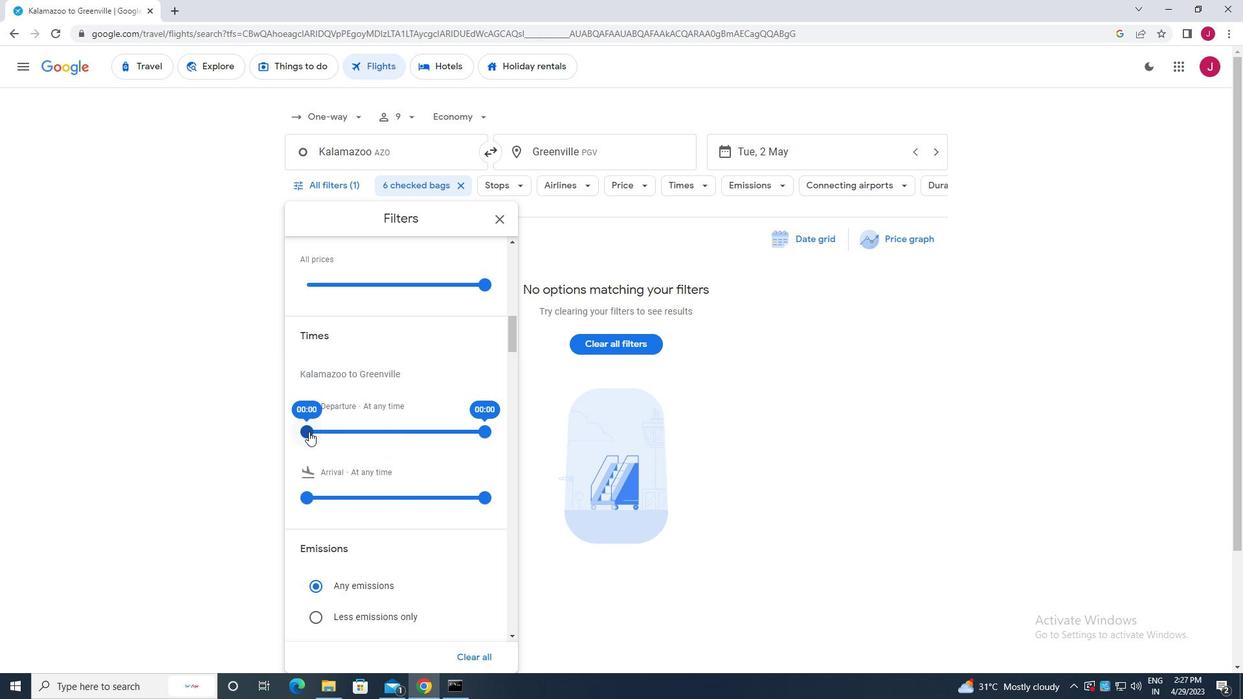 
Action: Mouse moved to (486, 430)
Screenshot: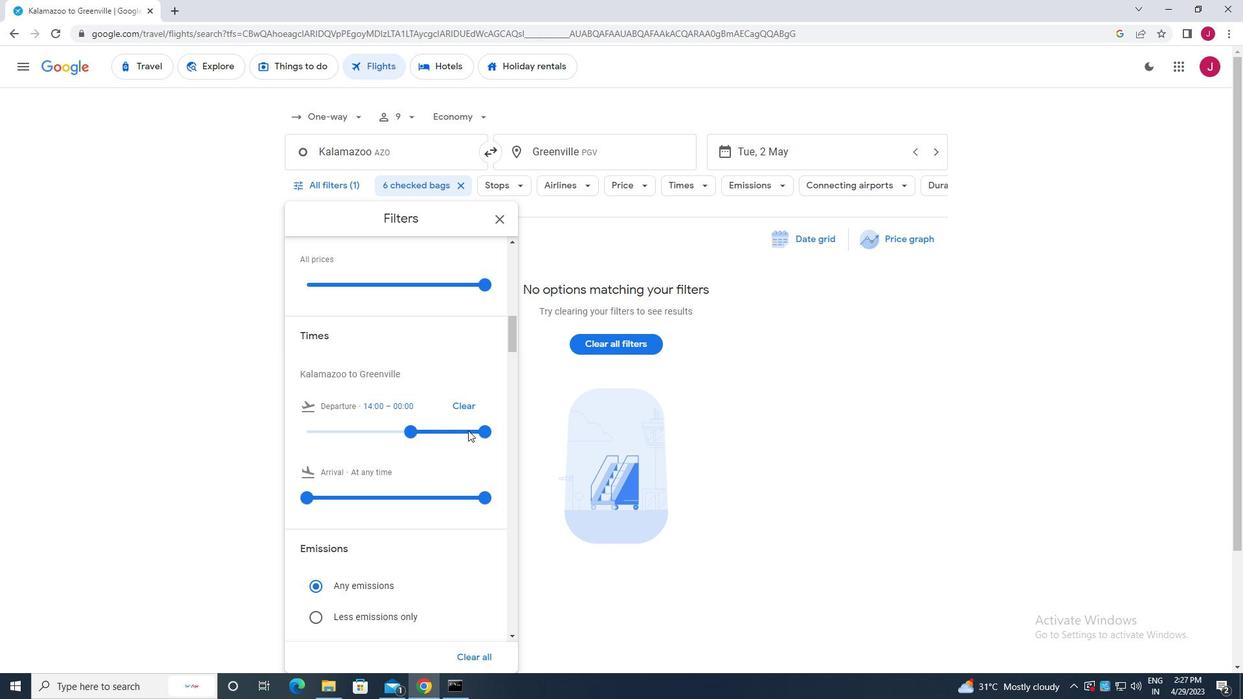 
Action: Mouse pressed left at (486, 430)
Screenshot: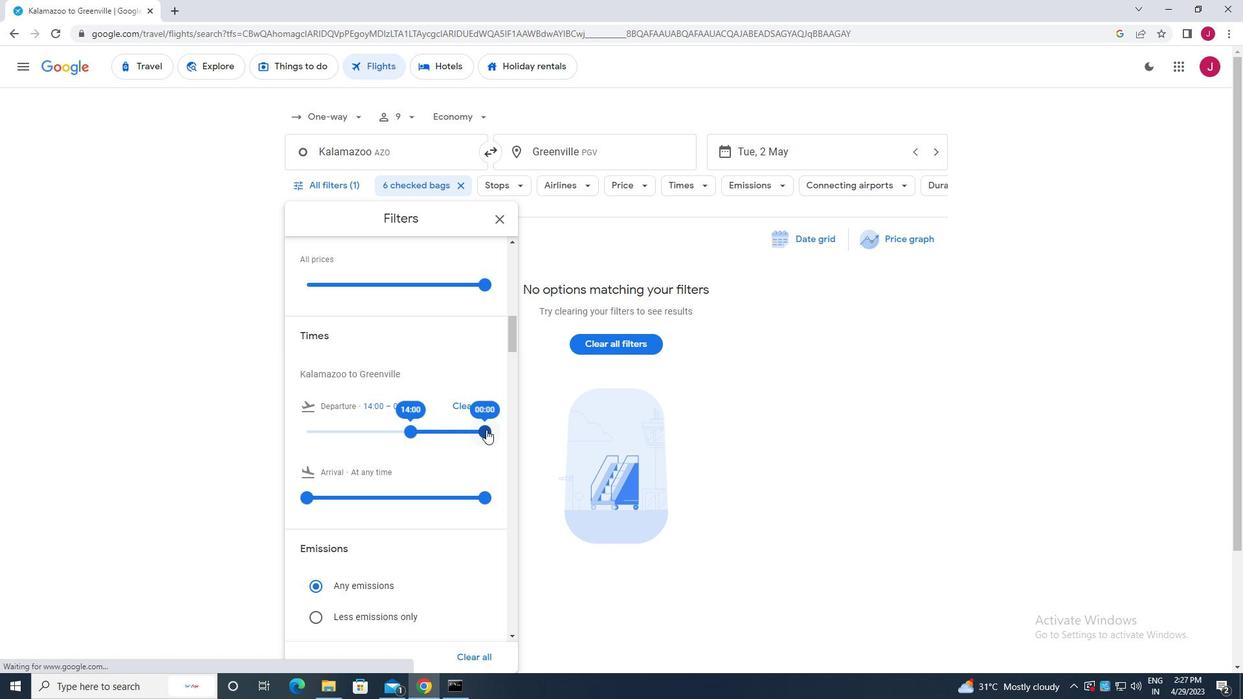 
Action: Mouse moved to (492, 219)
Screenshot: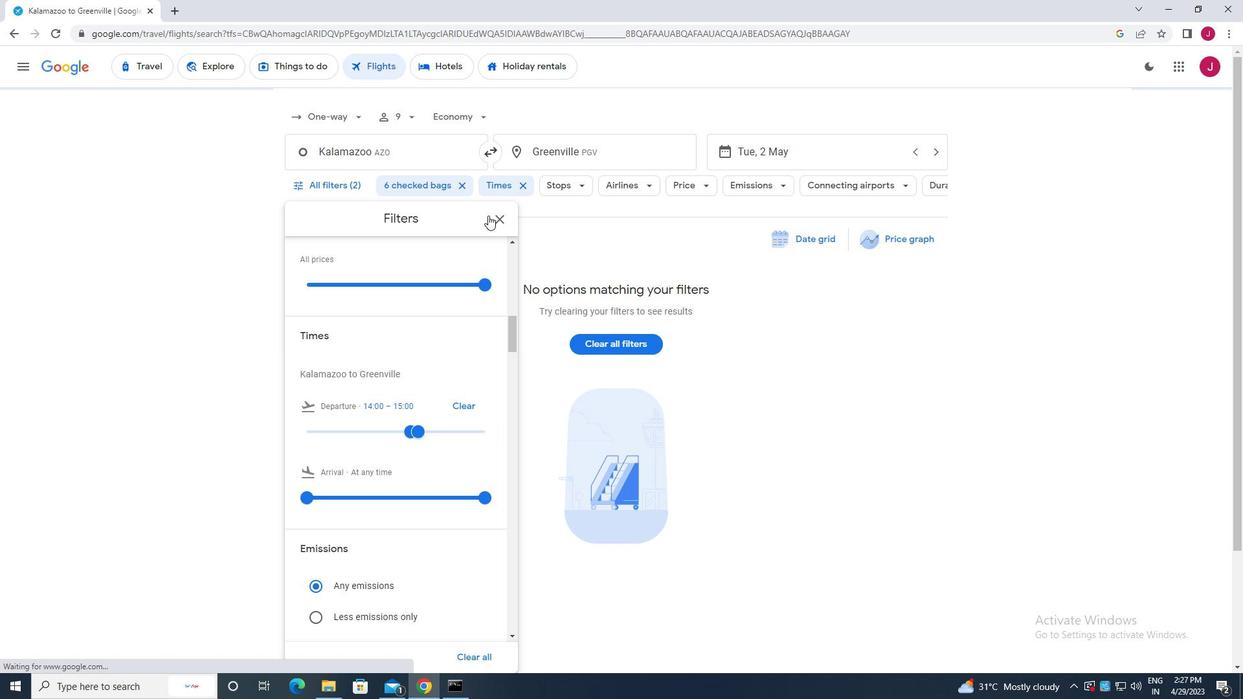 
Action: Mouse pressed left at (492, 219)
Screenshot: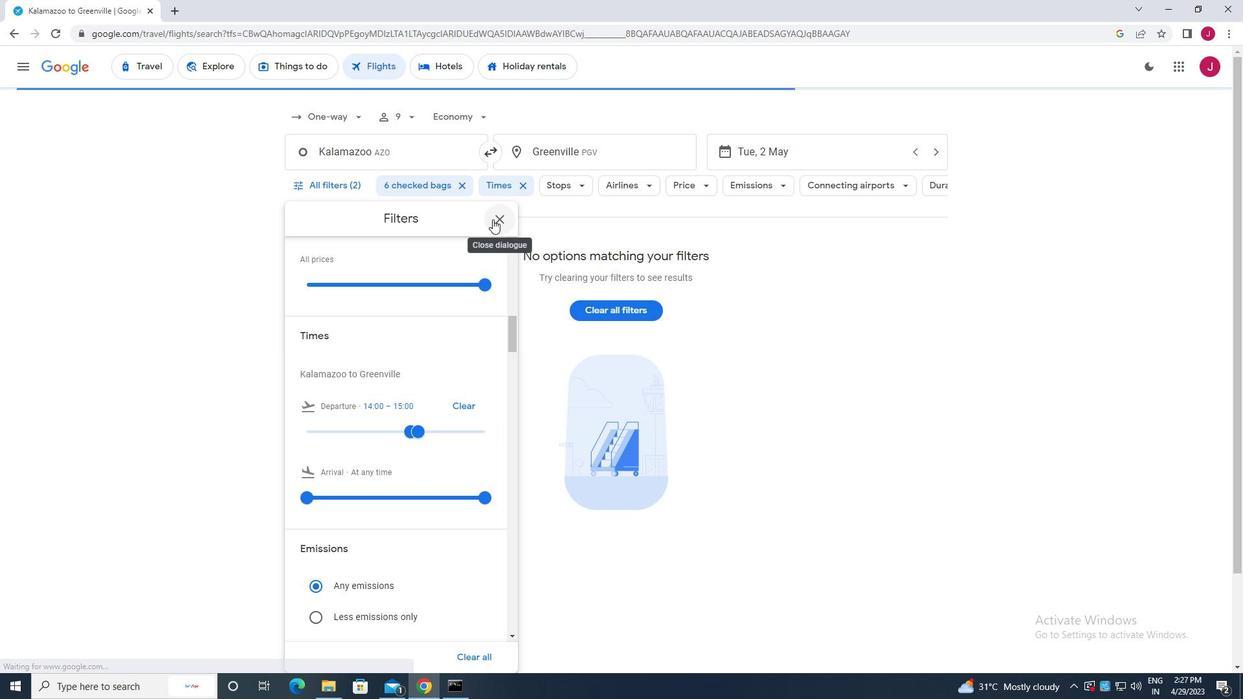 
Action: Mouse moved to (493, 220)
Screenshot: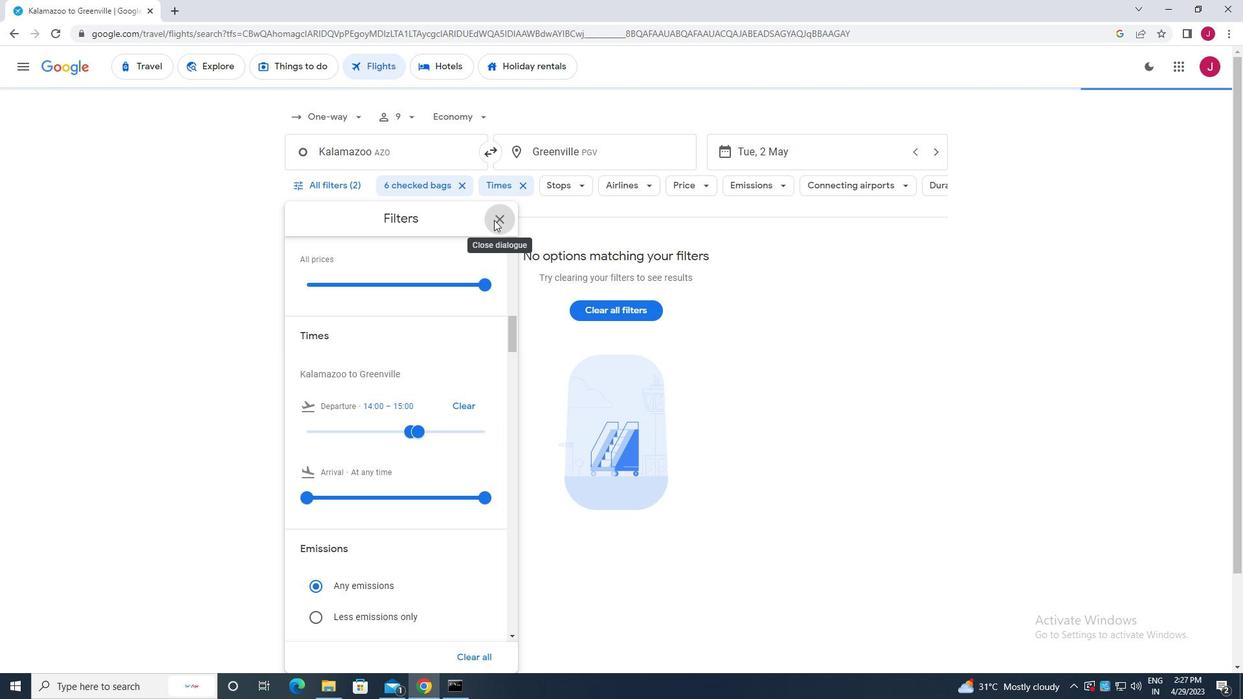 
